 Task: Amplification.
Action: Mouse moved to (96, 35)
Screenshot: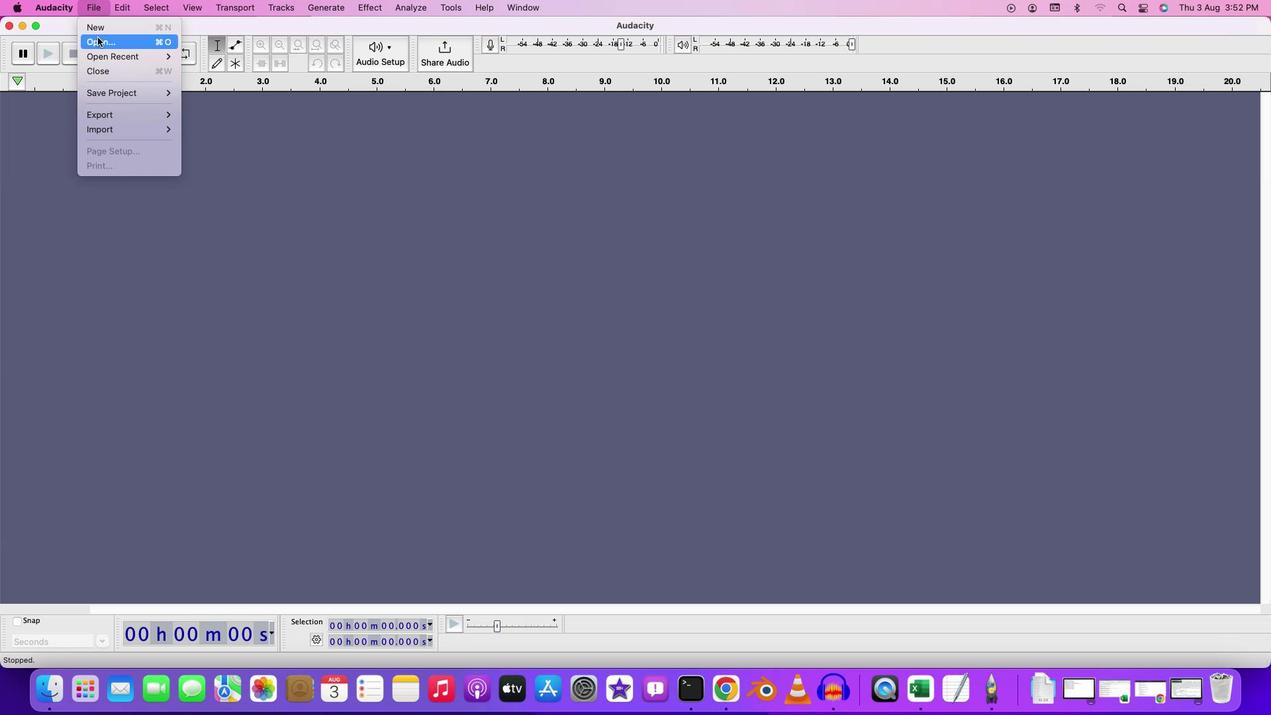 
Action: Mouse pressed left at (96, 35)
Screenshot: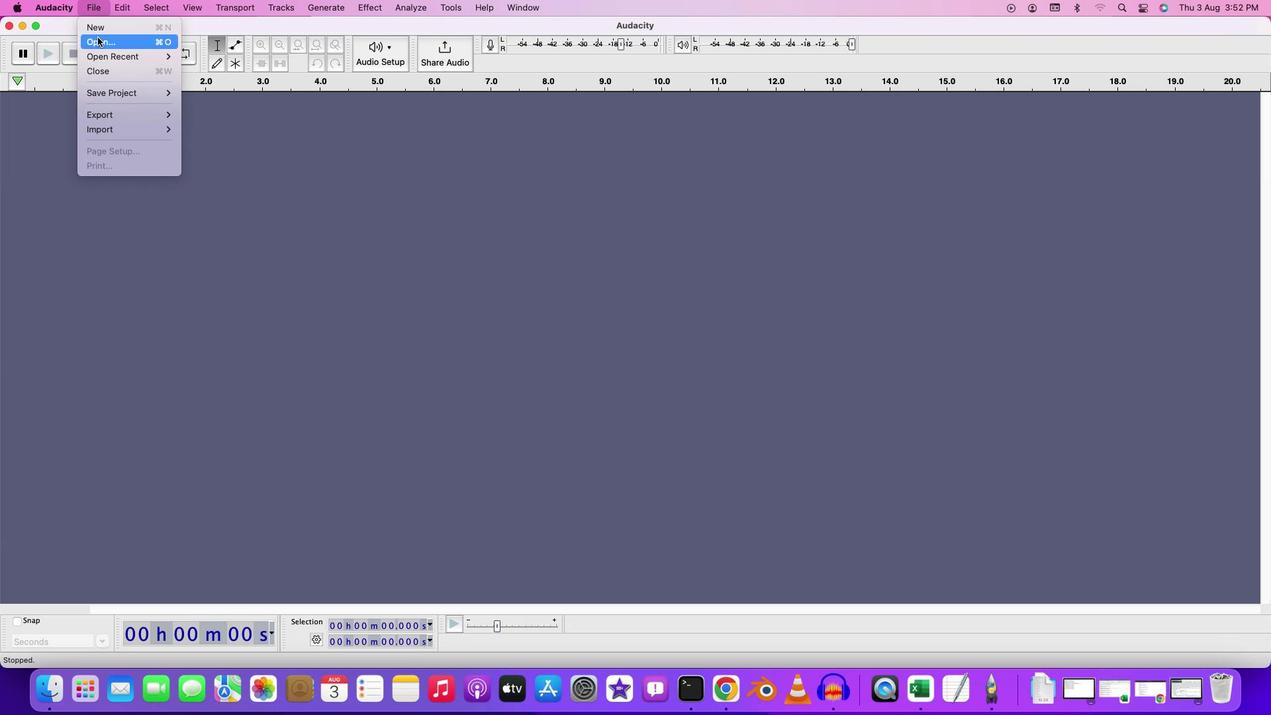 
Action: Mouse moved to (551, 205)
Screenshot: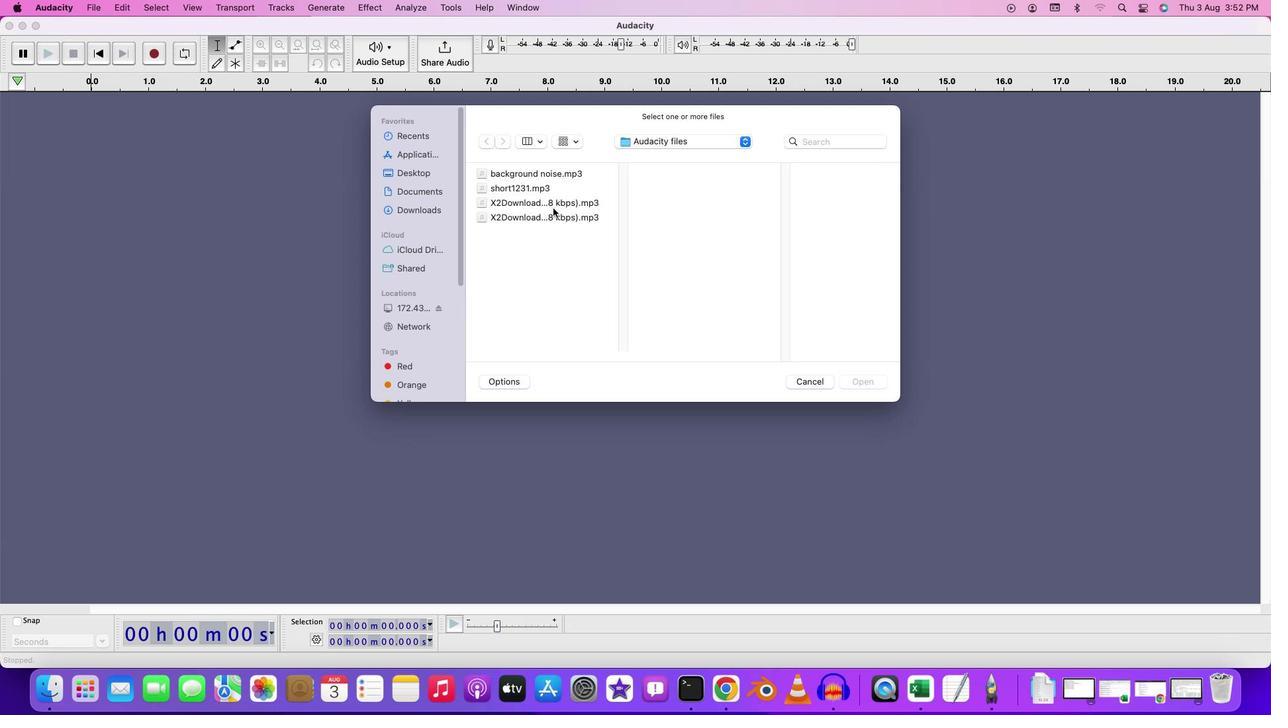 
Action: Mouse pressed left at (551, 205)
Screenshot: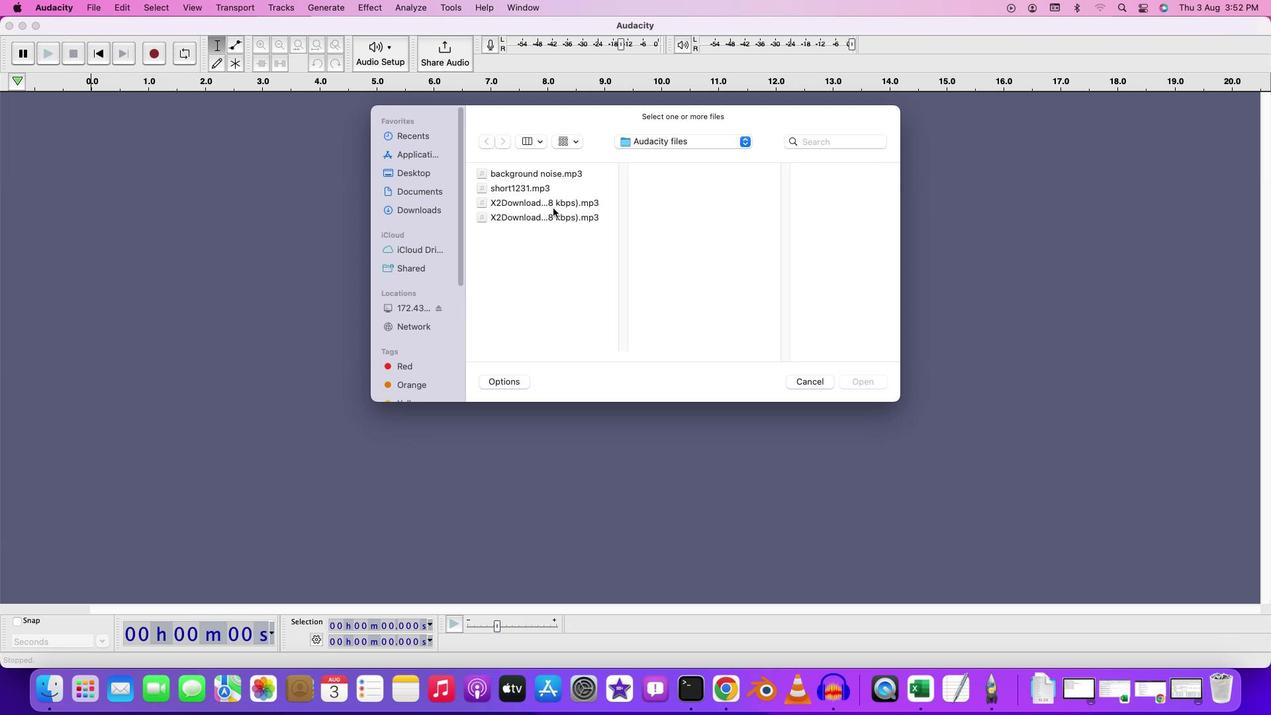 
Action: Mouse pressed left at (551, 205)
Screenshot: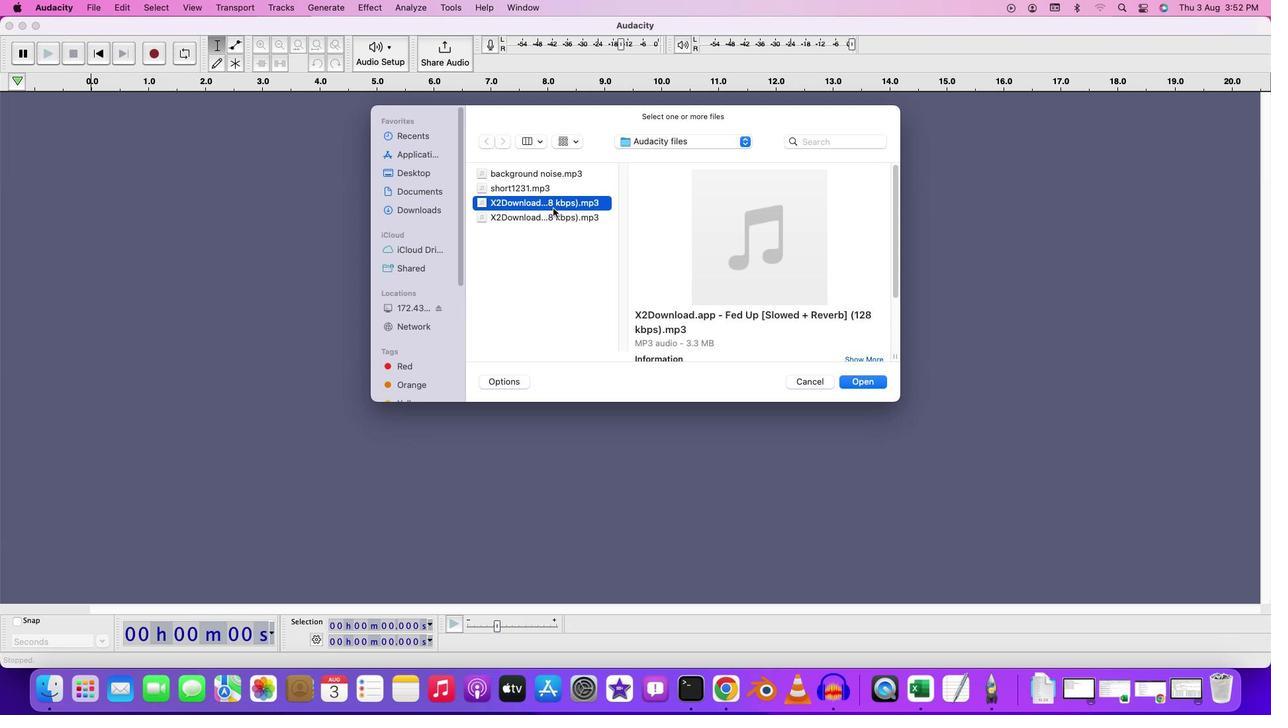
Action: Mouse pressed left at (551, 205)
Screenshot: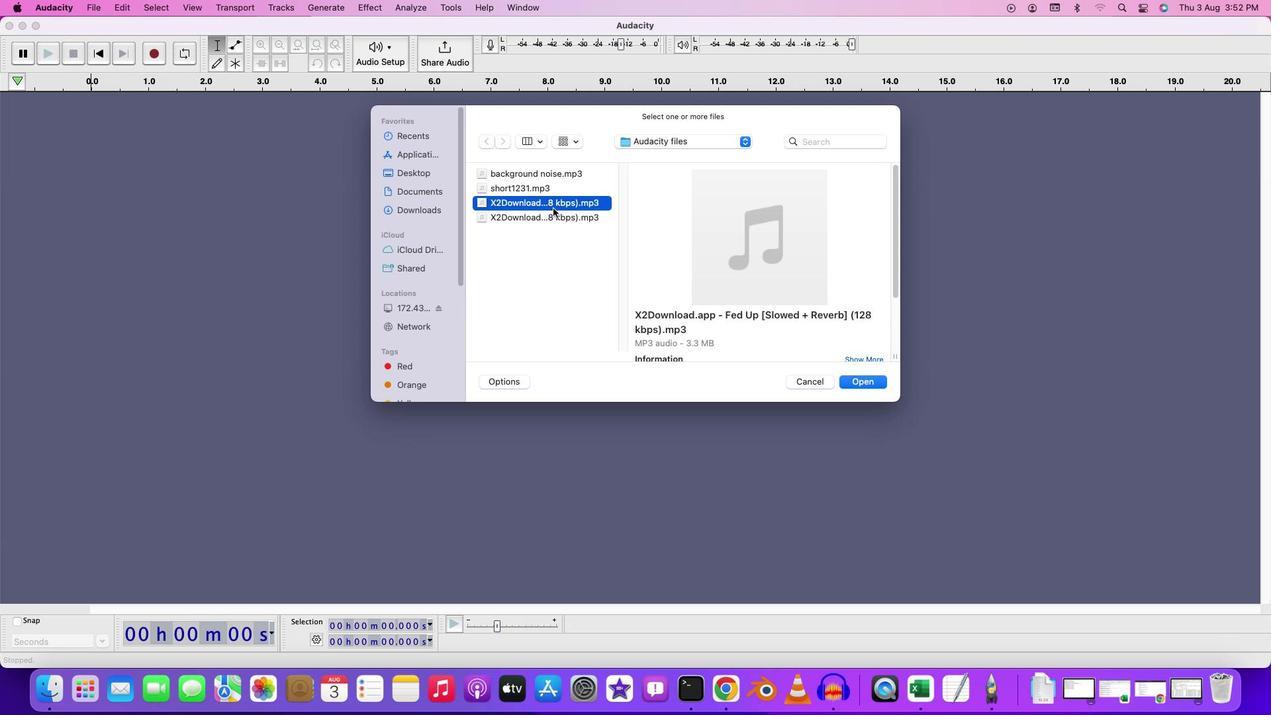 
Action: Mouse moved to (91, 114)
Screenshot: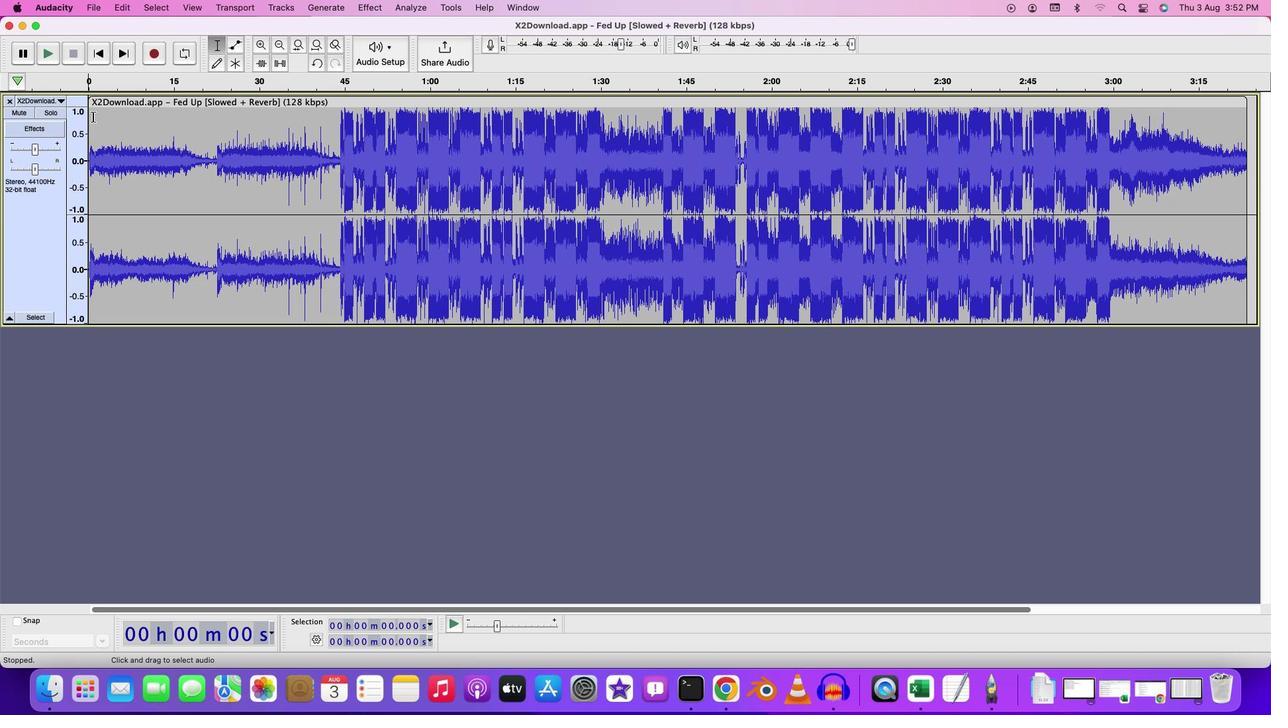 
Action: Mouse pressed left at (91, 114)
Screenshot: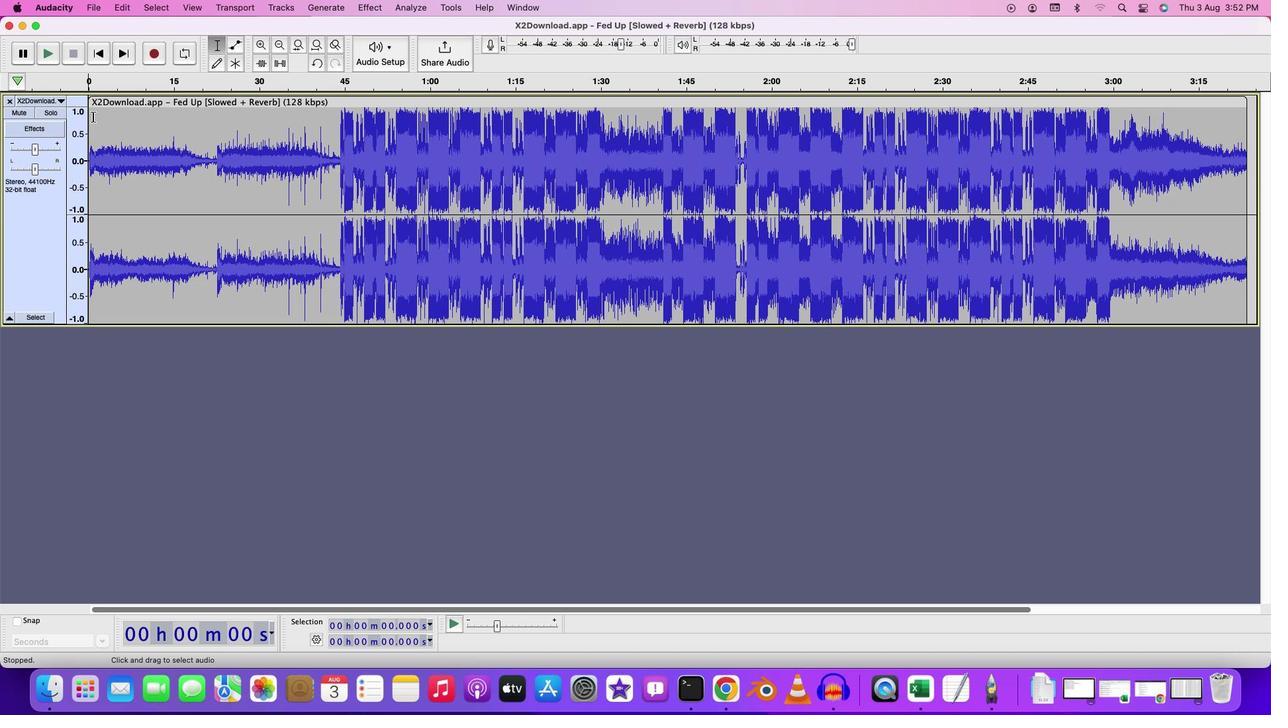 
Action: Key pressed Key.spaceKey.spaceKey.space
Screenshot: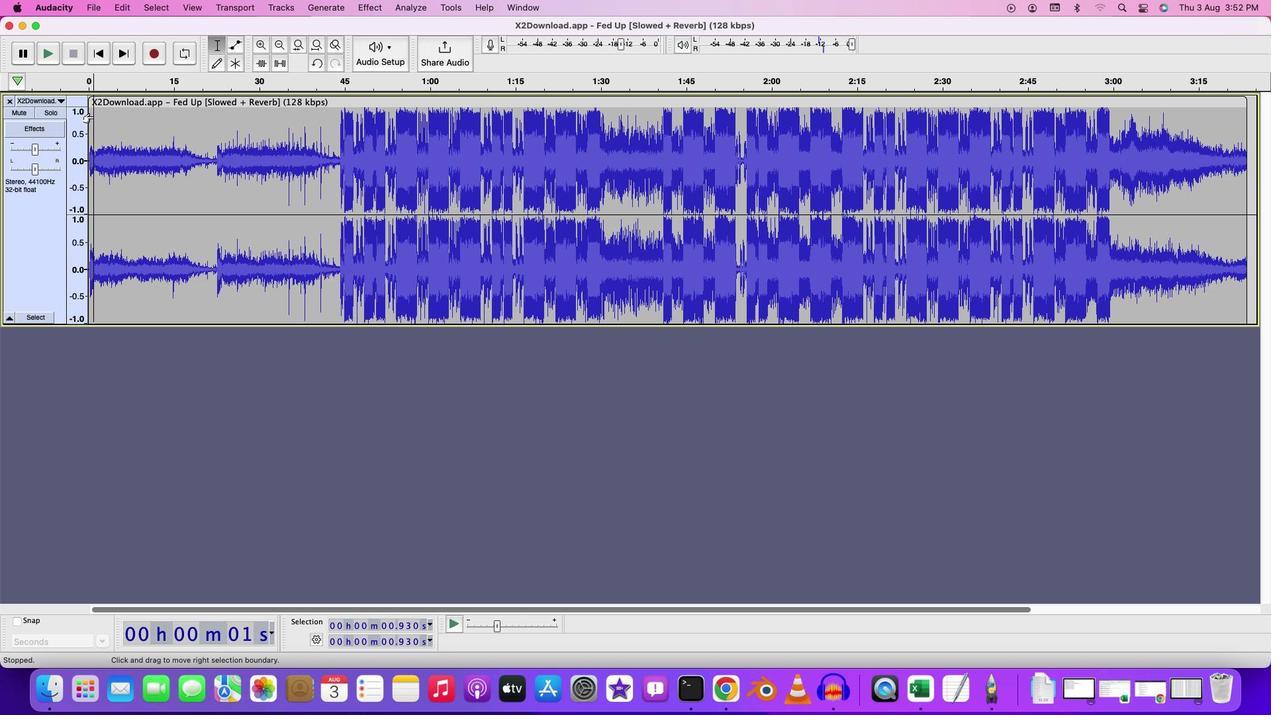 
Action: Mouse moved to (428, 321)
Screenshot: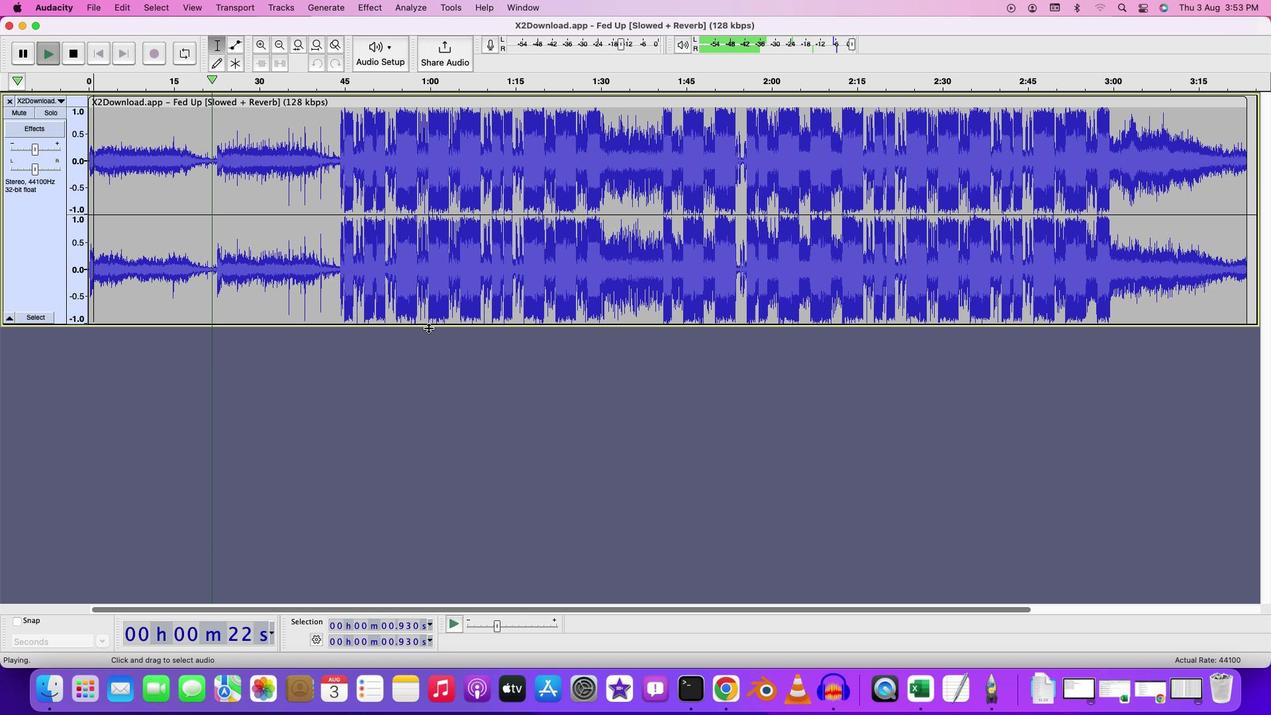 
Action: Key pressed Key.cmd
Screenshot: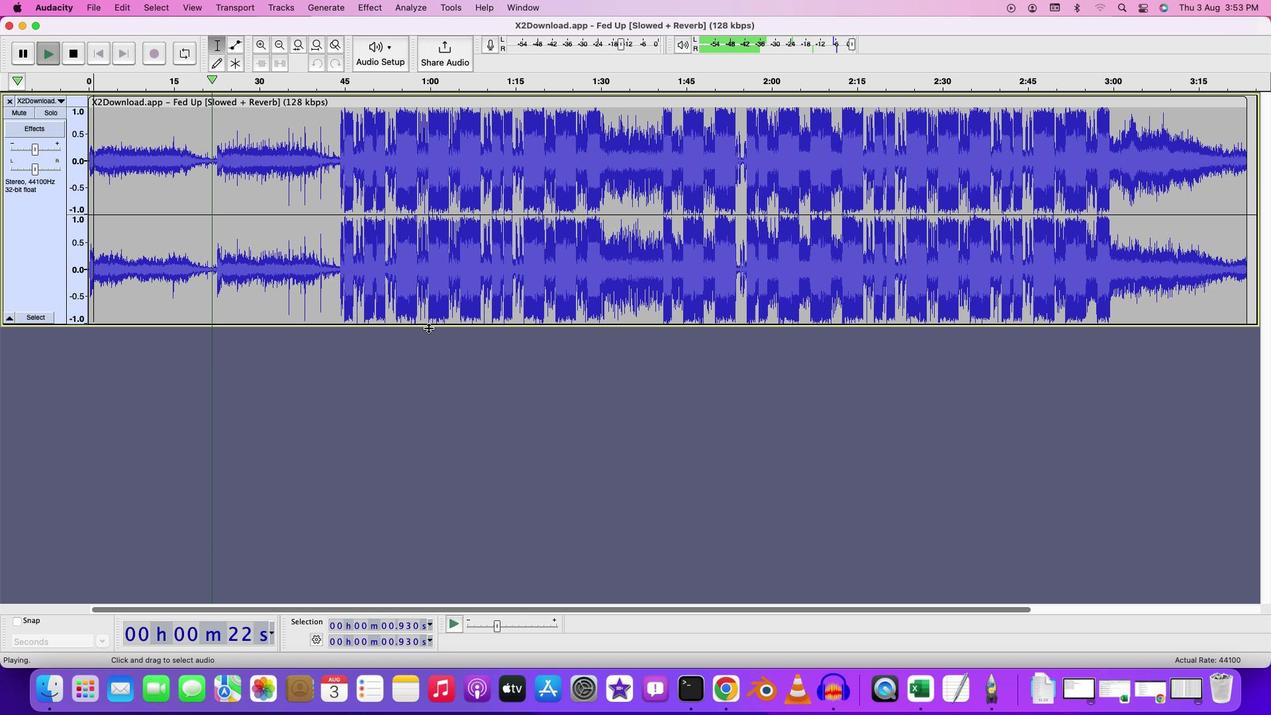 
Action: Mouse moved to (424, 342)
Screenshot: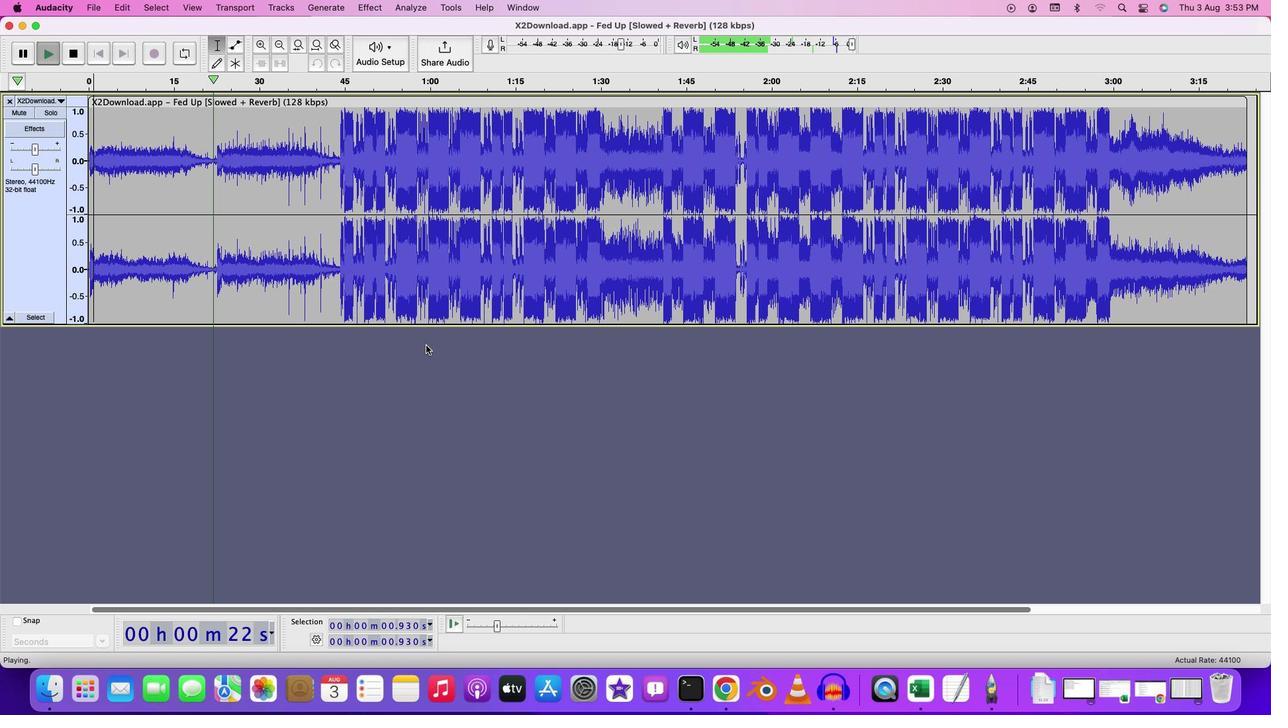 
Action: Mouse scrolled (424, 342) with delta (-1, -1)
Screenshot: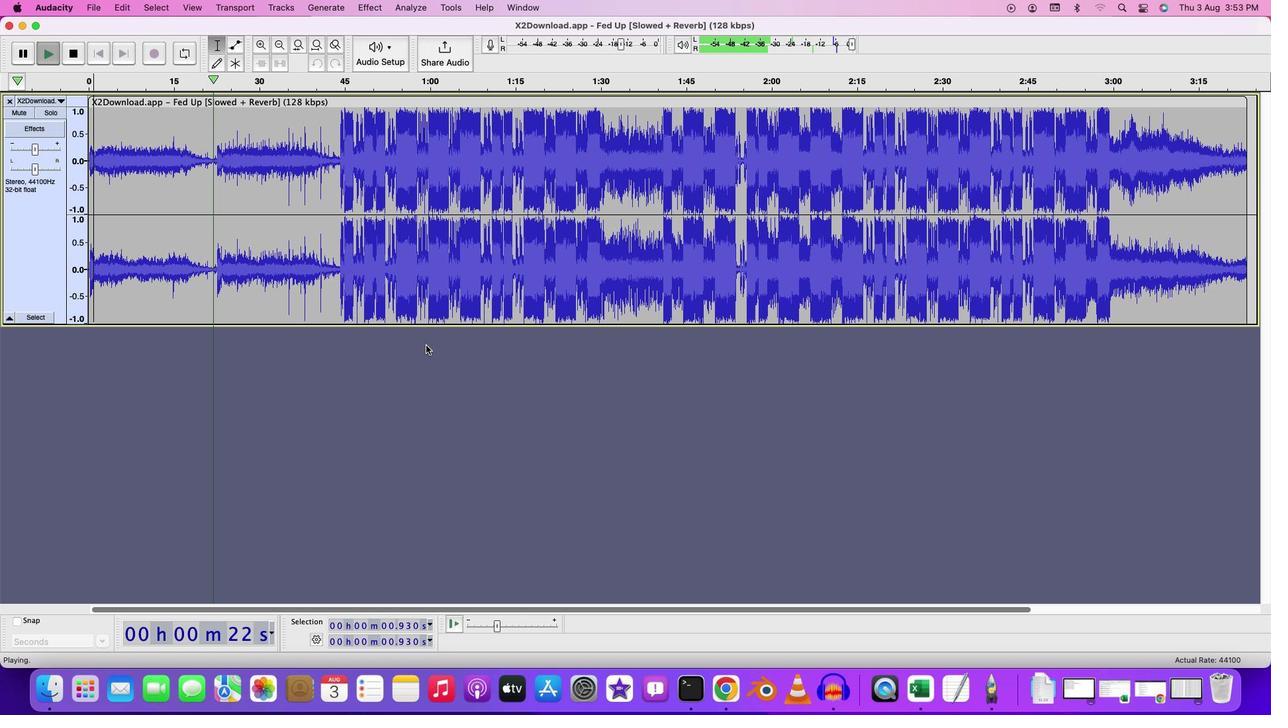 
Action: Mouse moved to (423, 343)
Screenshot: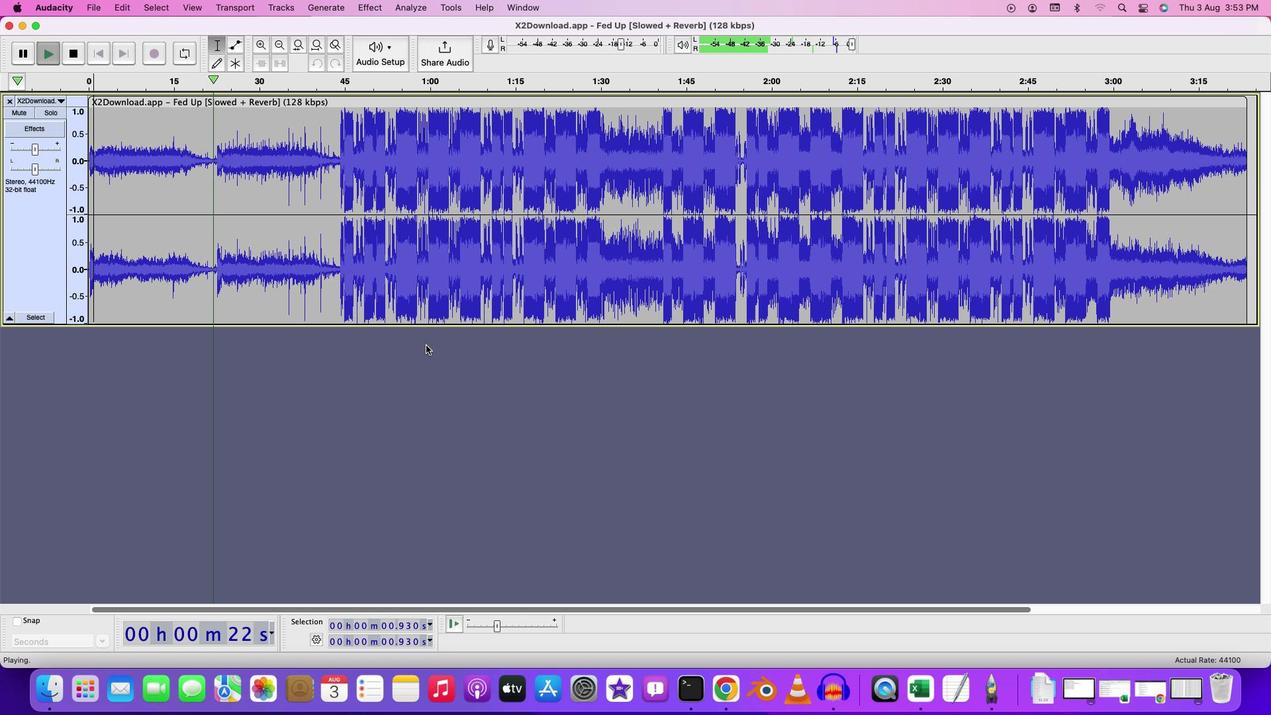 
Action: Mouse scrolled (423, 343) with delta (-1, -1)
Screenshot: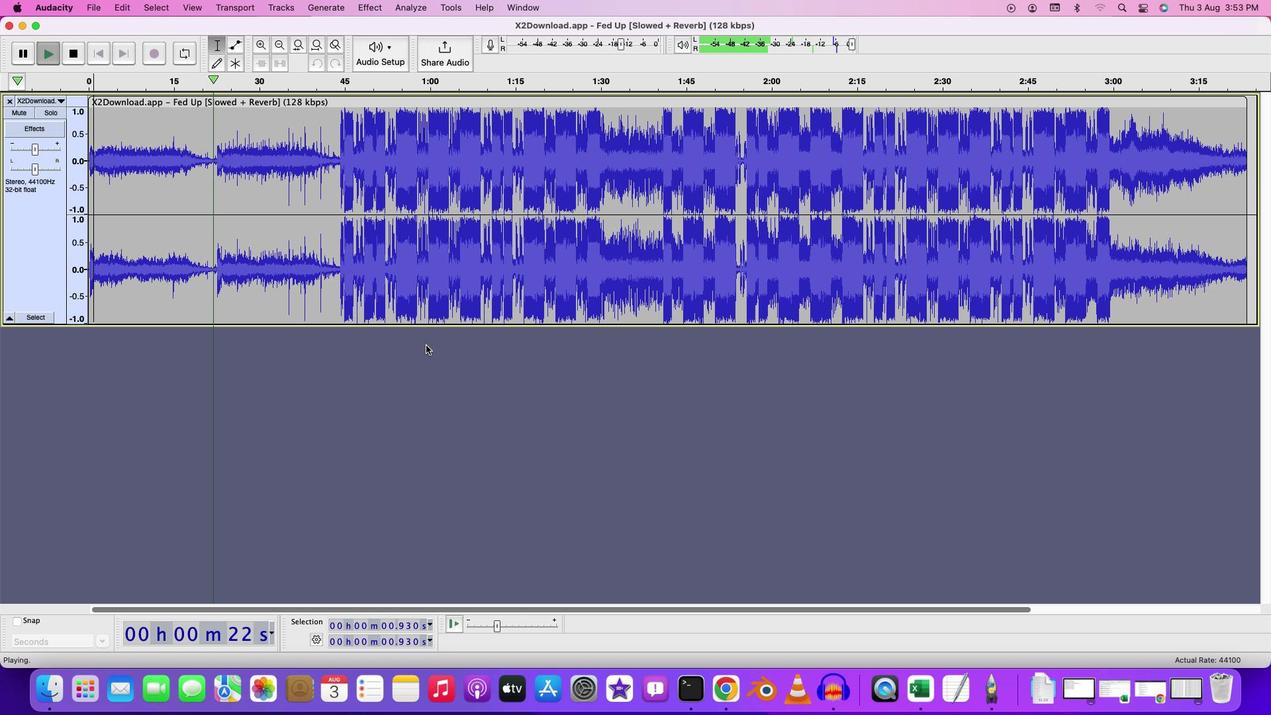 
Action: Mouse scrolled (423, 343) with delta (-1, -2)
Screenshot: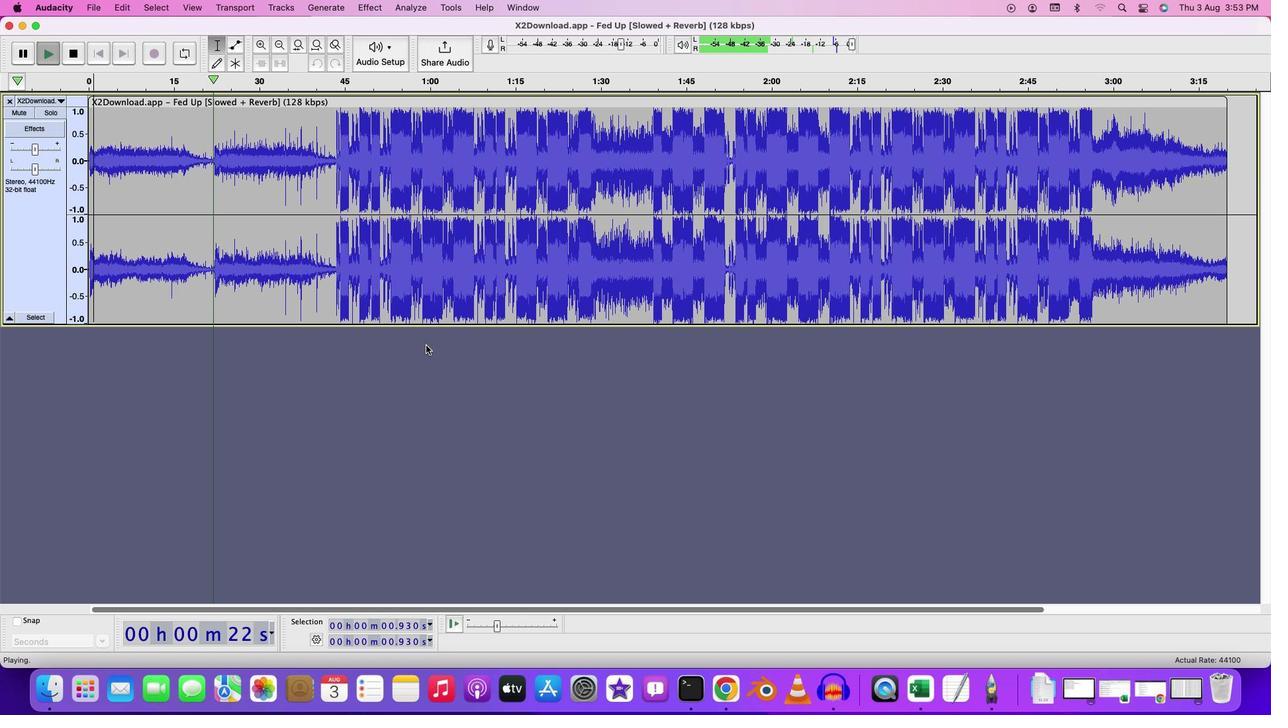 
Action: Mouse moved to (139, 128)
Screenshot: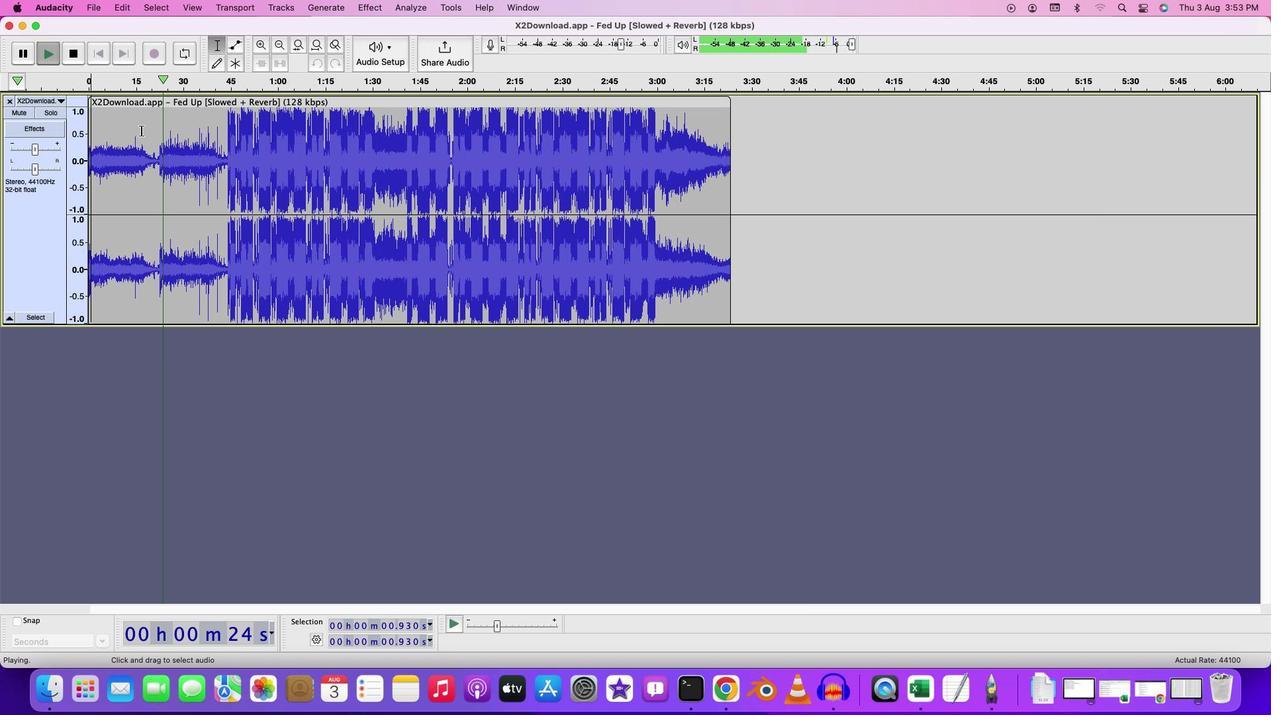 
Action: Mouse pressed left at (139, 128)
Screenshot: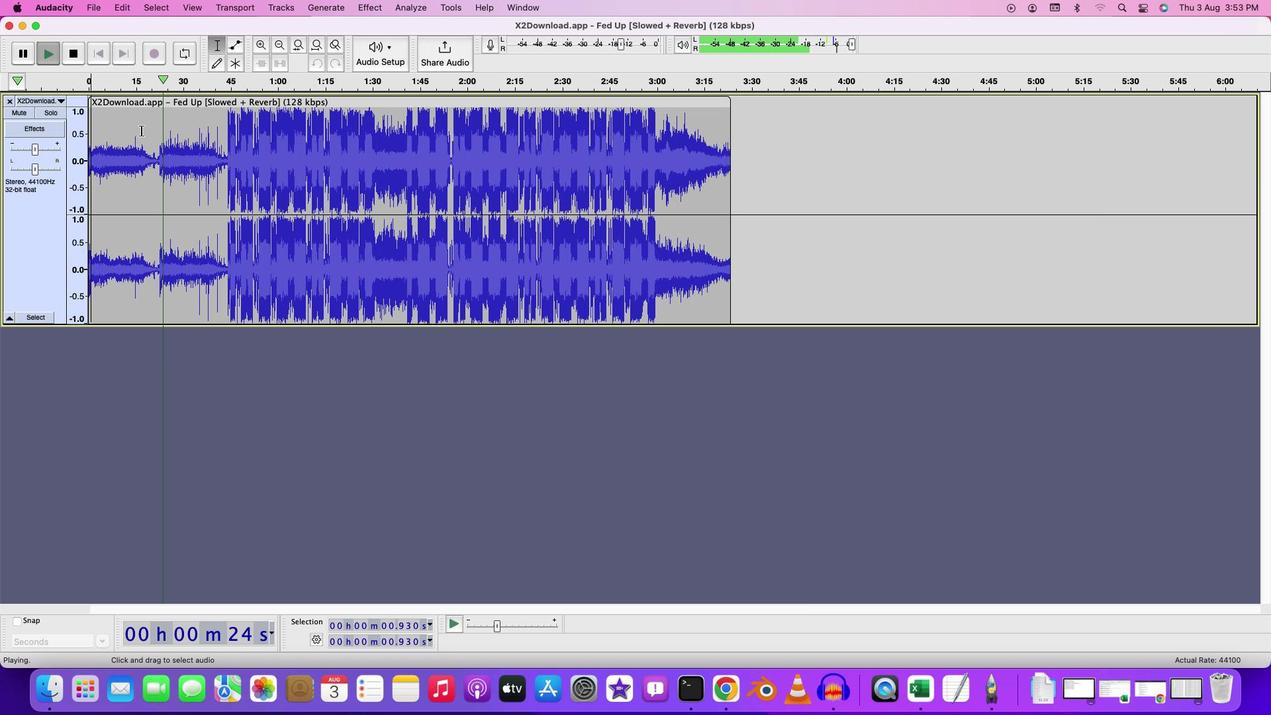 
Action: Mouse moved to (149, 123)
Screenshot: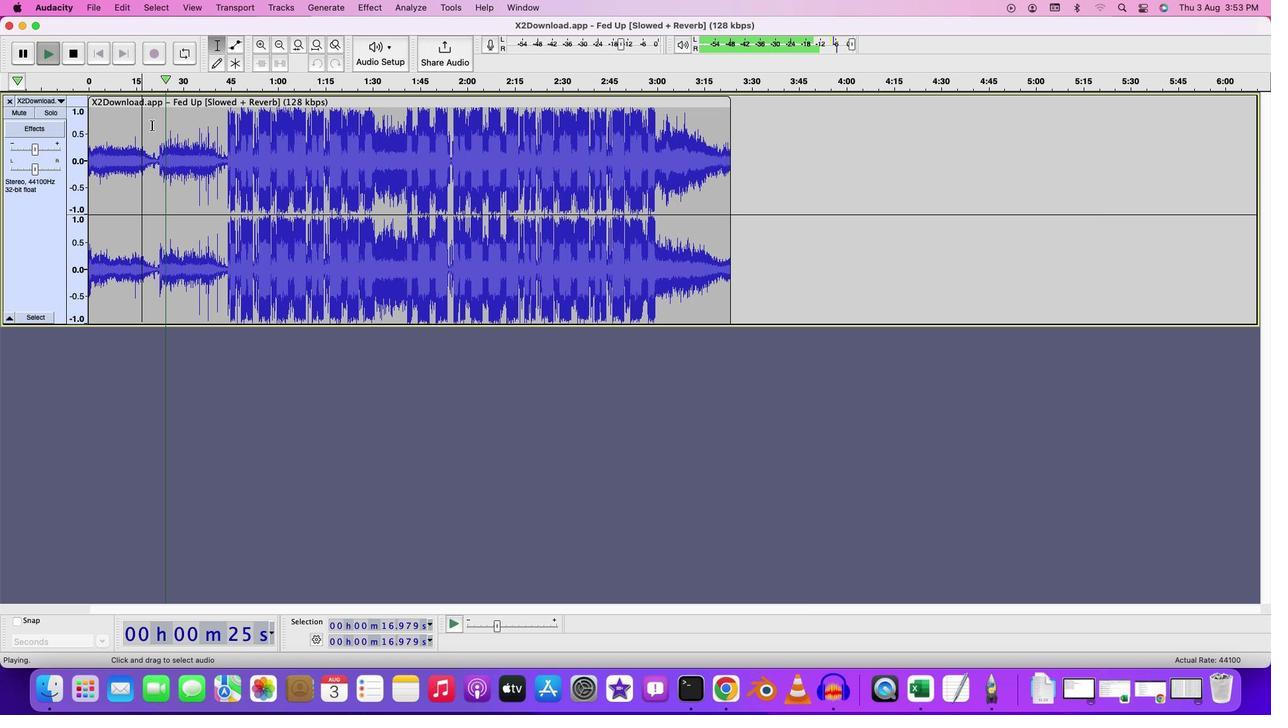 
Action: Key pressed Key.space
Screenshot: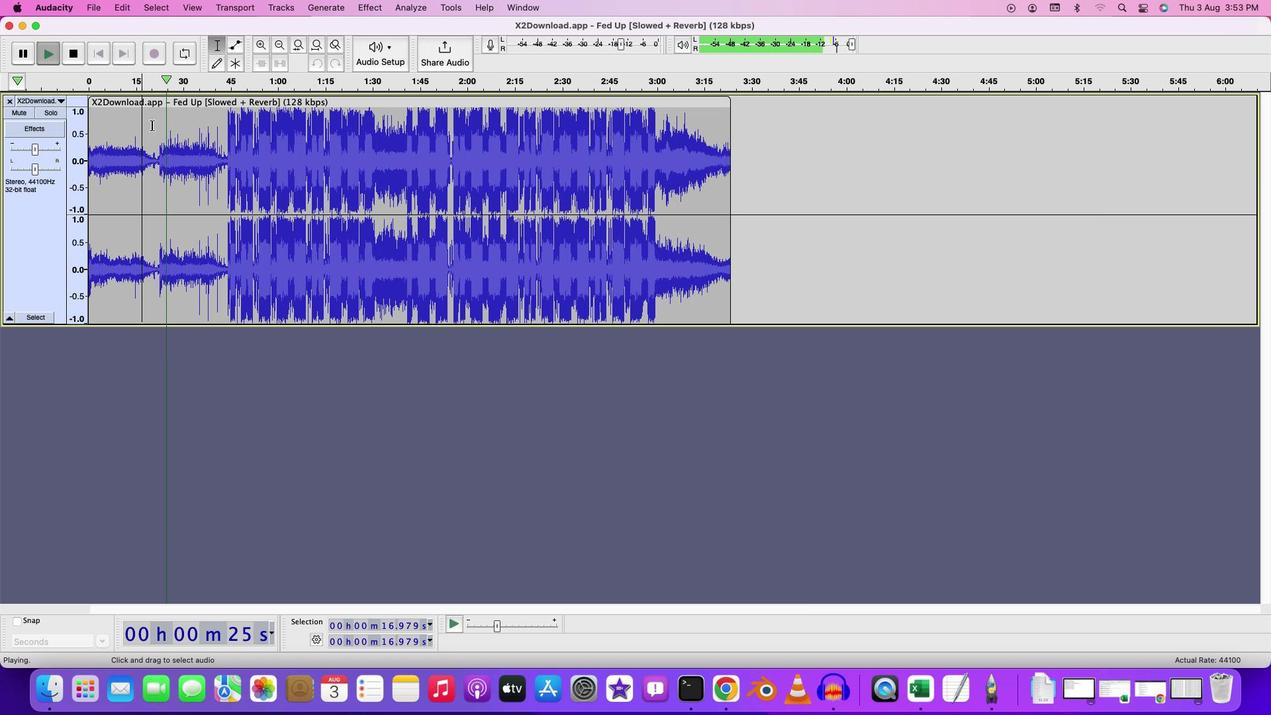 
Action: Mouse moved to (153, 121)
Screenshot: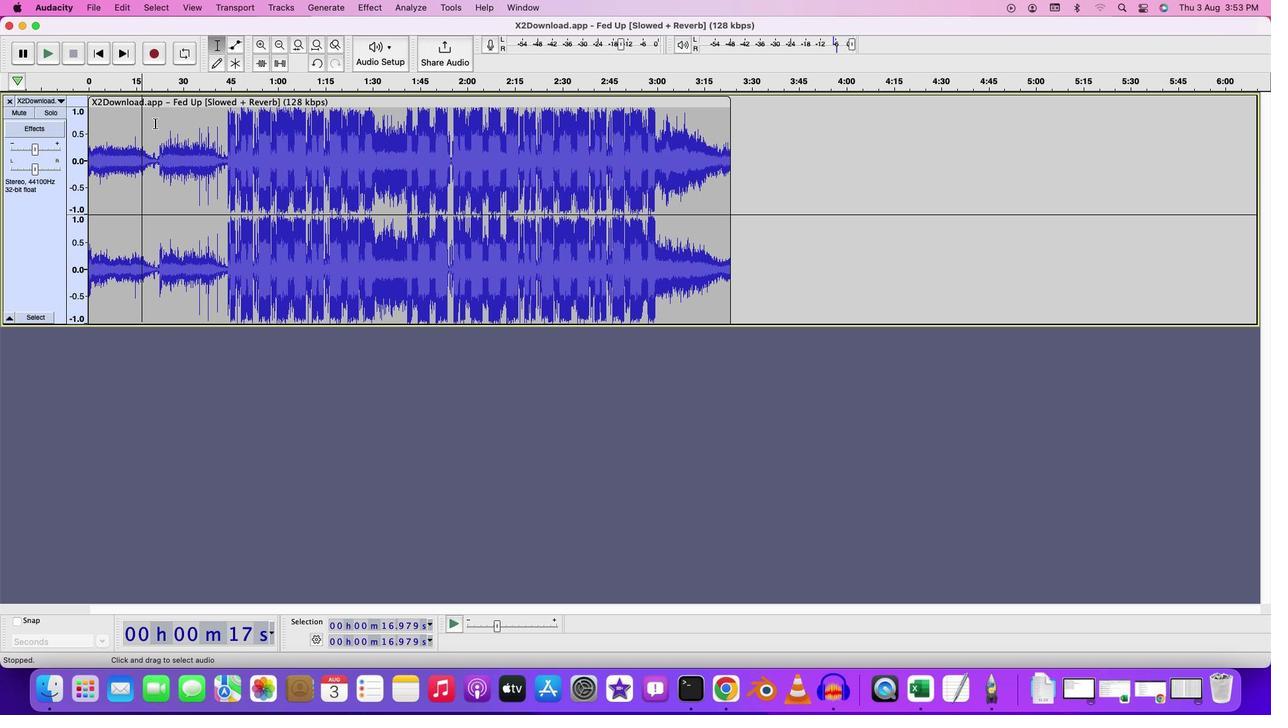 
Action: Mouse pressed left at (153, 121)
Screenshot: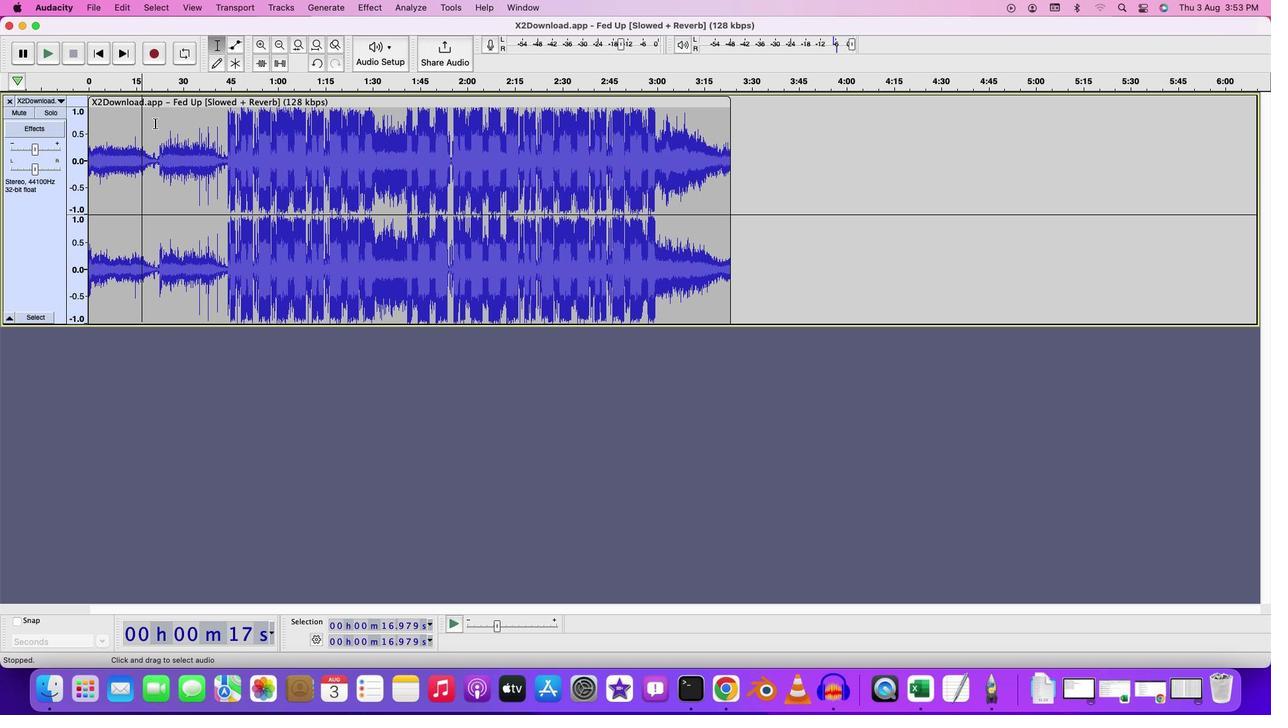 
Action: Mouse moved to (377, 8)
Screenshot: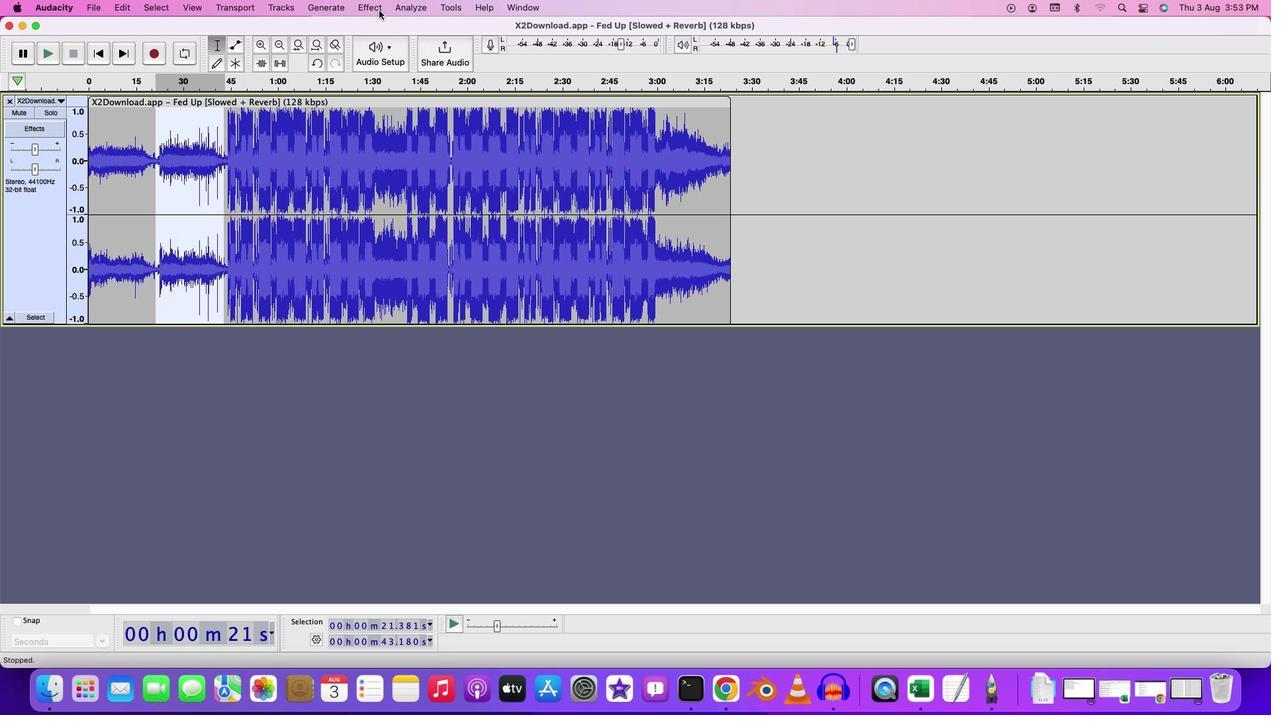 
Action: Mouse pressed left at (377, 8)
Screenshot: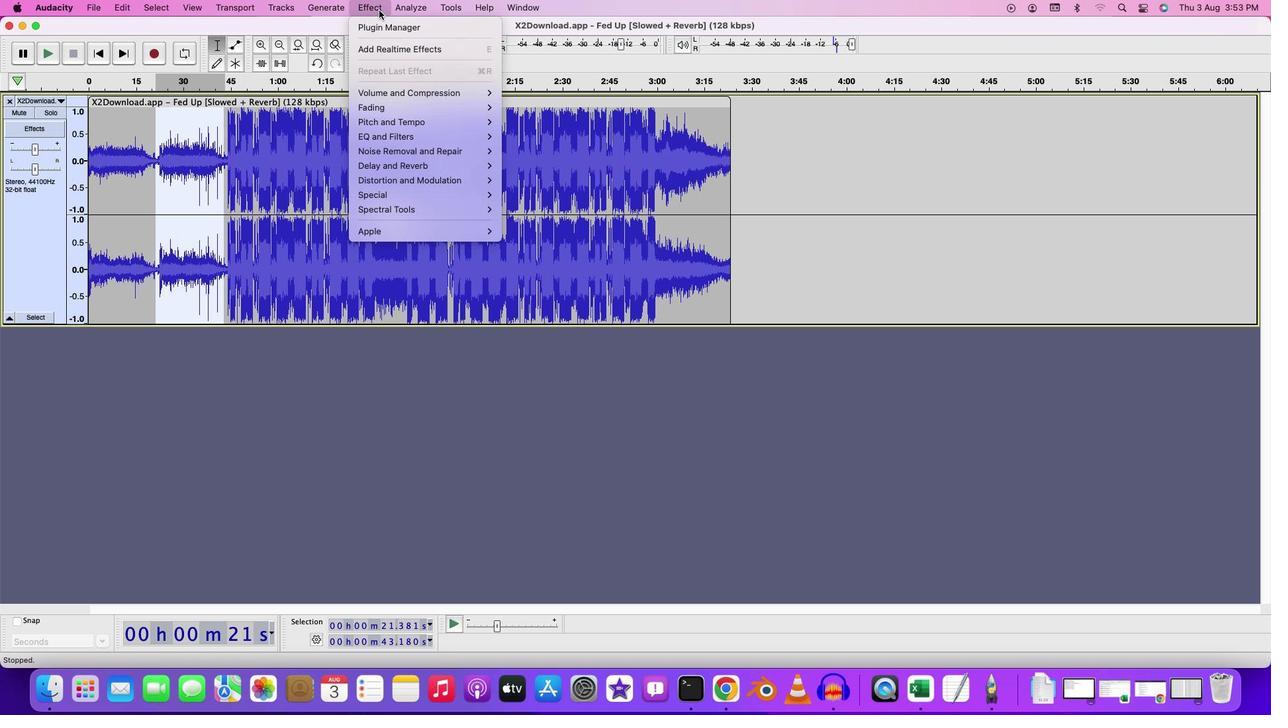 
Action: Mouse moved to (532, 95)
Screenshot: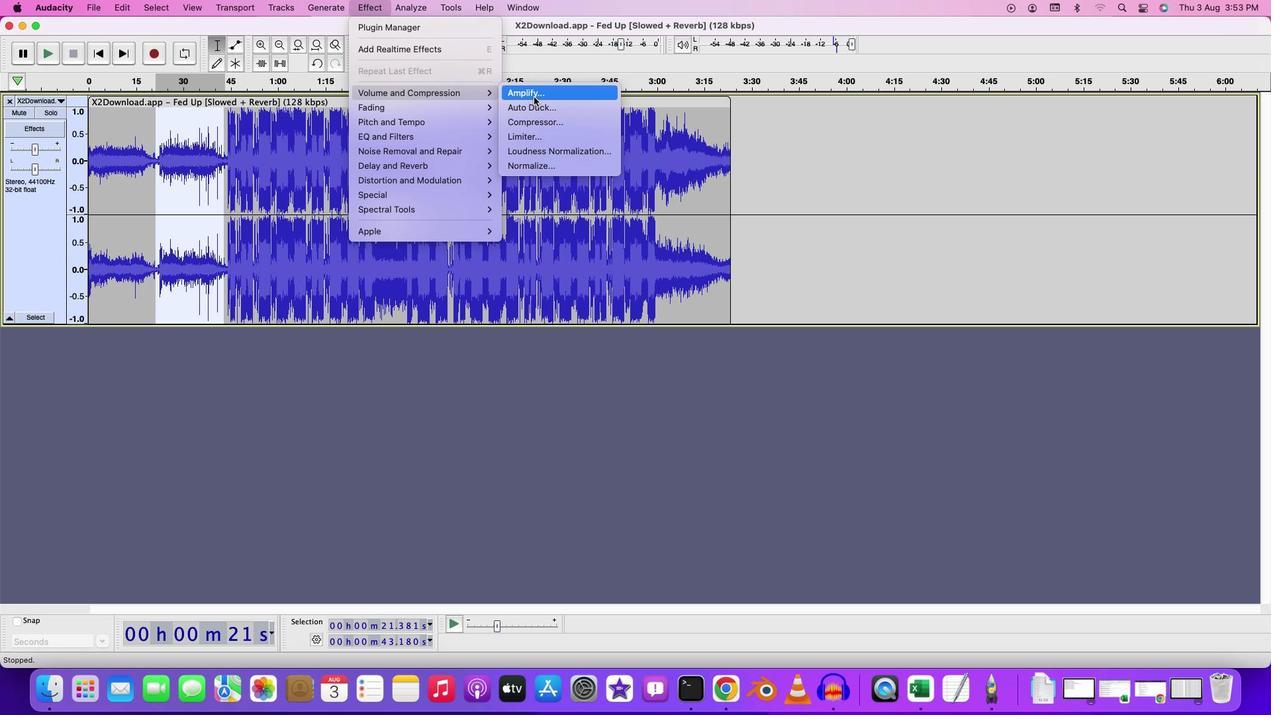 
Action: Mouse pressed left at (532, 95)
Screenshot: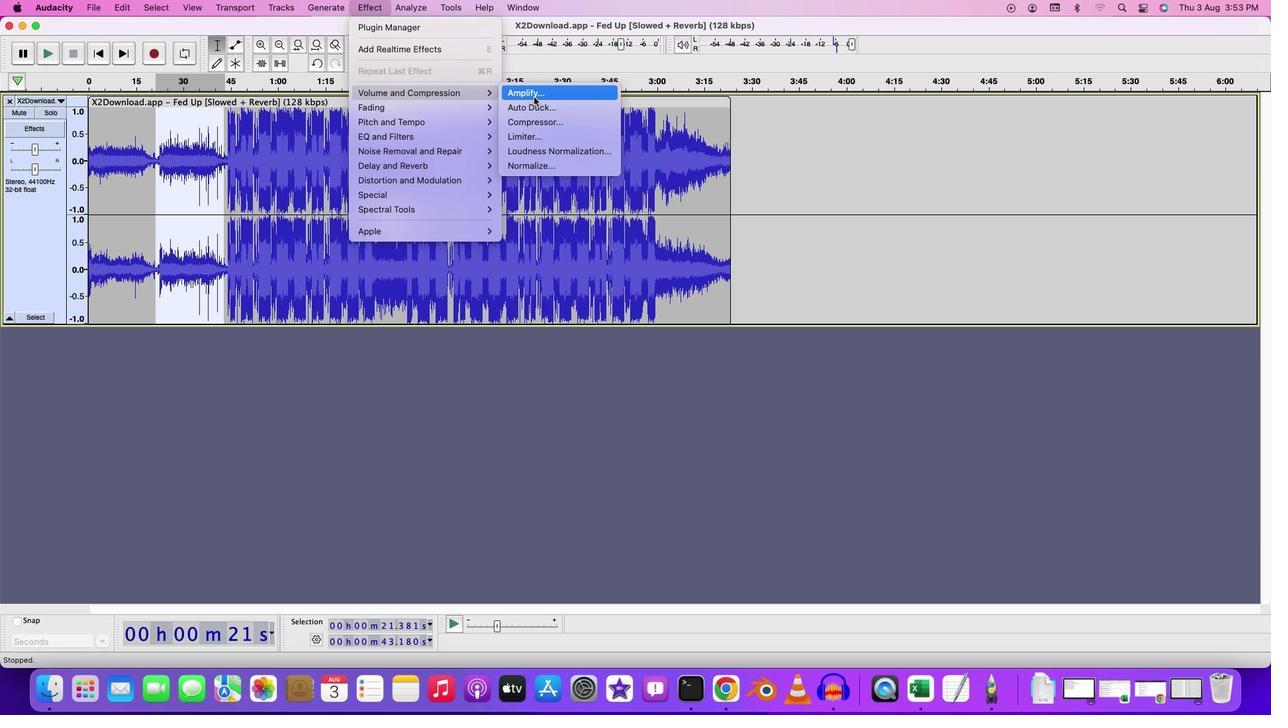 
Action: Mouse moved to (637, 351)
Screenshot: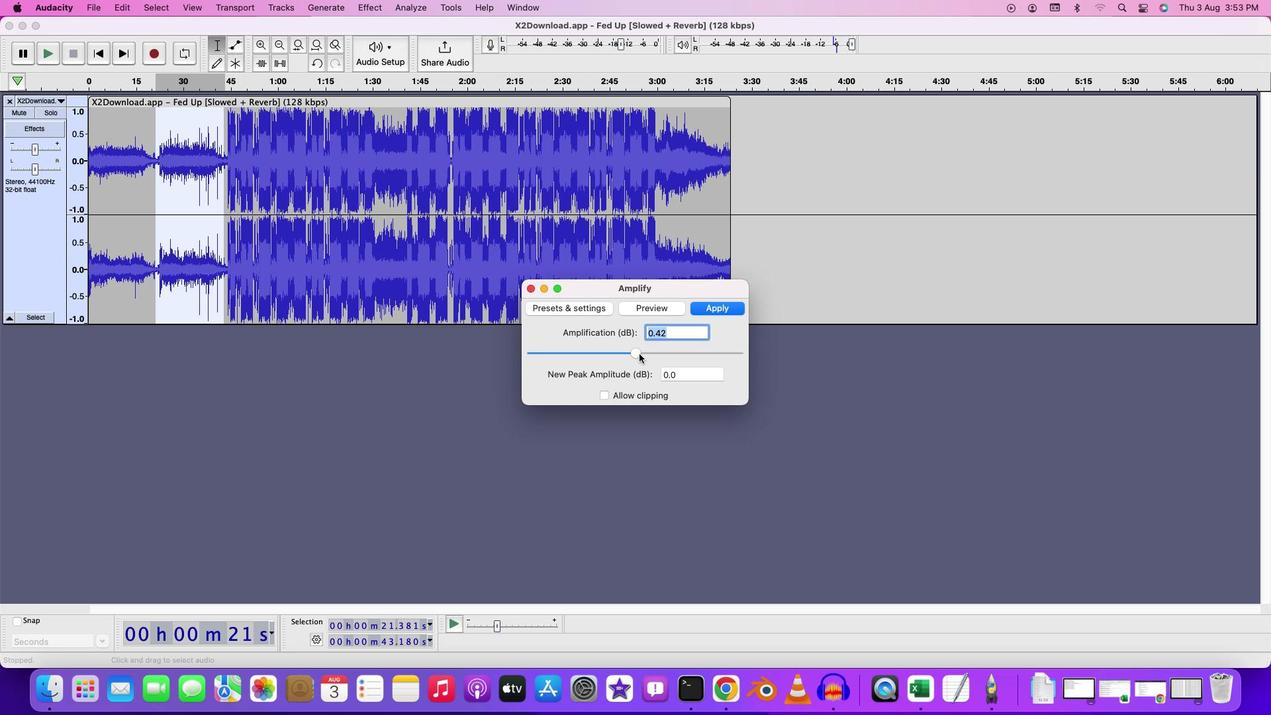 
Action: Mouse pressed left at (637, 351)
Screenshot: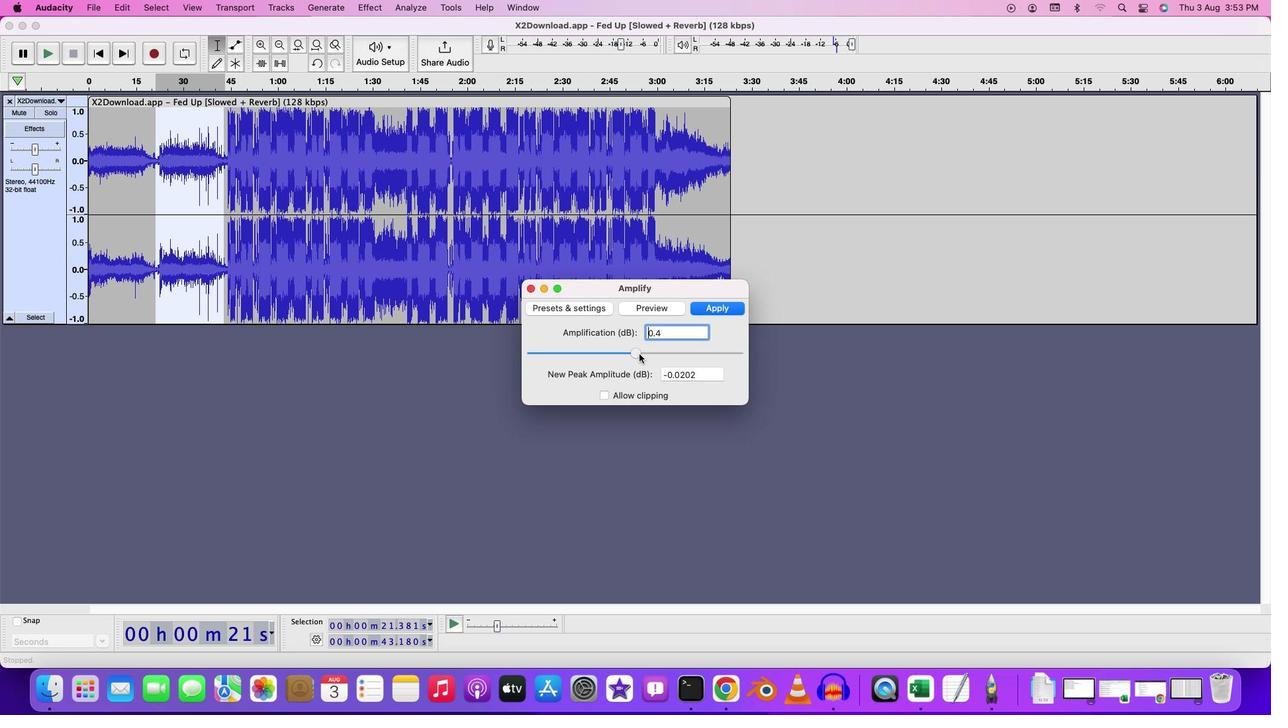 
Action: Mouse moved to (603, 397)
Screenshot: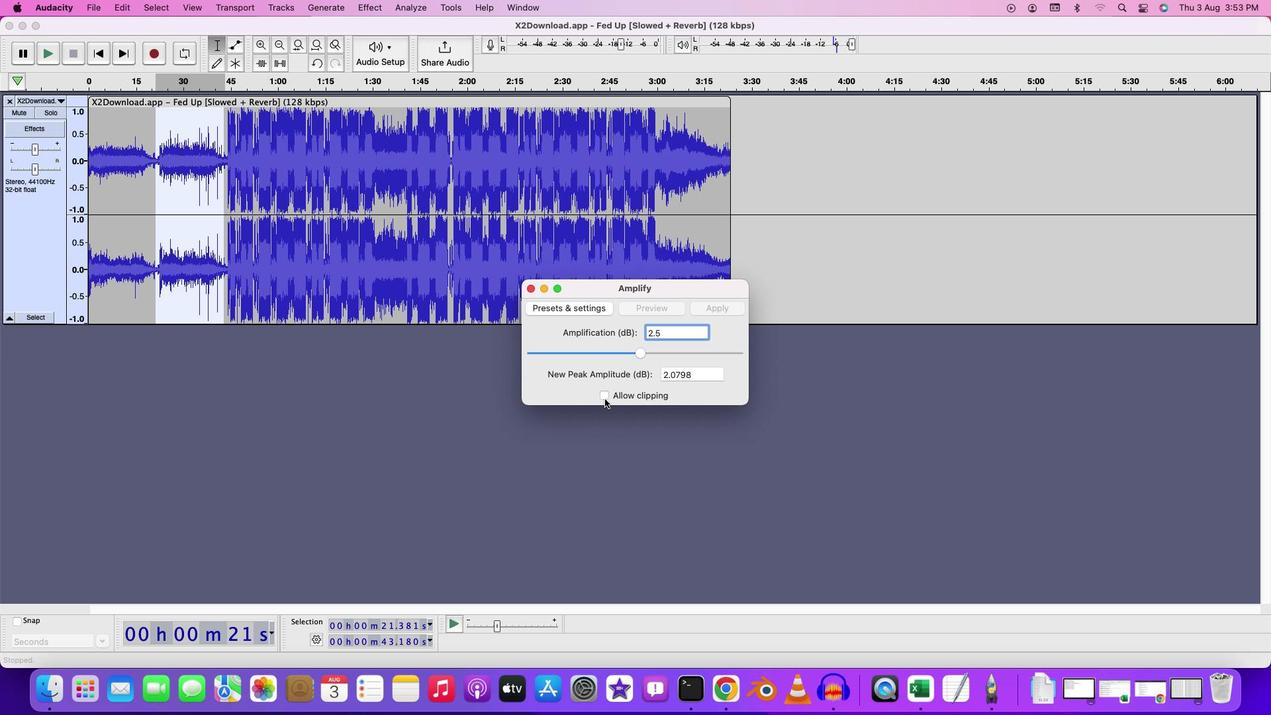 
Action: Mouse pressed left at (603, 397)
Screenshot: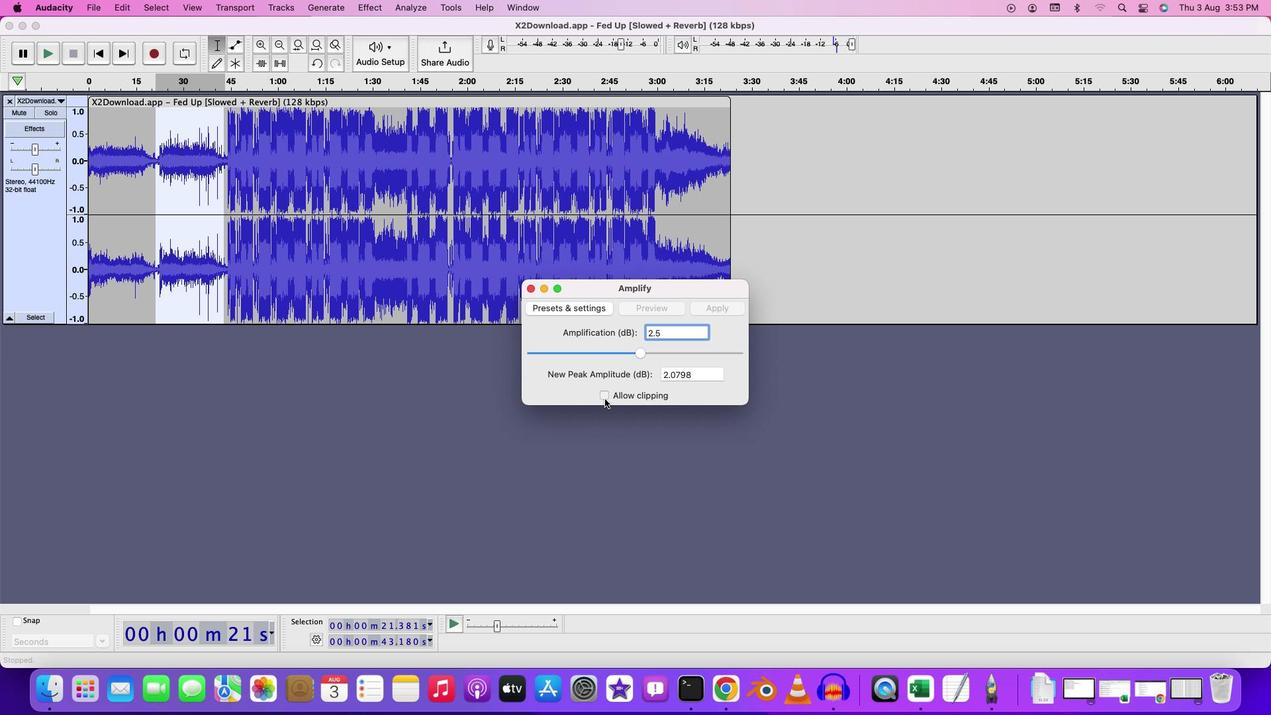 
Action: Mouse moved to (714, 309)
Screenshot: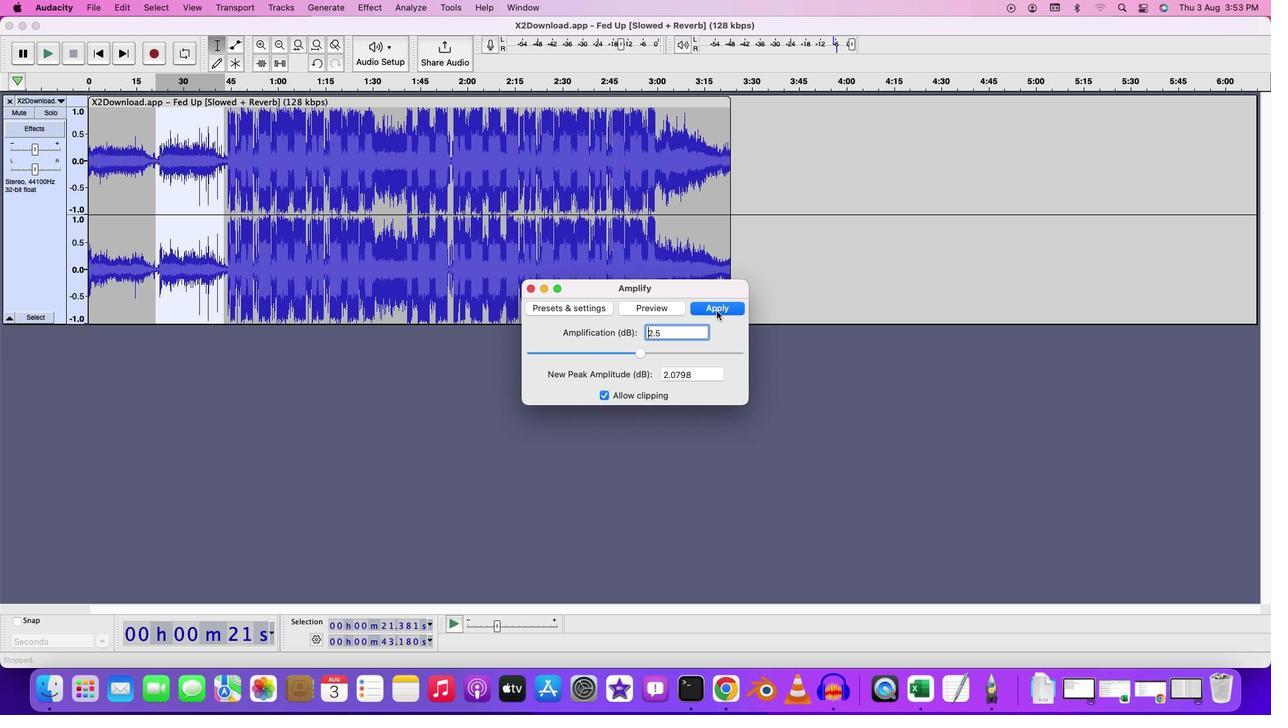 
Action: Mouse pressed left at (714, 309)
Screenshot: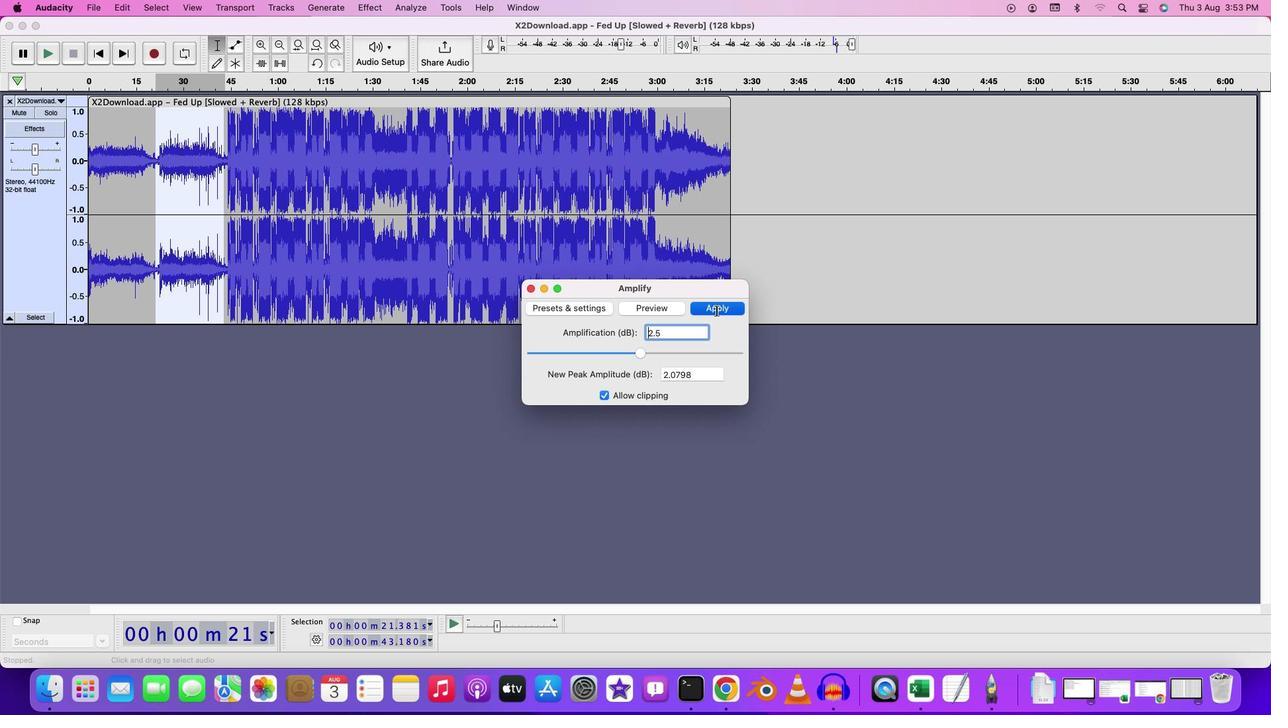 
Action: Mouse moved to (152, 143)
Screenshot: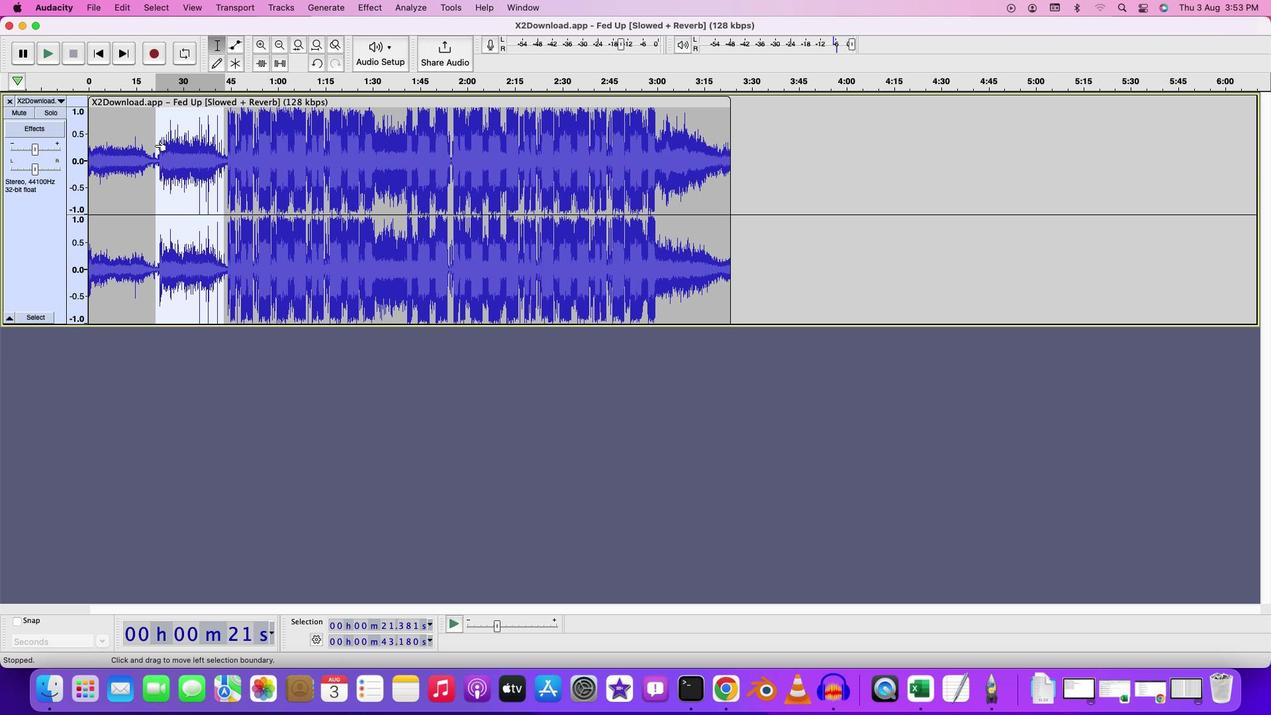 
Action: Mouse pressed left at (152, 143)
Screenshot: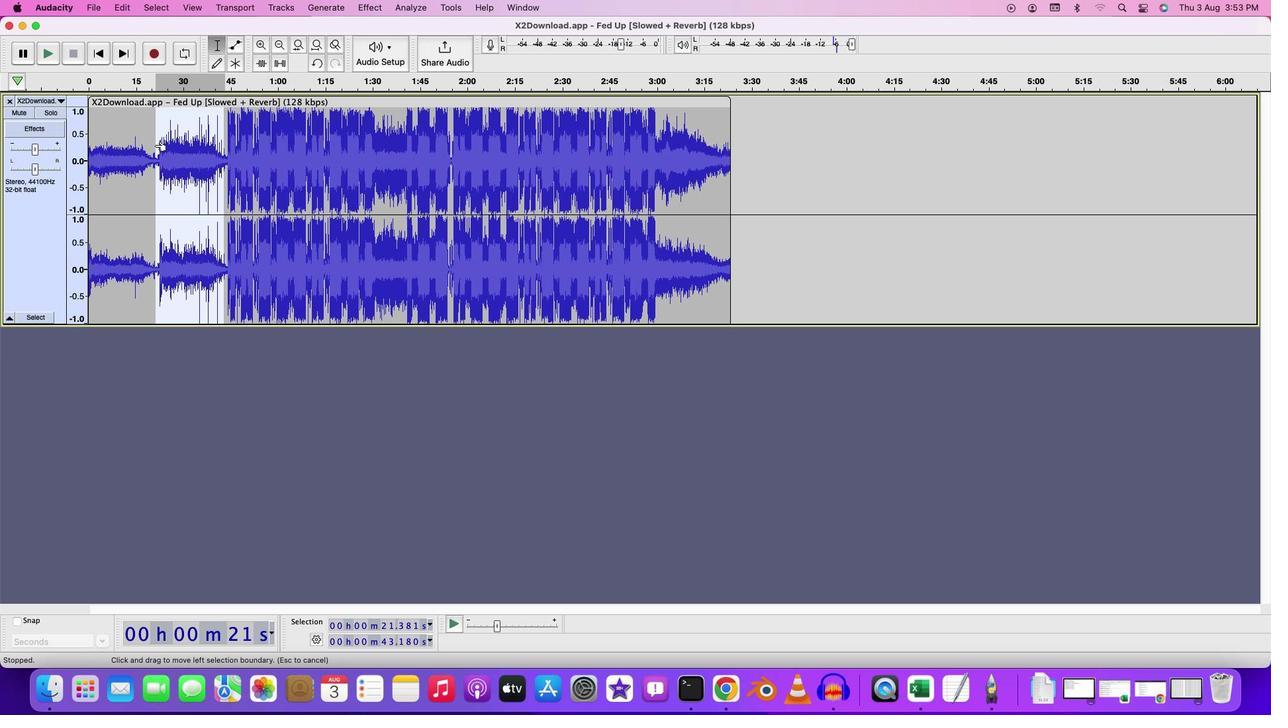 
Action: Mouse moved to (146, 135)
Screenshot: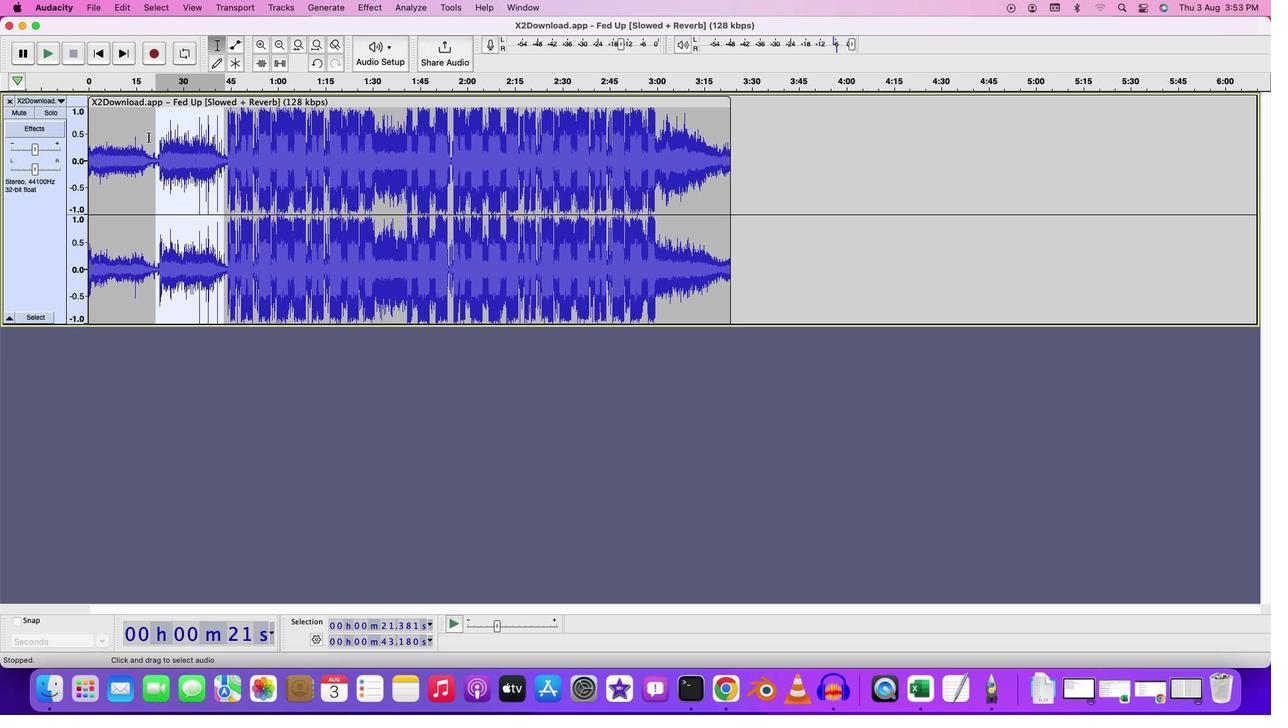 
Action: Mouse pressed left at (146, 135)
Screenshot: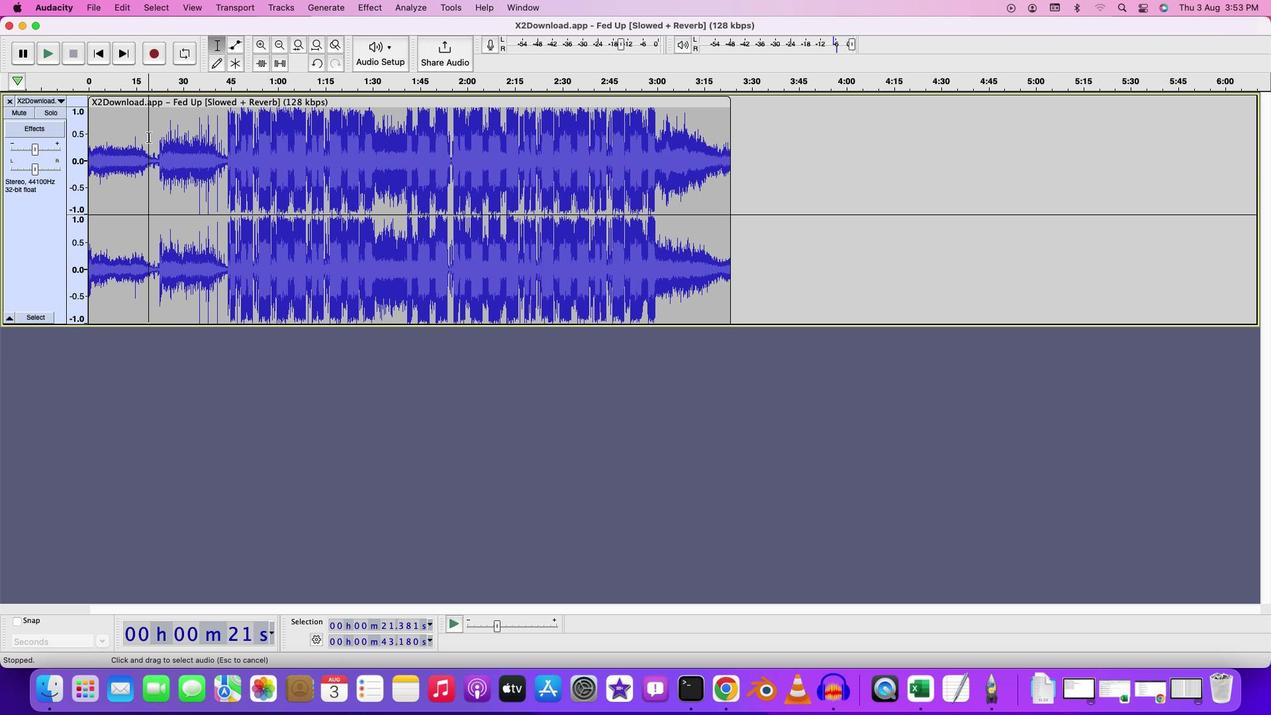 
Action: Mouse moved to (152, 132)
Screenshot: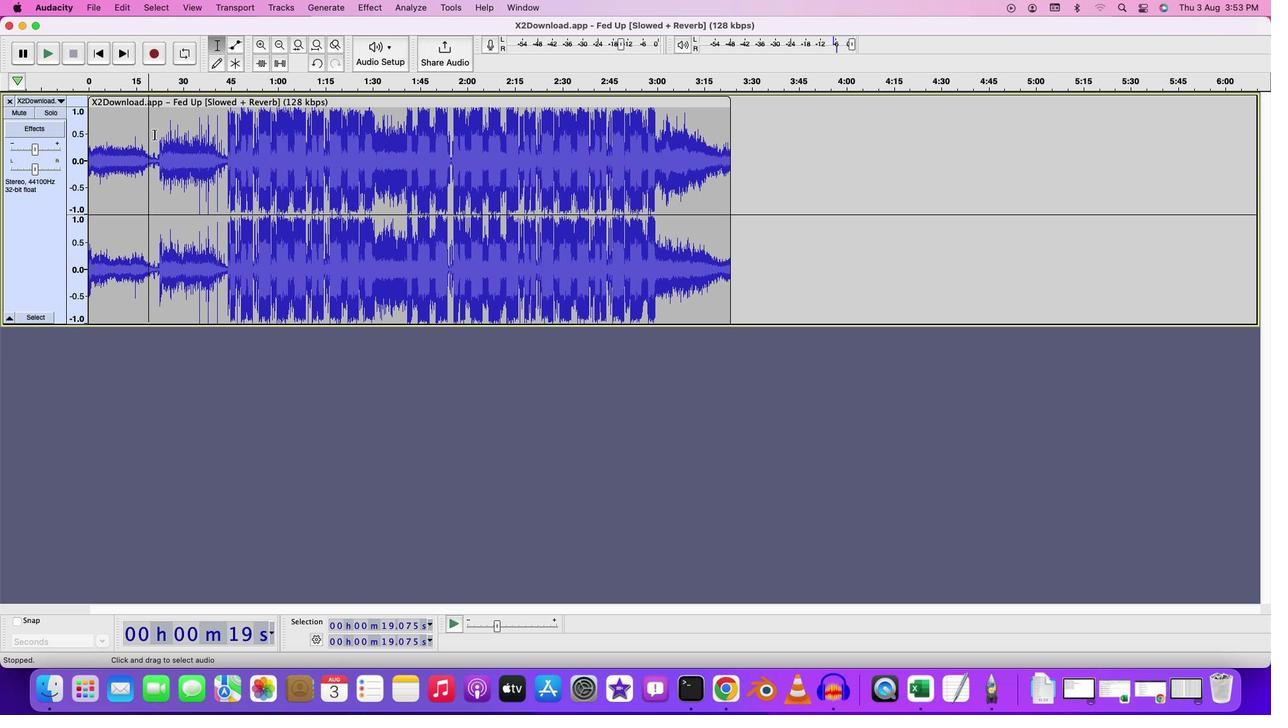 
Action: Mouse pressed left at (152, 132)
Screenshot: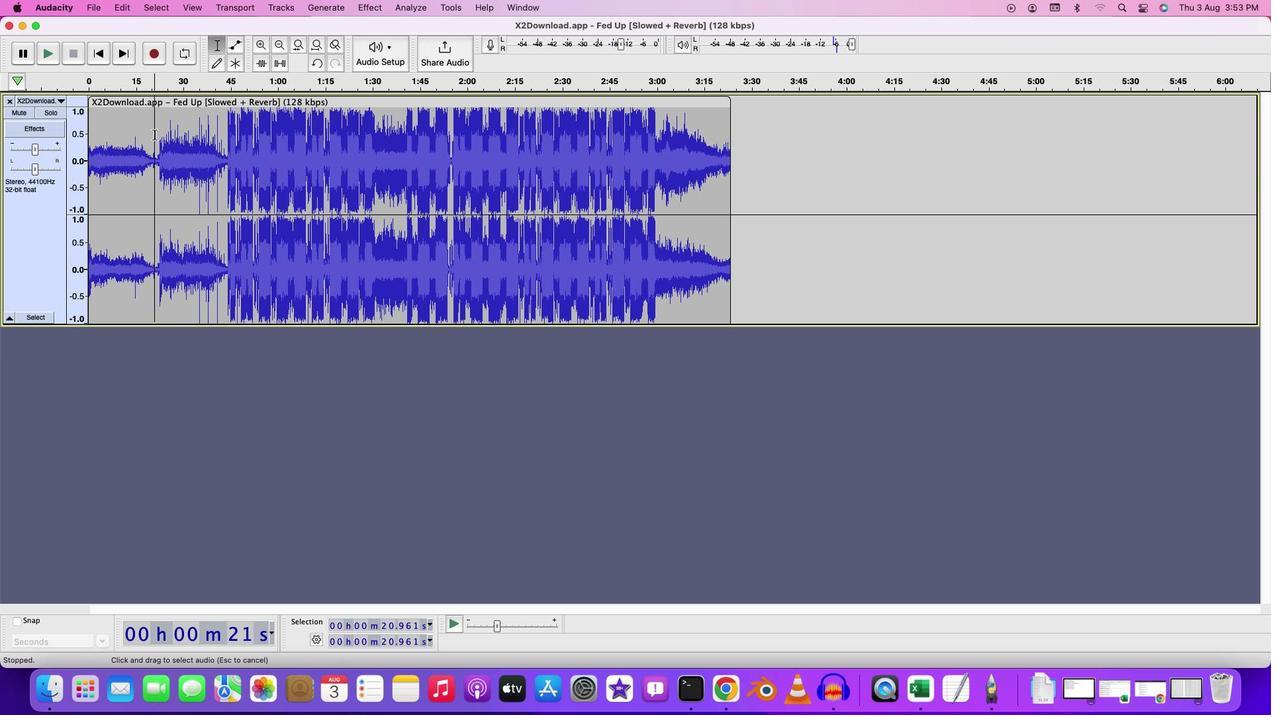 
Action: Key pressed Key.space
Screenshot: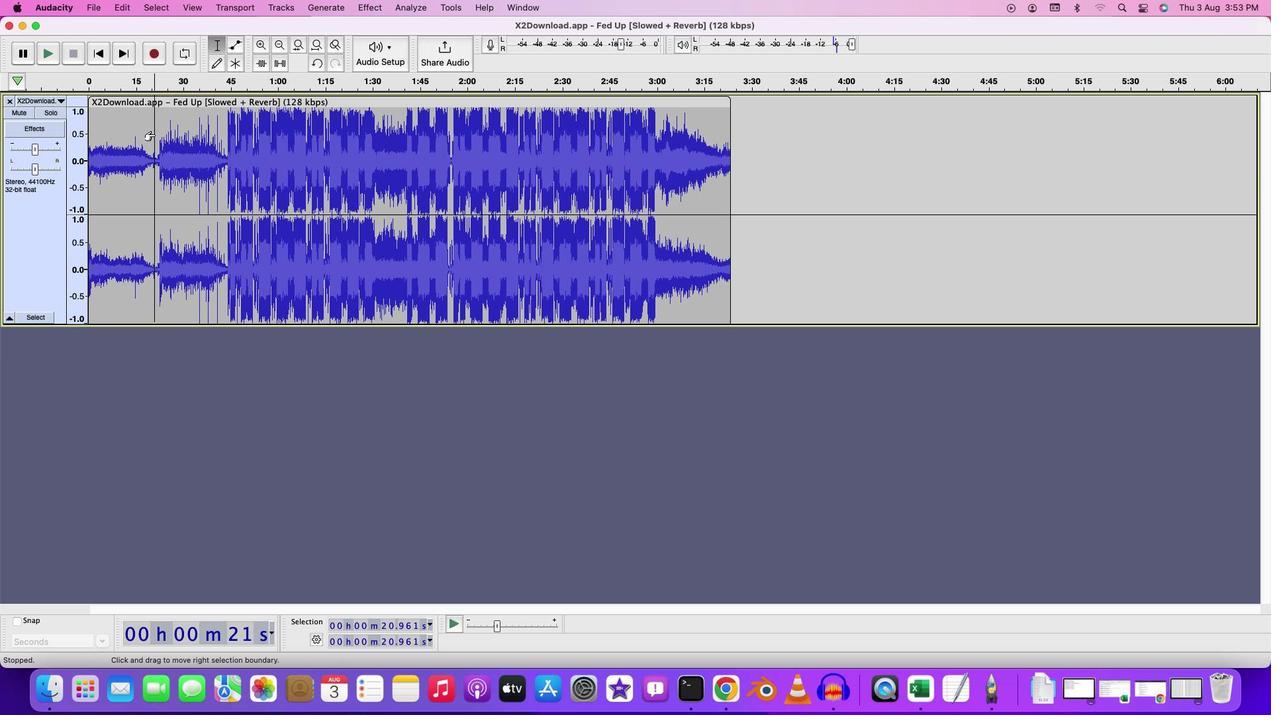 
Action: Mouse moved to (284, 190)
Screenshot: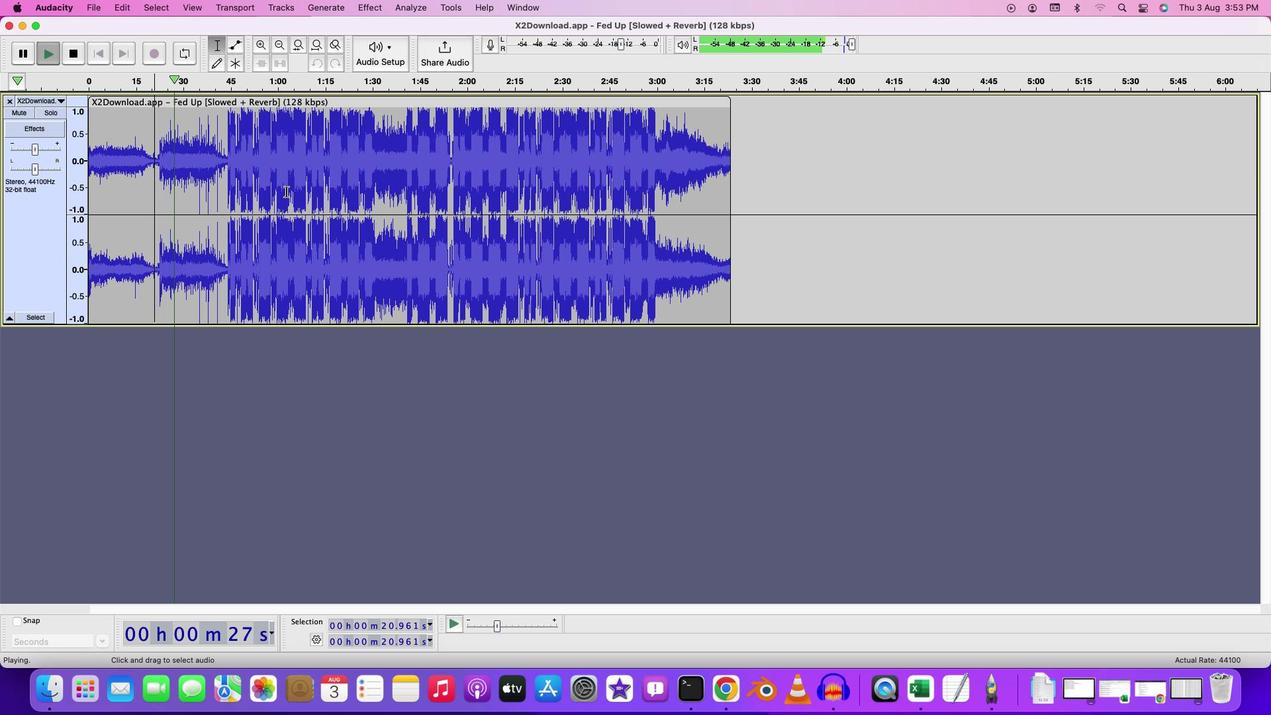 
Action: Key pressed Key.space
Screenshot: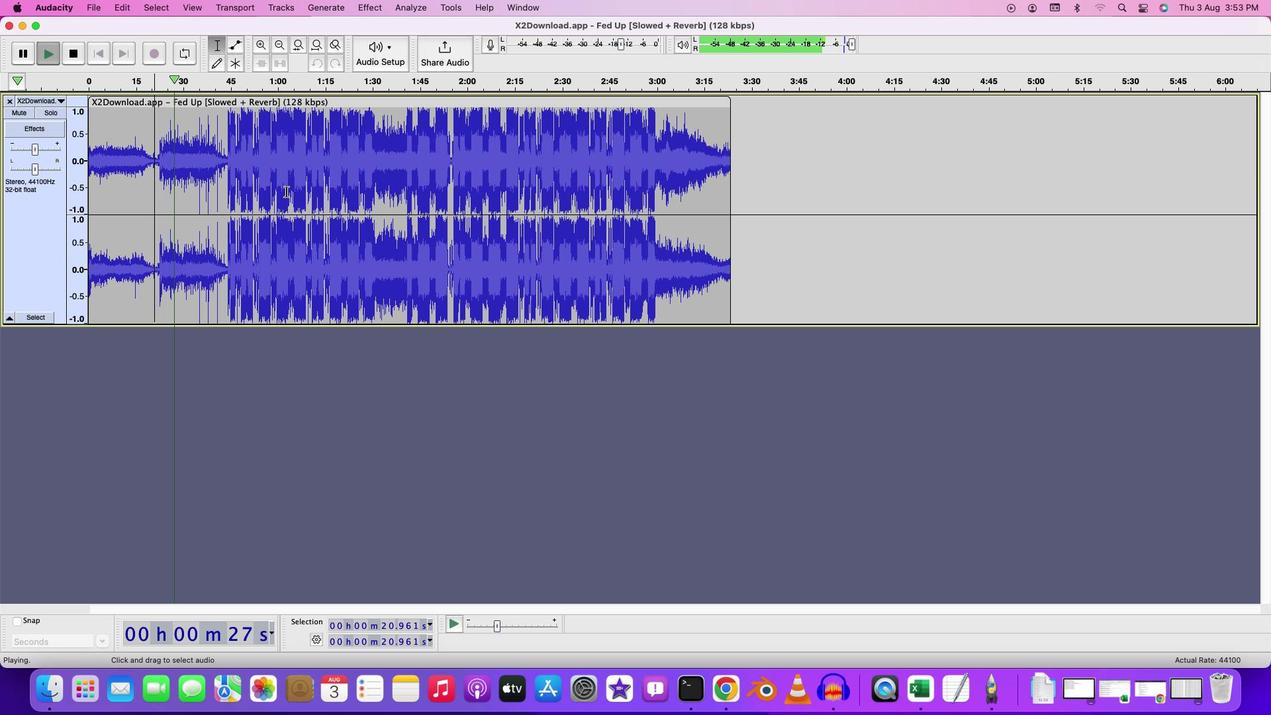 
Action: Mouse moved to (225, 125)
Screenshot: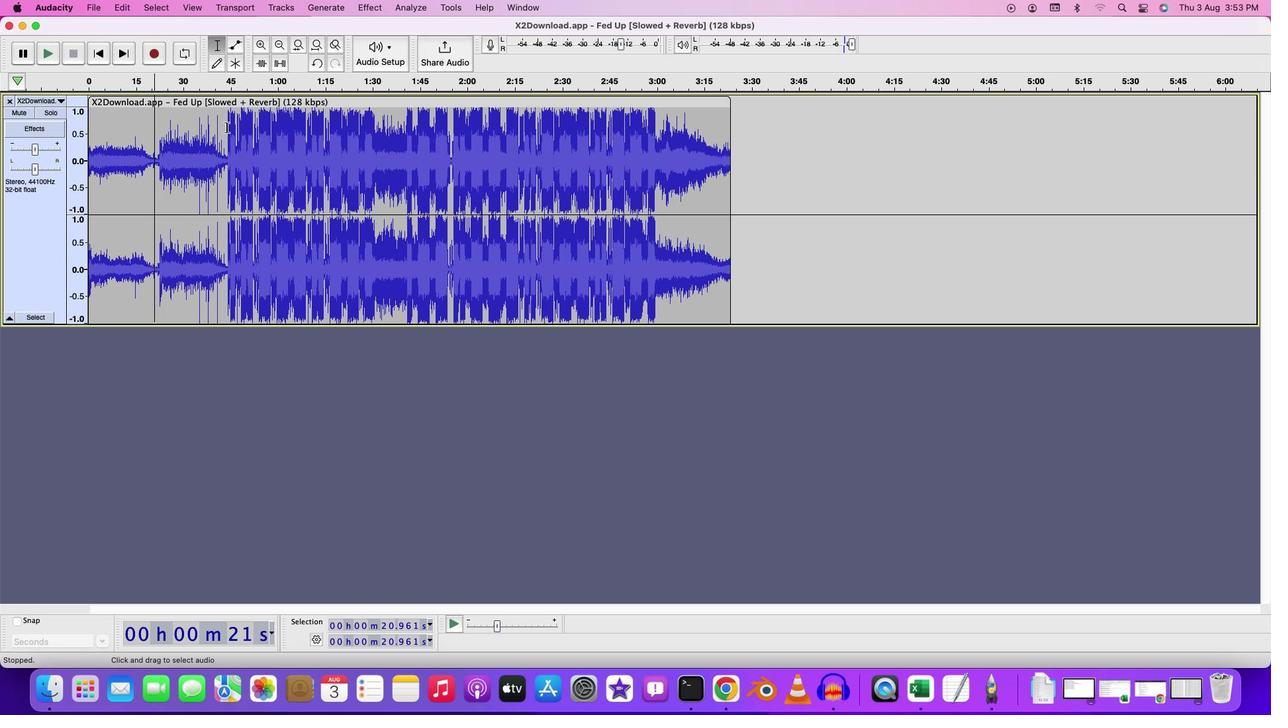 
Action: Mouse pressed left at (225, 125)
Screenshot: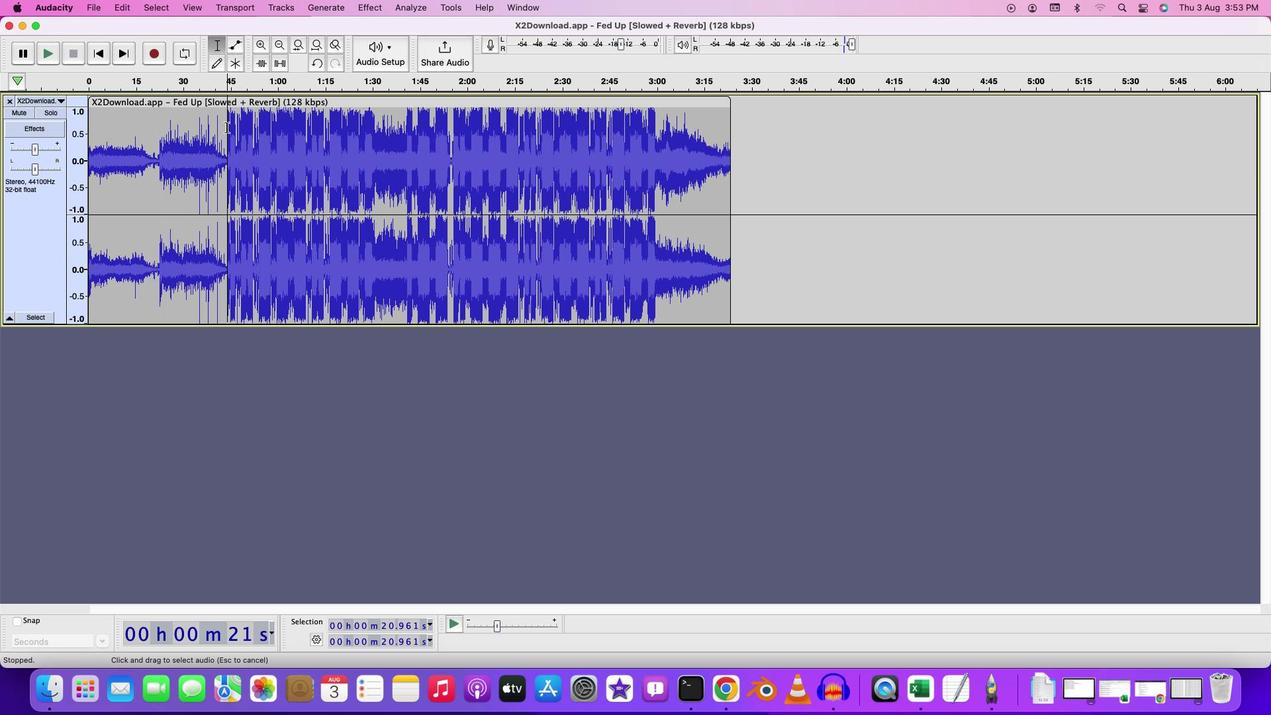 
Action: Key pressed Key.spaceKey.space
Screenshot: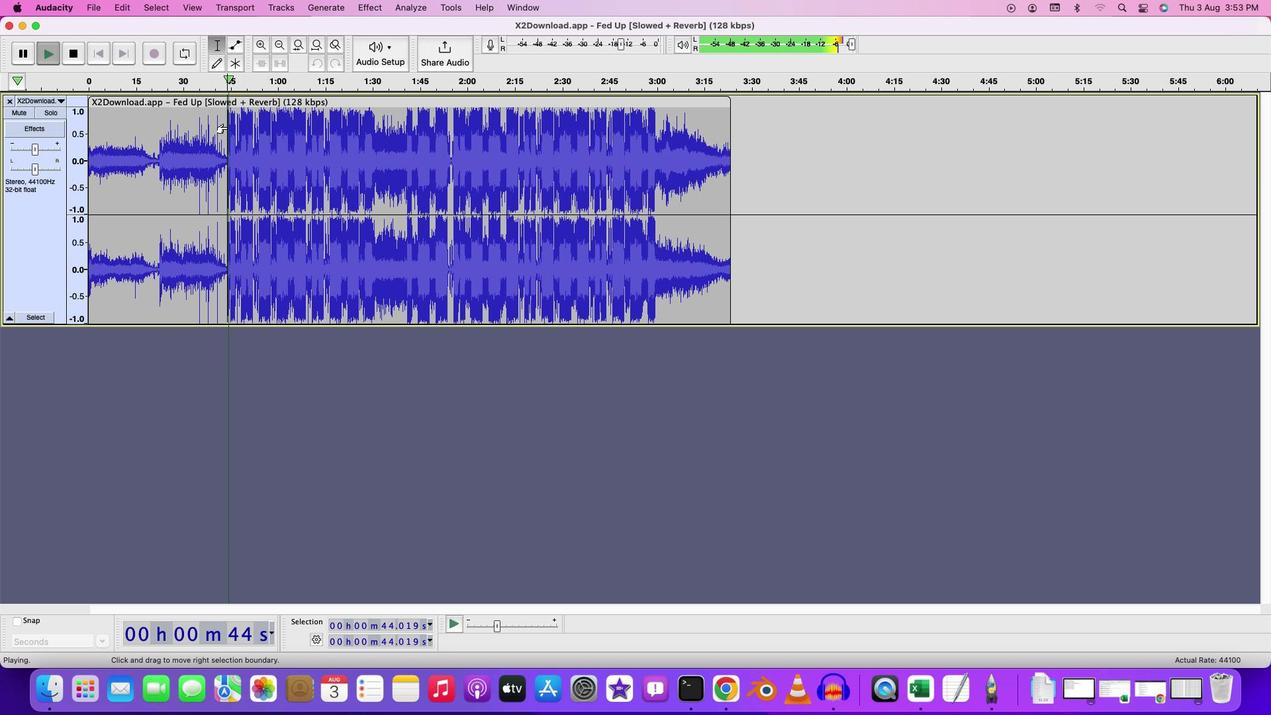 
Action: Mouse moved to (707, 127)
Screenshot: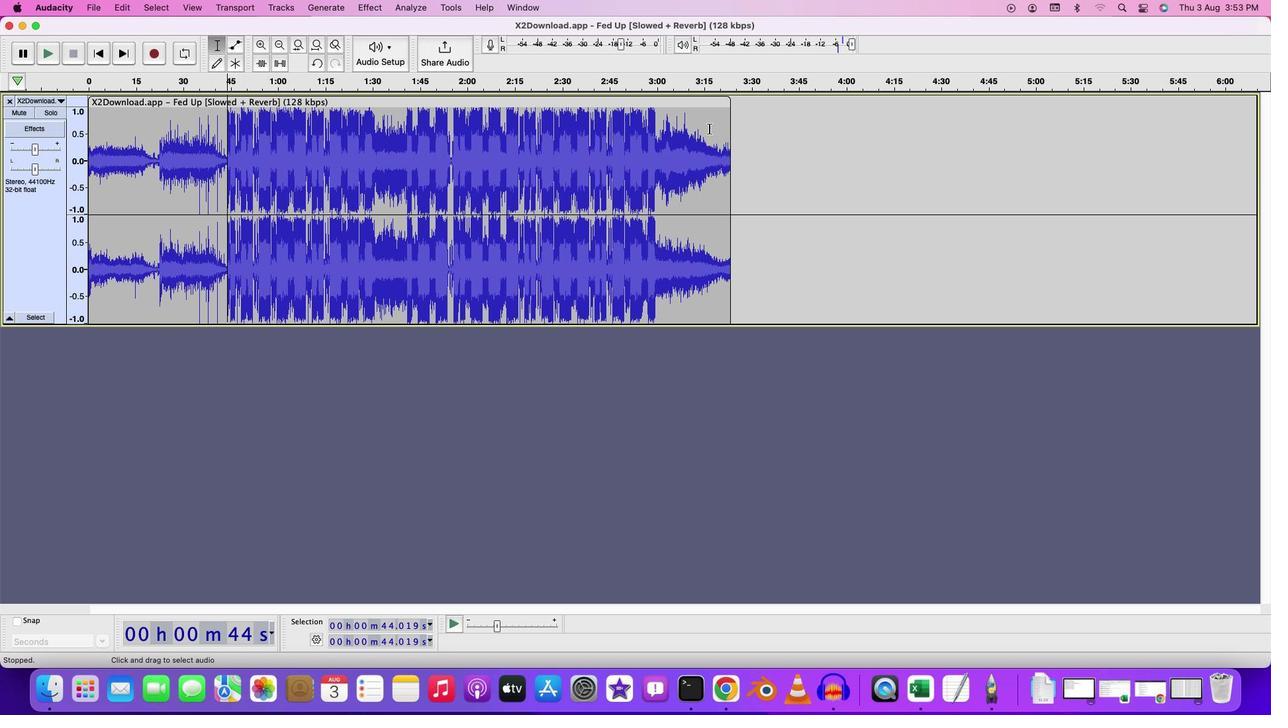 
Action: Mouse pressed left at (707, 127)
Screenshot: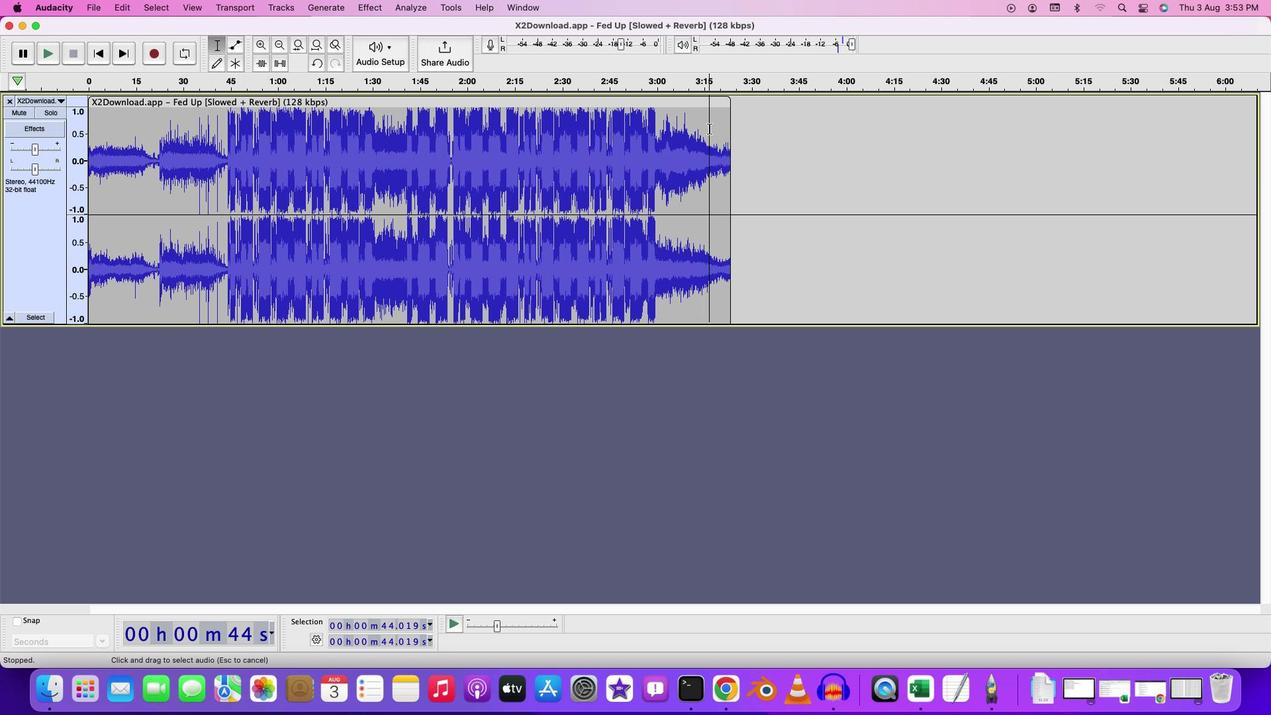 
Action: Mouse moved to (376, 7)
Screenshot: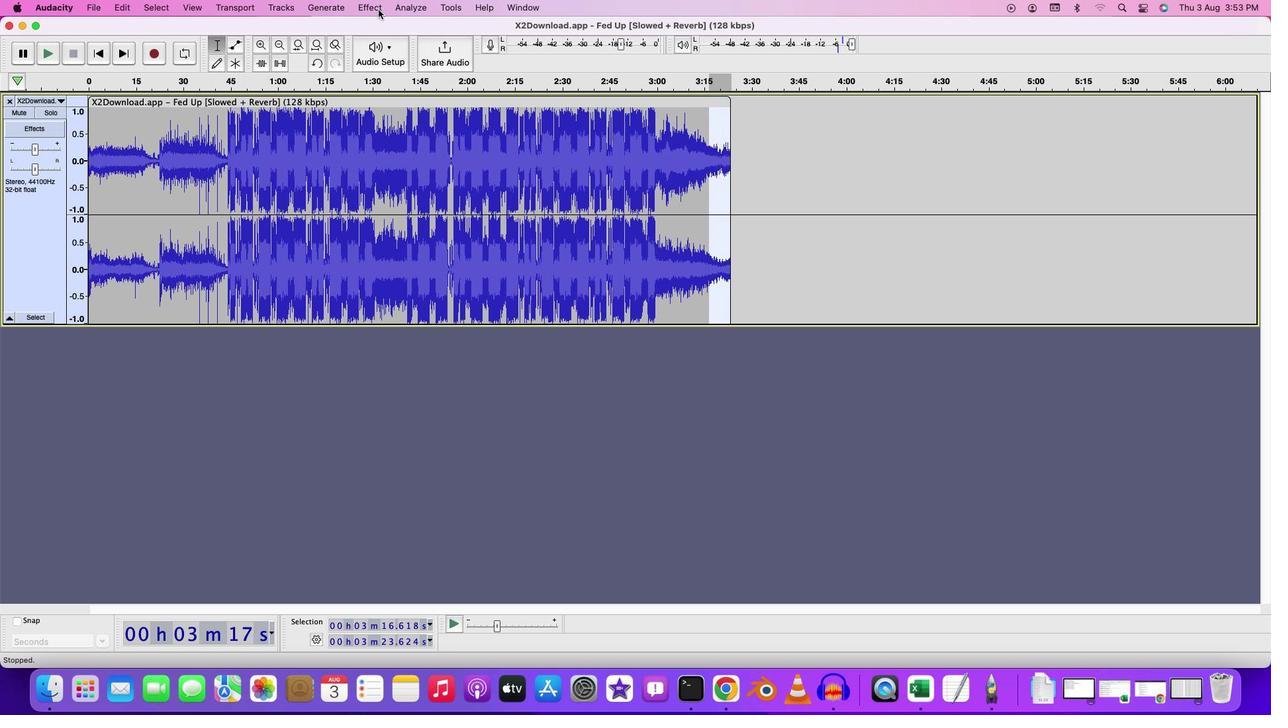 
Action: Mouse pressed left at (376, 7)
Screenshot: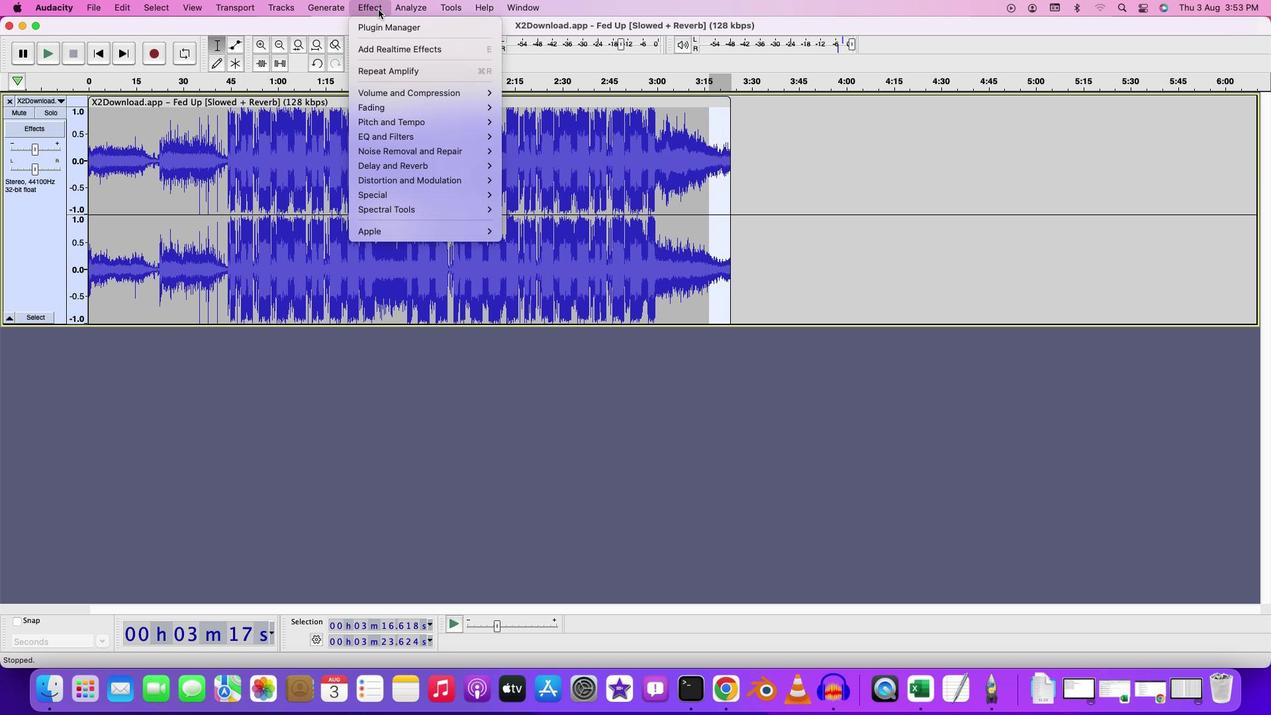 
Action: Mouse moved to (502, 91)
Screenshot: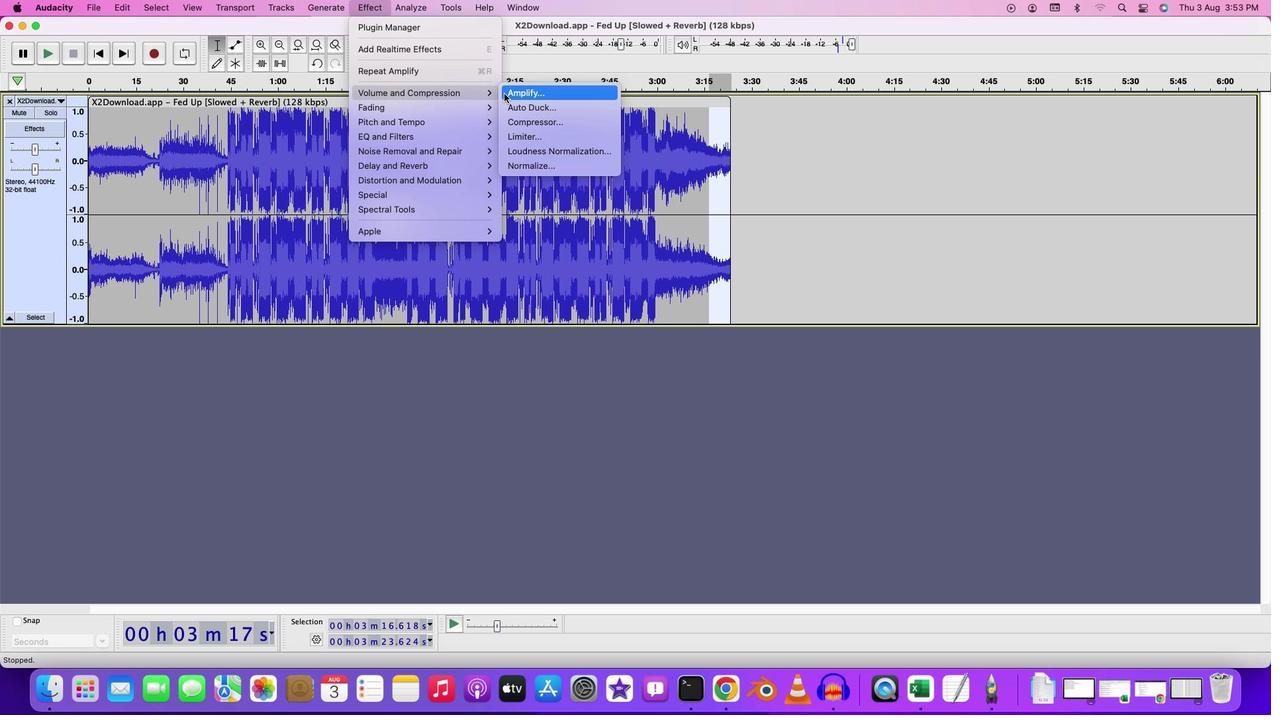 
Action: Mouse pressed left at (502, 91)
Screenshot: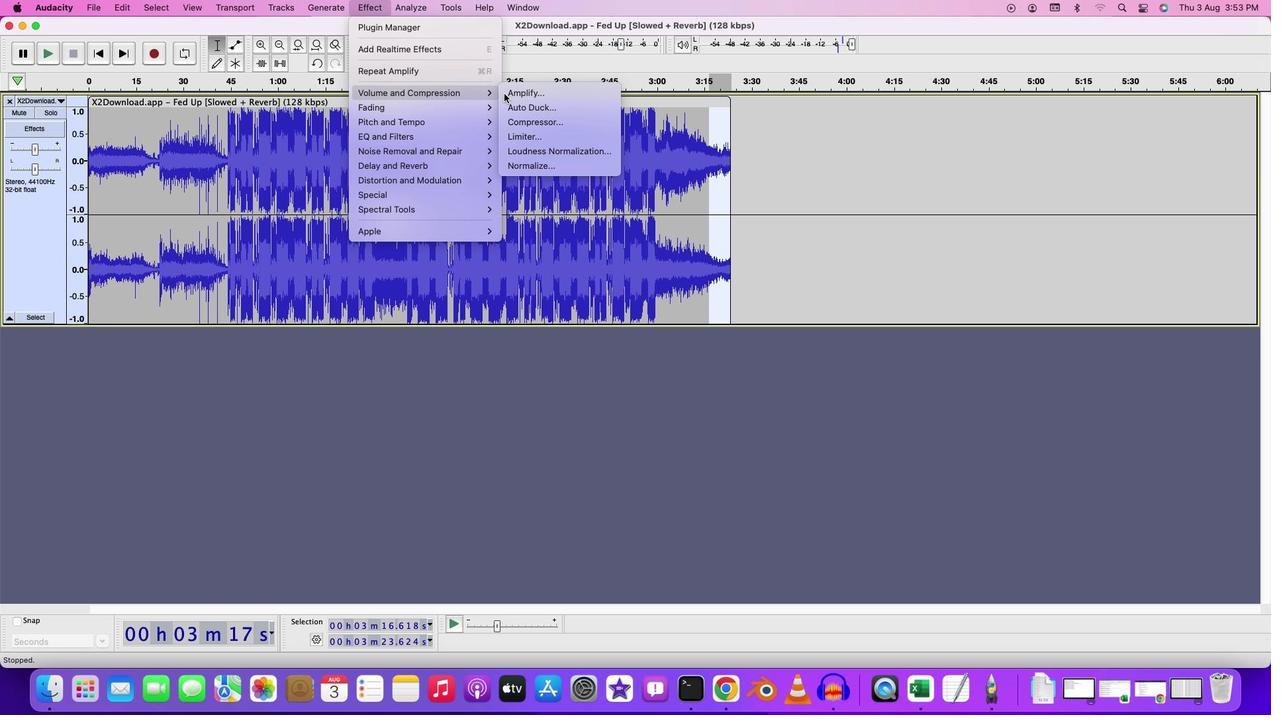 
Action: Mouse moved to (655, 350)
Screenshot: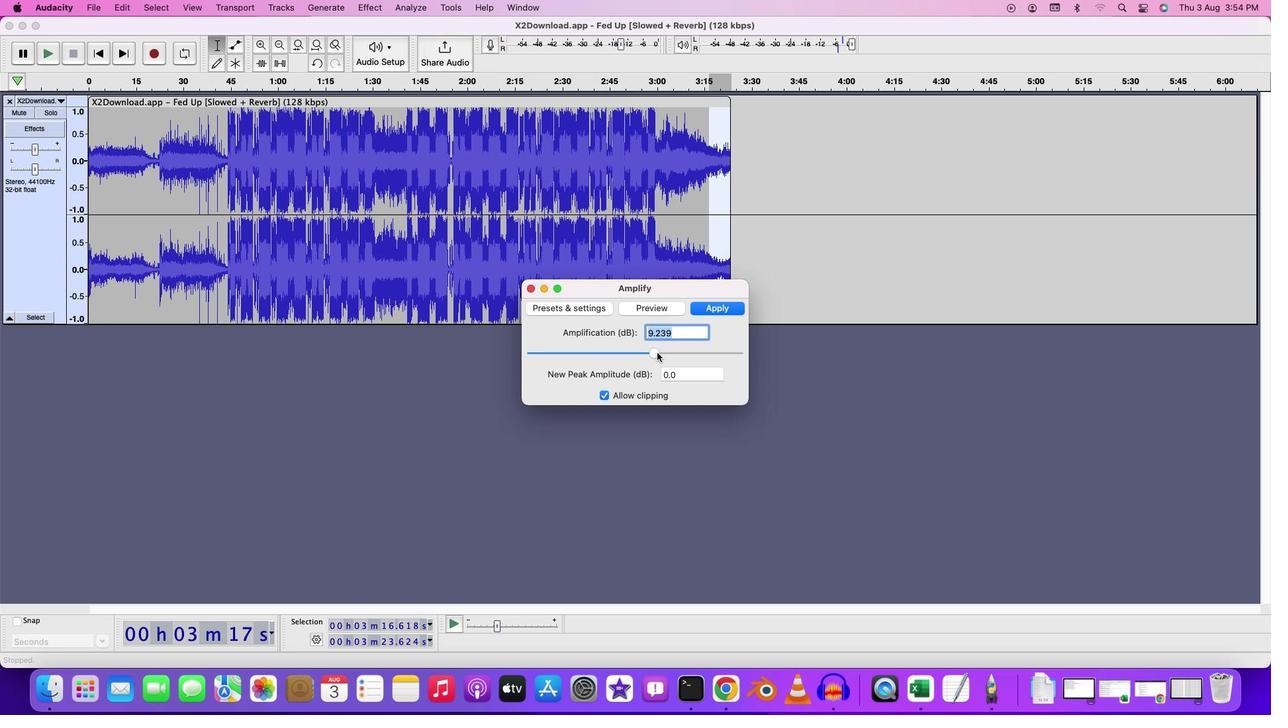 
Action: Mouse pressed left at (655, 350)
Screenshot: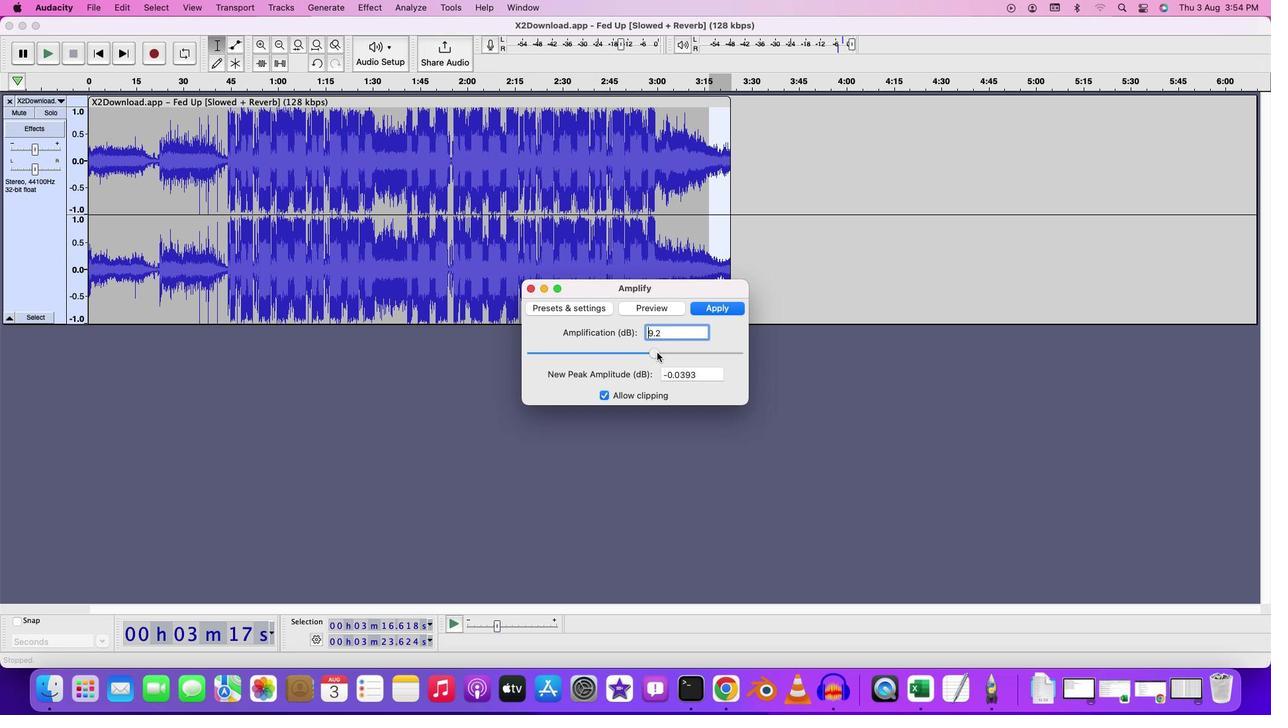 
Action: Mouse moved to (711, 301)
Screenshot: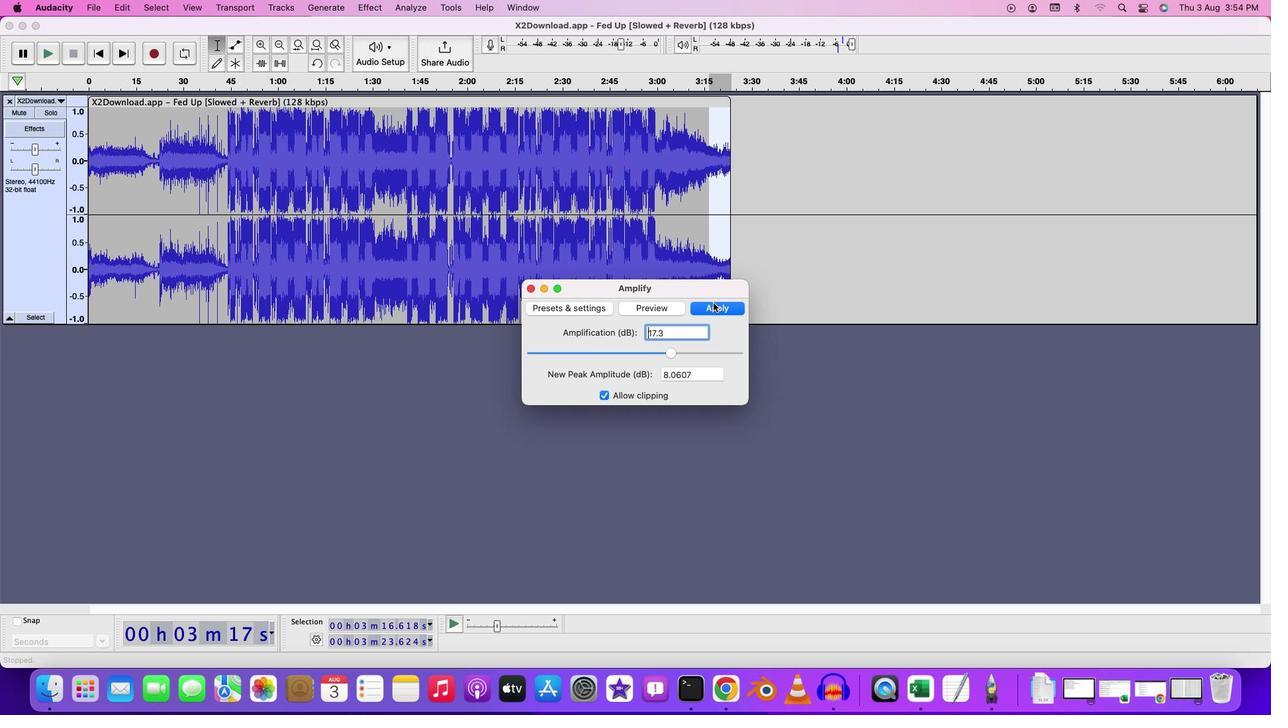 
Action: Mouse pressed left at (711, 301)
Screenshot: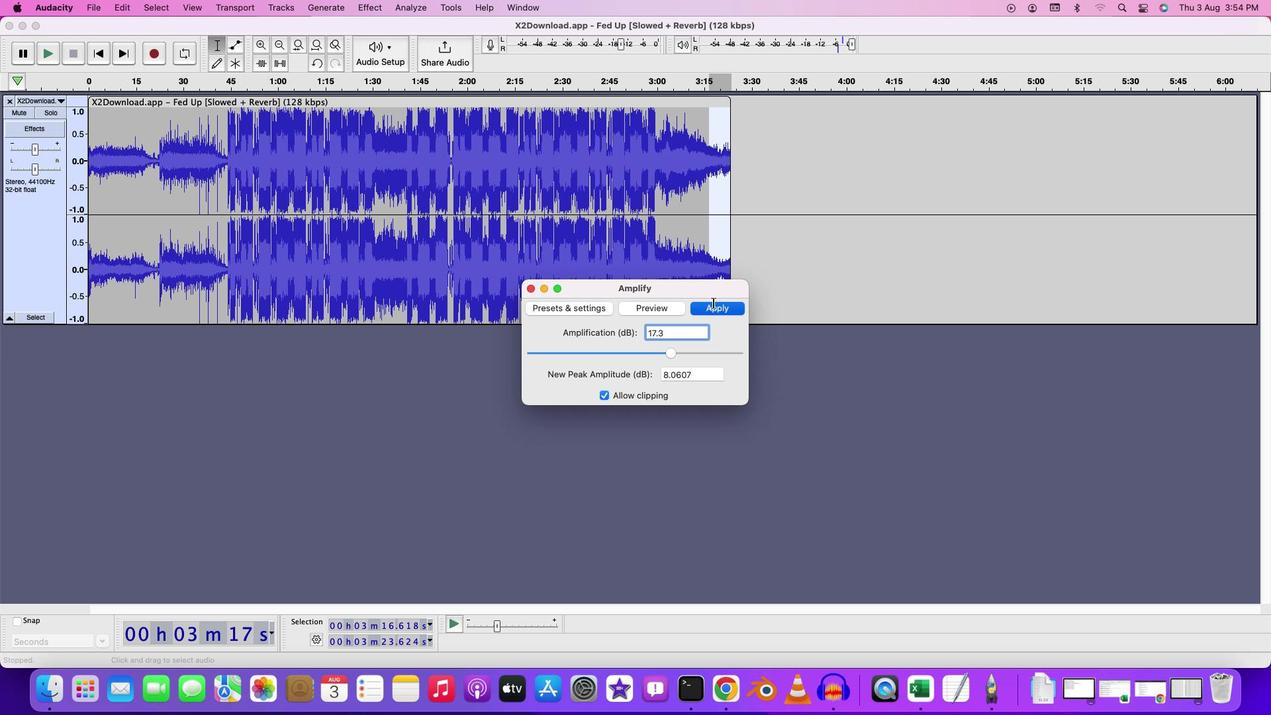 
Action: Mouse moved to (376, 7)
Screenshot: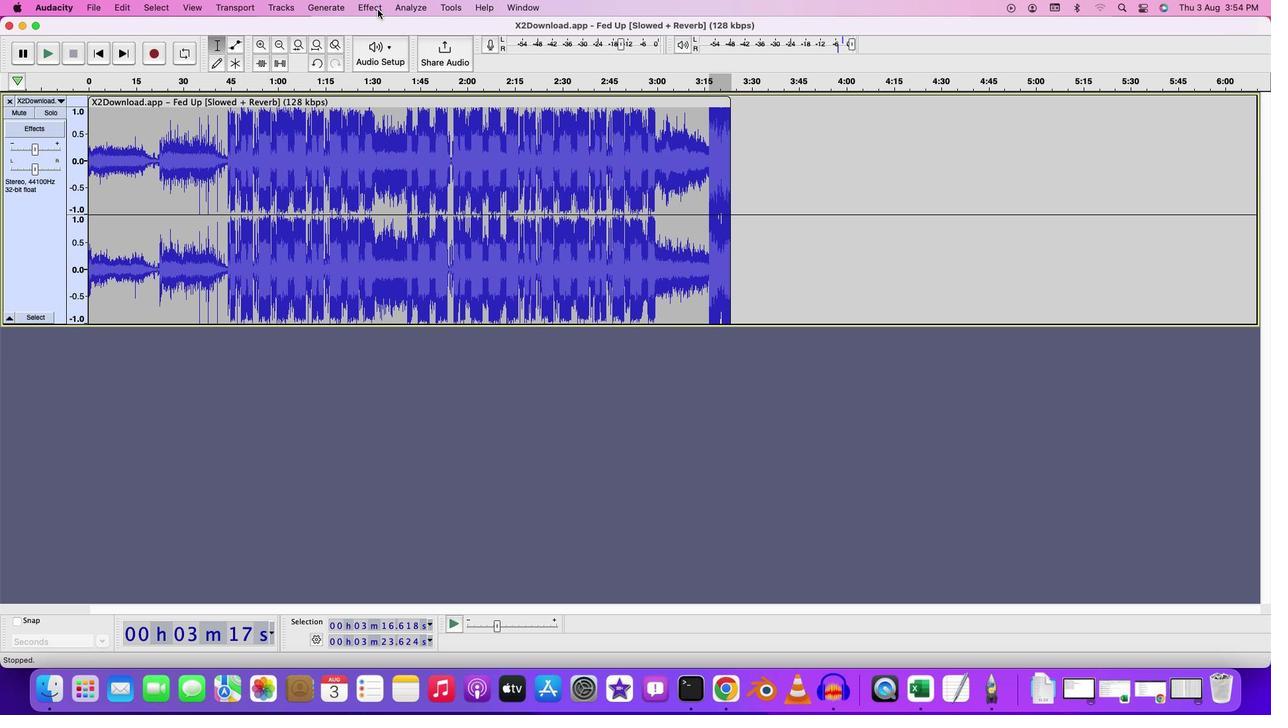 
Action: Mouse pressed left at (376, 7)
Screenshot: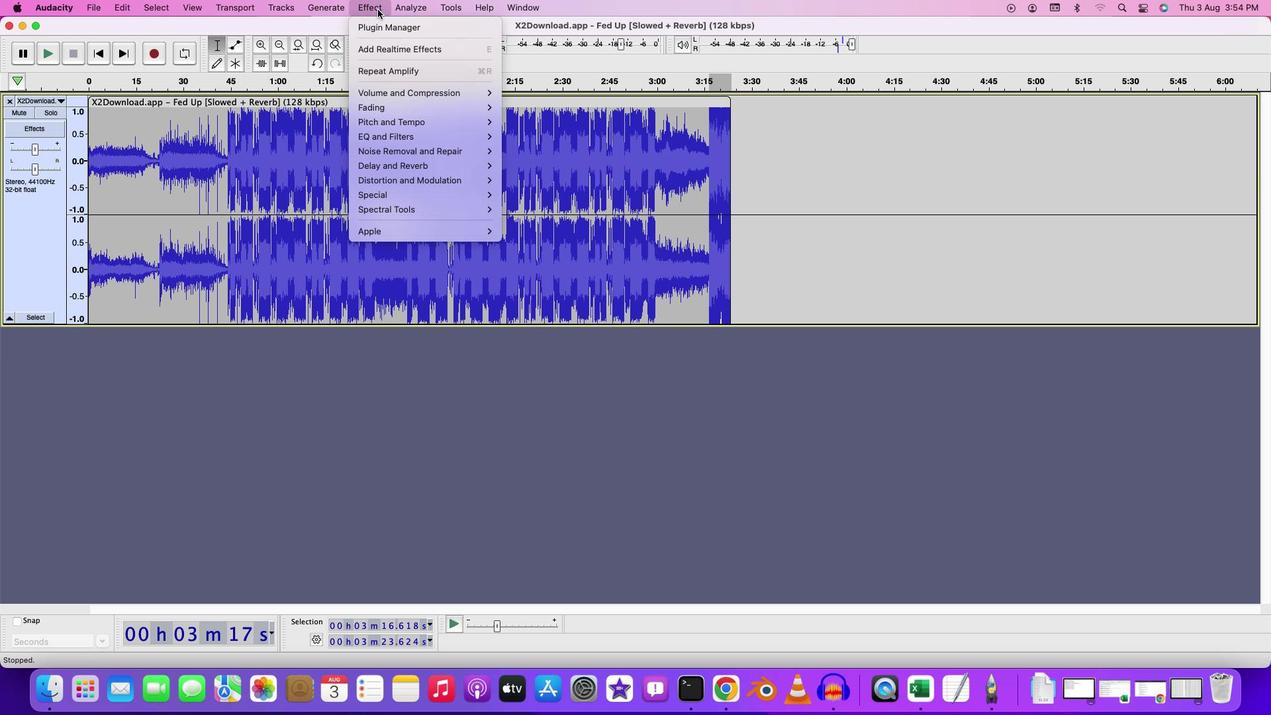 
Action: Mouse moved to (535, 95)
Screenshot: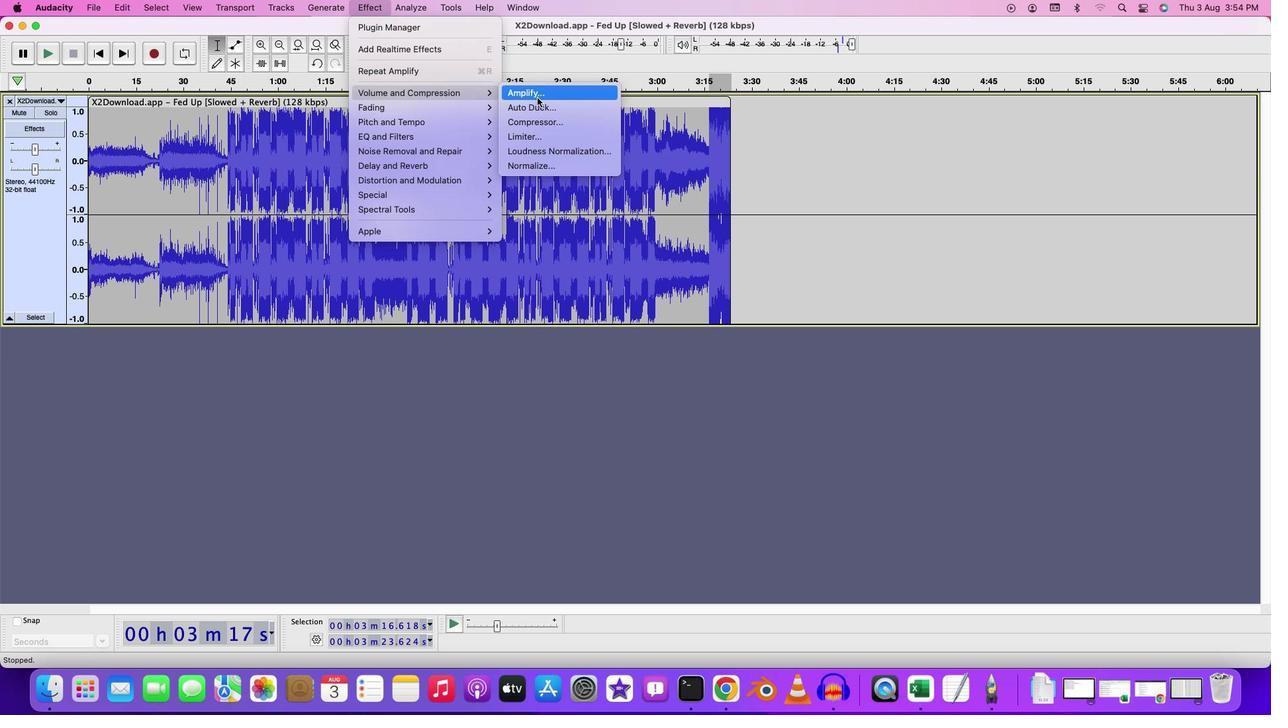 
Action: Mouse pressed left at (535, 95)
Screenshot: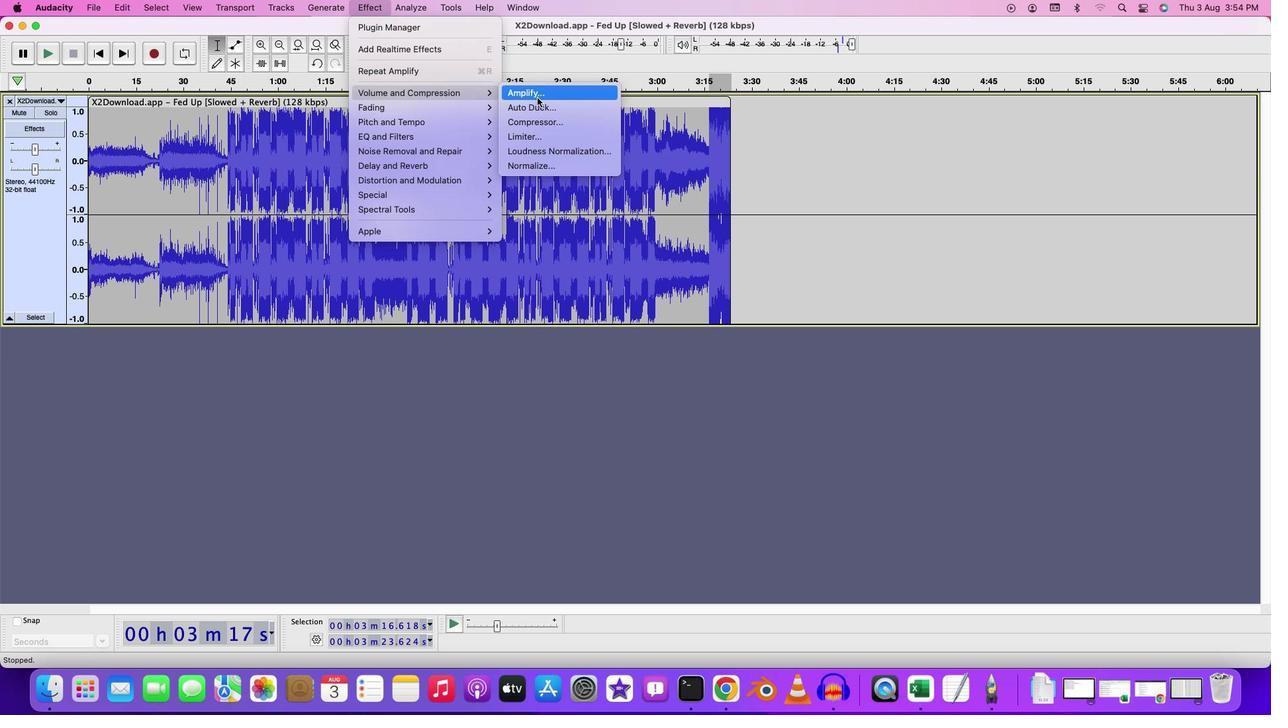 
Action: Mouse moved to (617, 350)
Screenshot: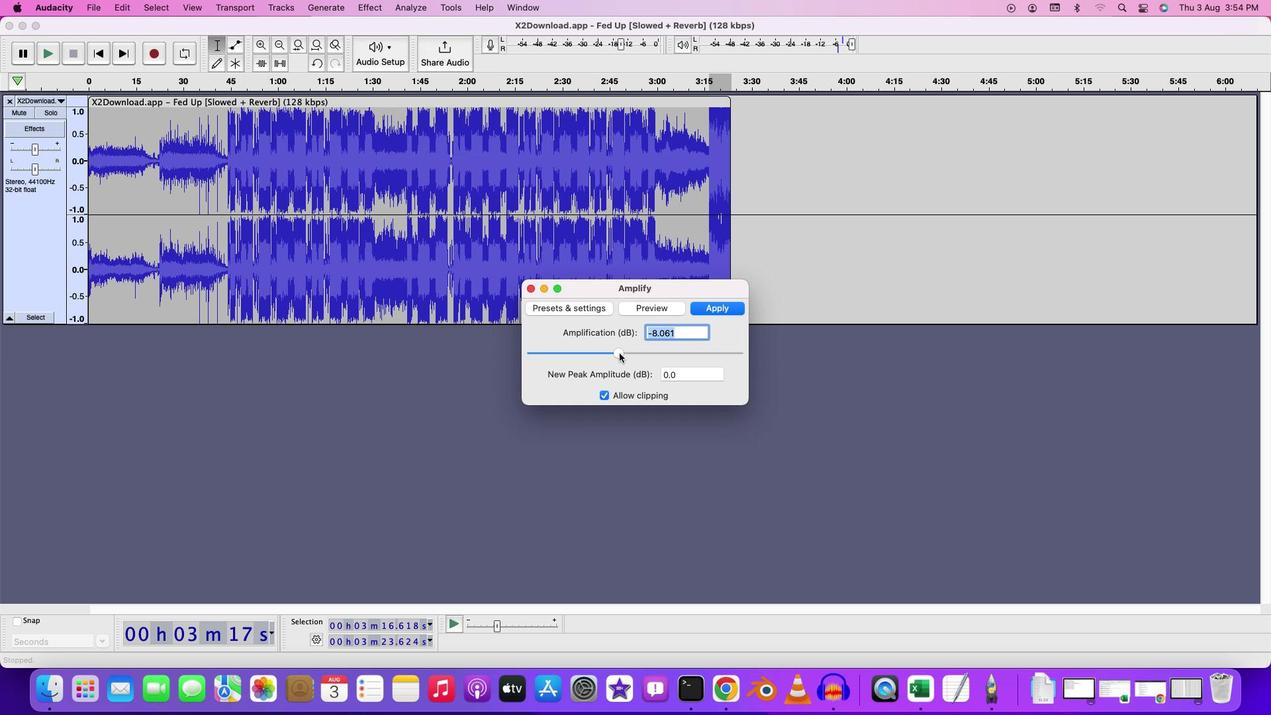 
Action: Mouse pressed left at (617, 350)
Screenshot: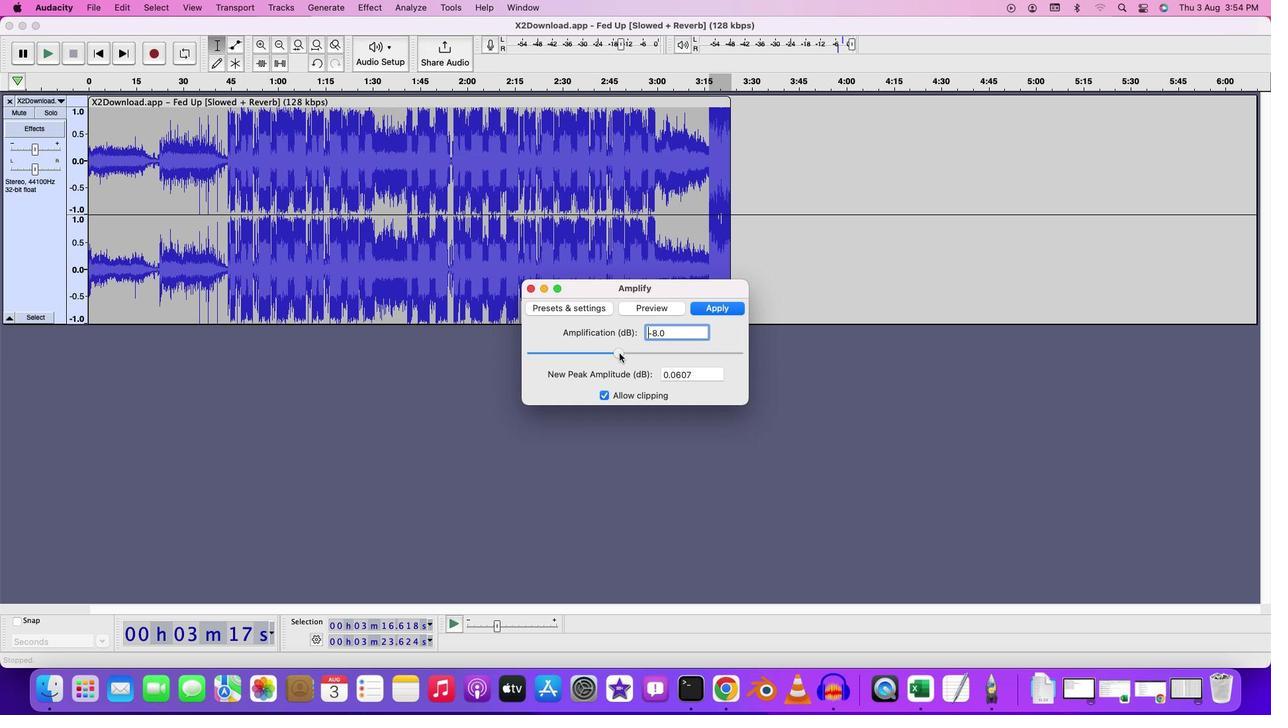 
Action: Mouse moved to (530, 287)
Screenshot: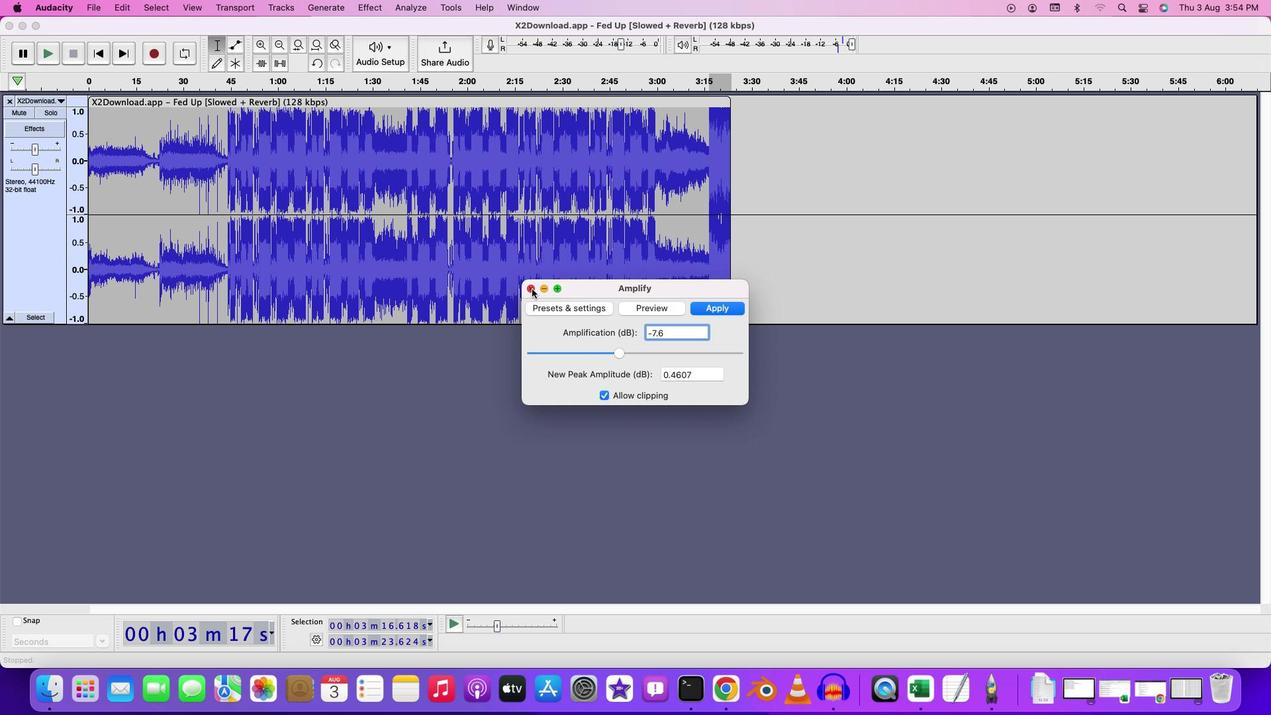 
Action: Mouse pressed left at (530, 287)
Screenshot: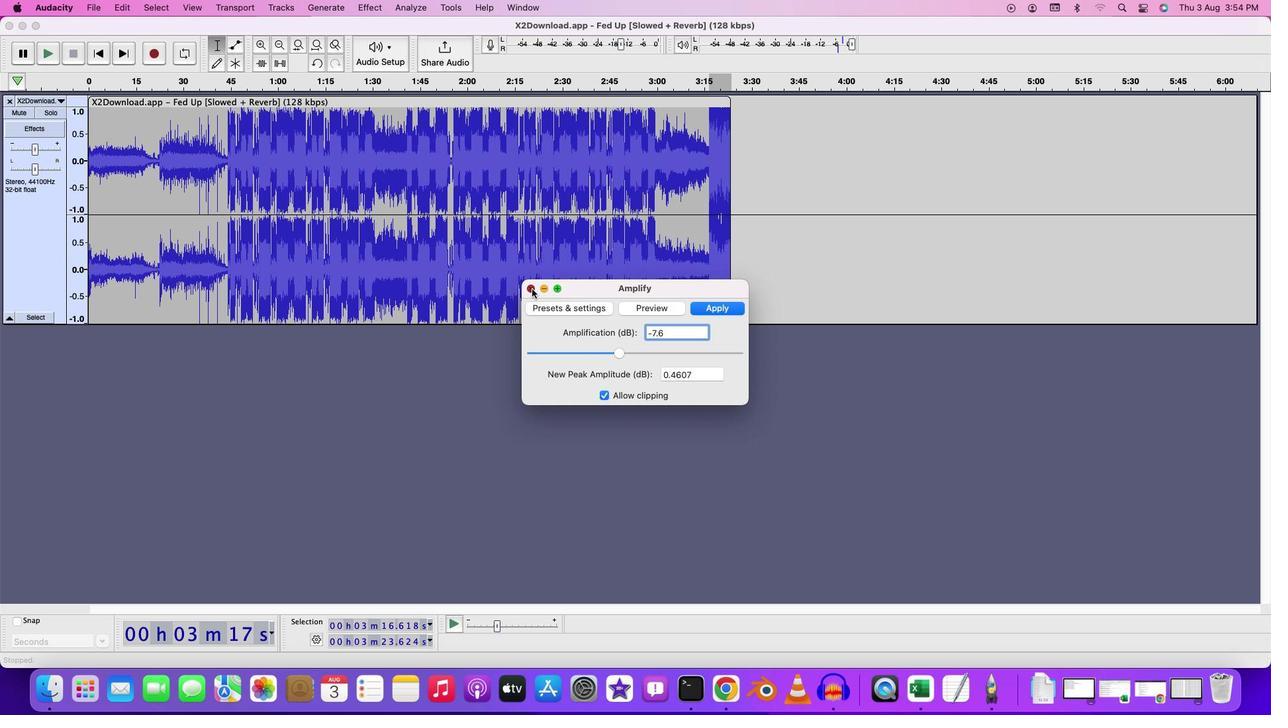 
Action: Mouse moved to (709, 119)
Screenshot: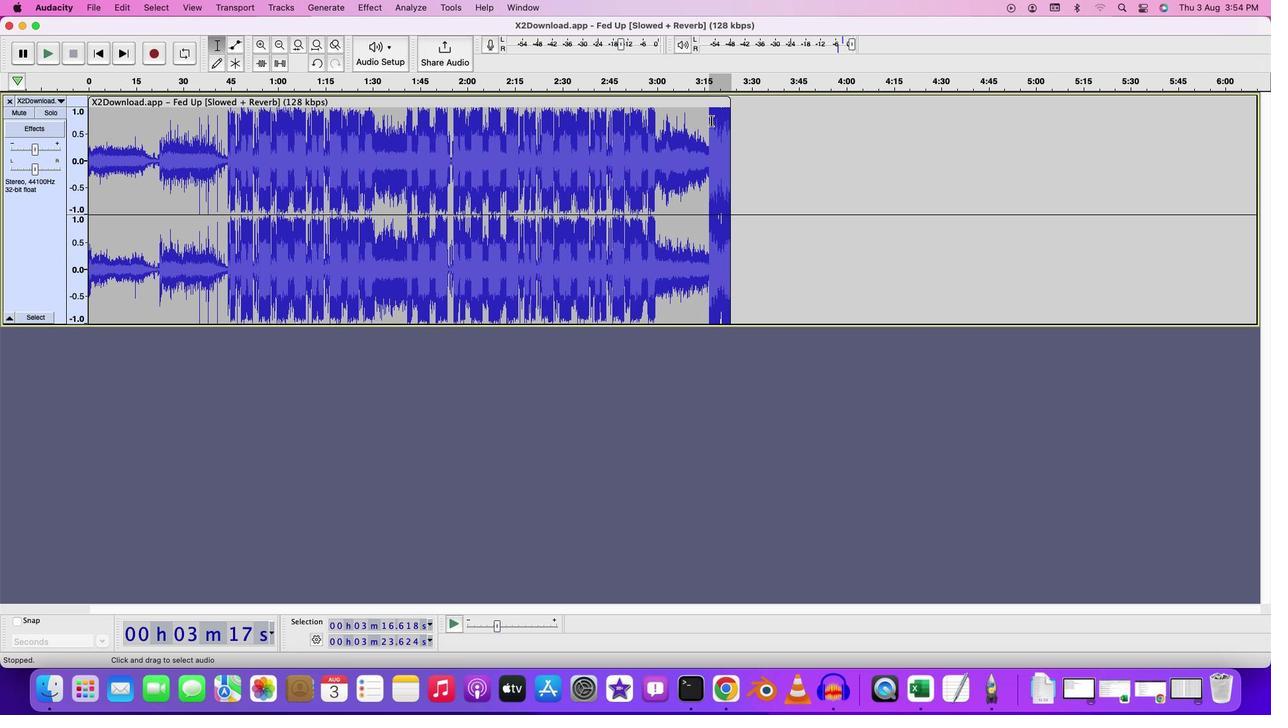 
Action: Mouse pressed left at (709, 119)
Screenshot: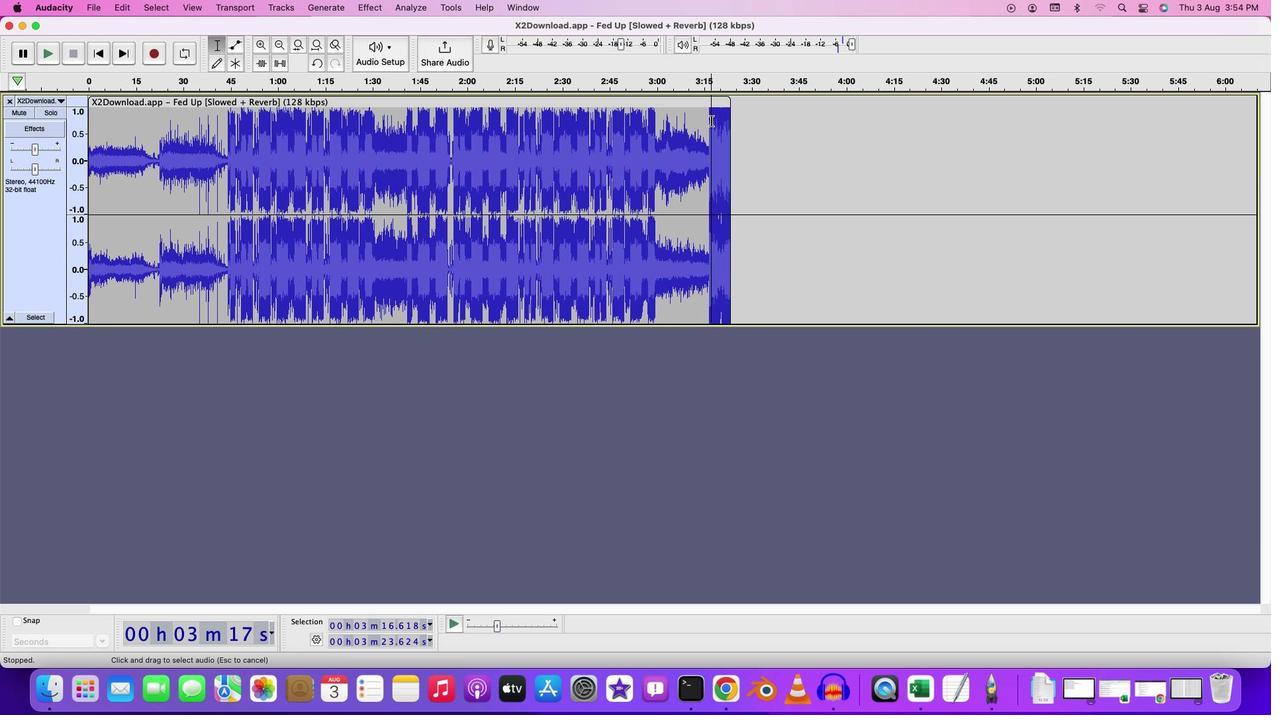 
Action: Mouse moved to (703, 122)
Screenshot: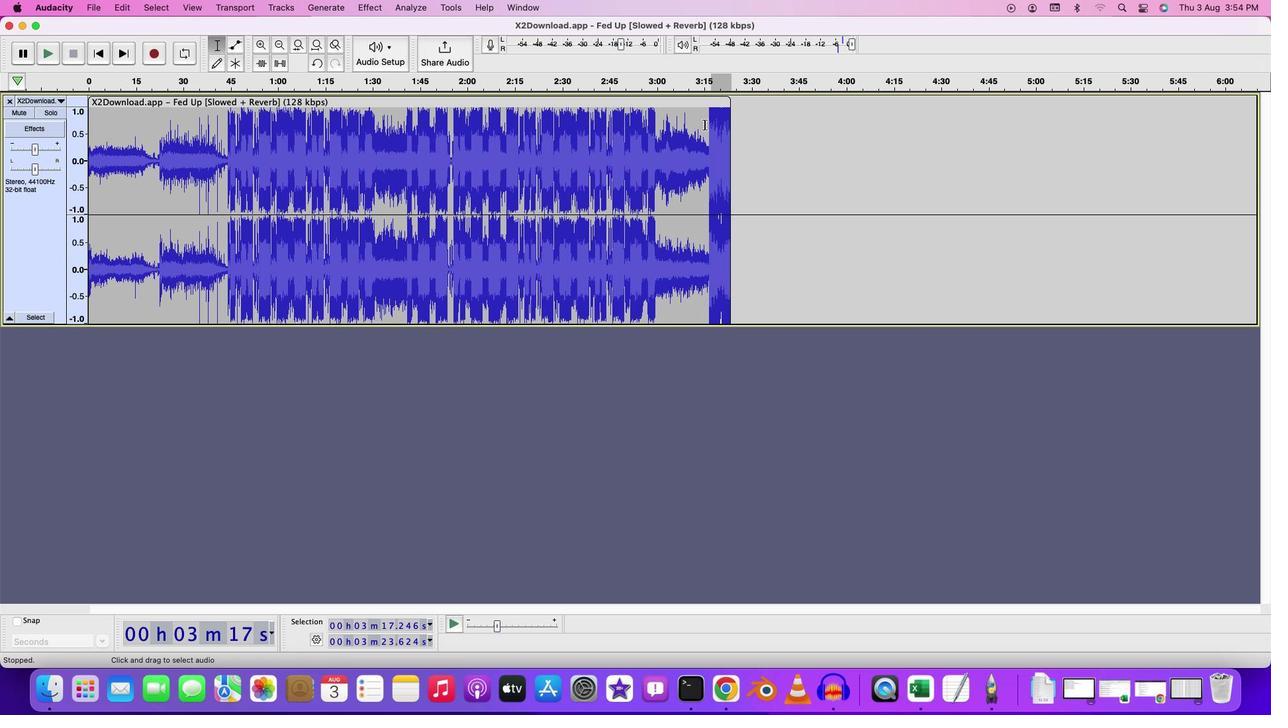 
Action: Mouse pressed left at (703, 122)
Screenshot: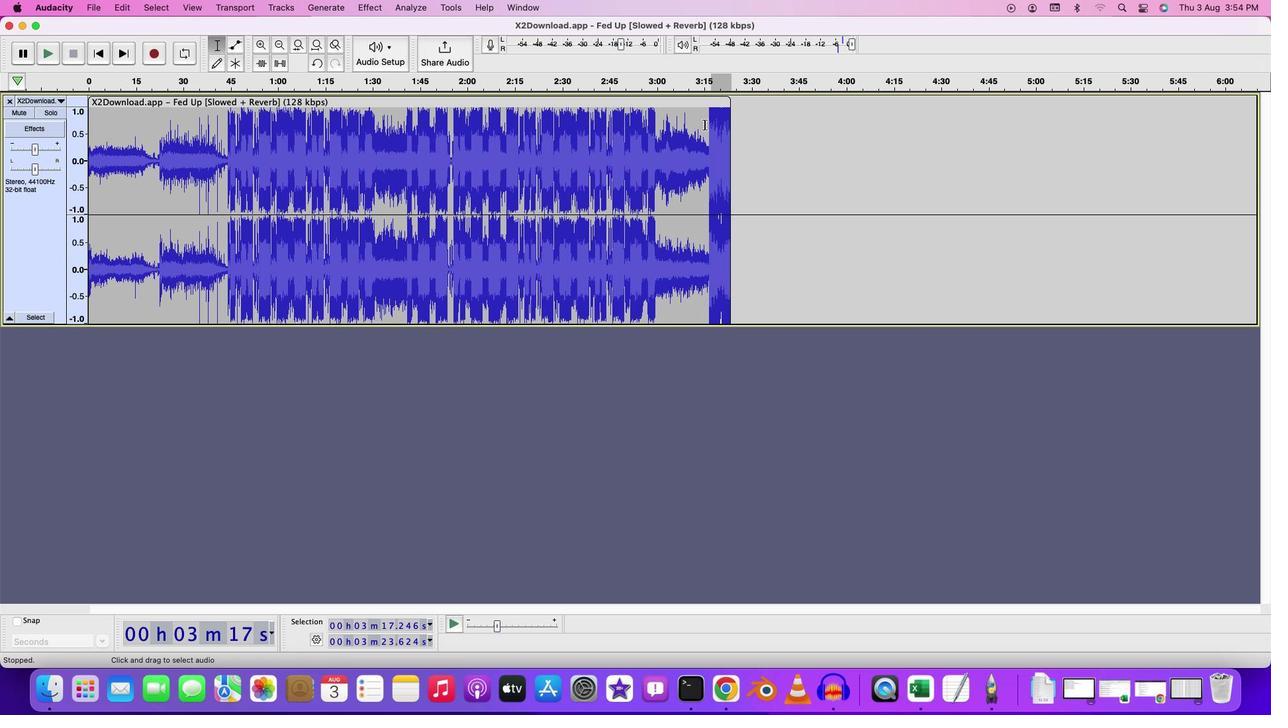 
Action: Mouse moved to (354, 7)
Screenshot: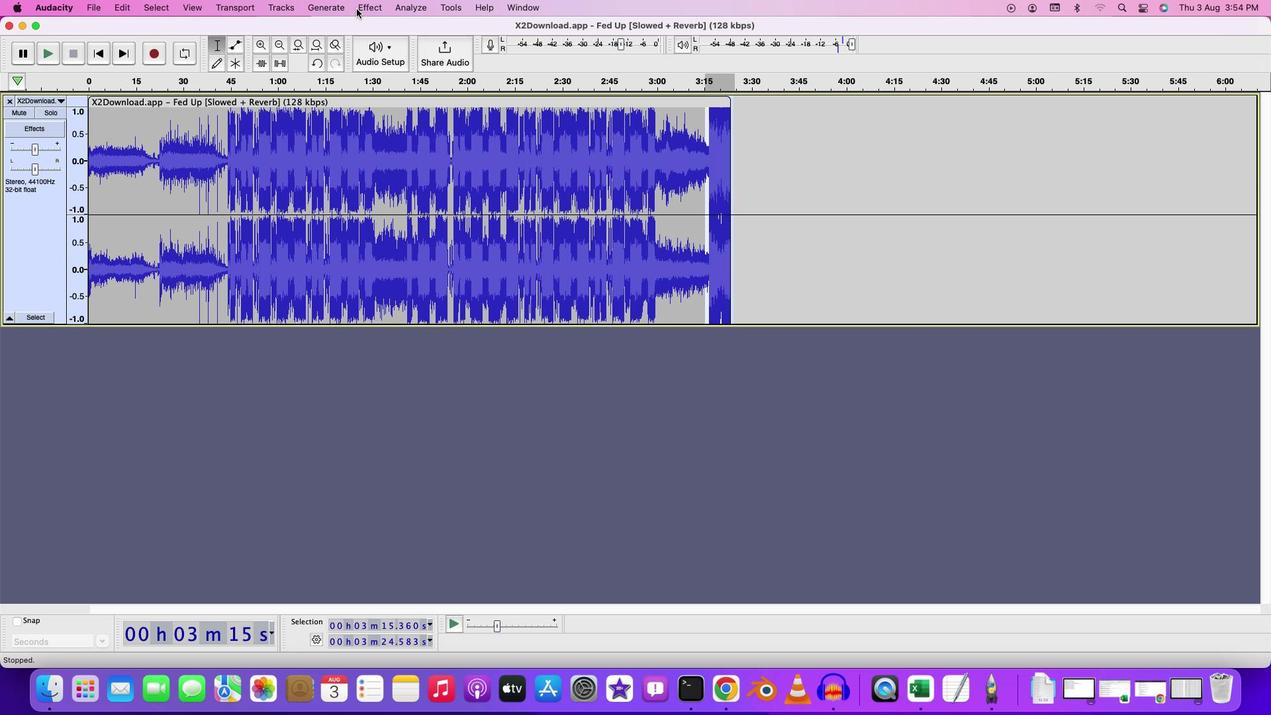 
Action: Mouse pressed left at (354, 7)
Screenshot: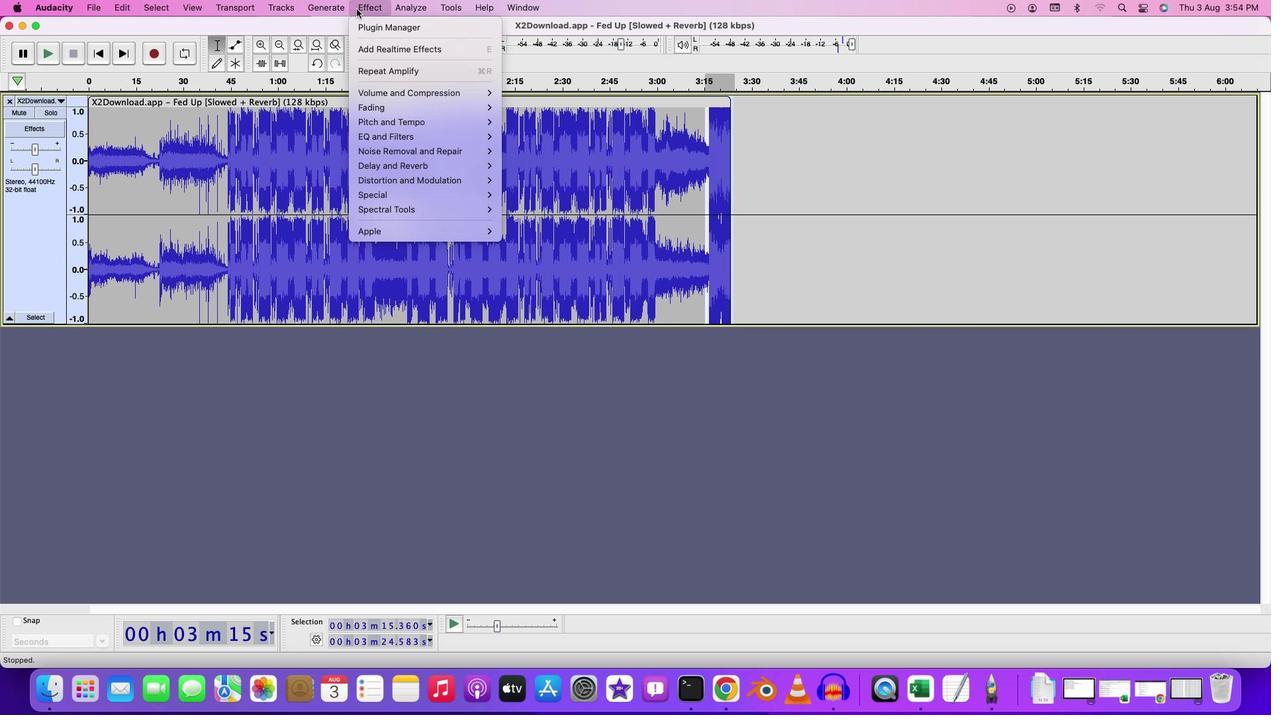 
Action: Mouse moved to (524, 89)
Screenshot: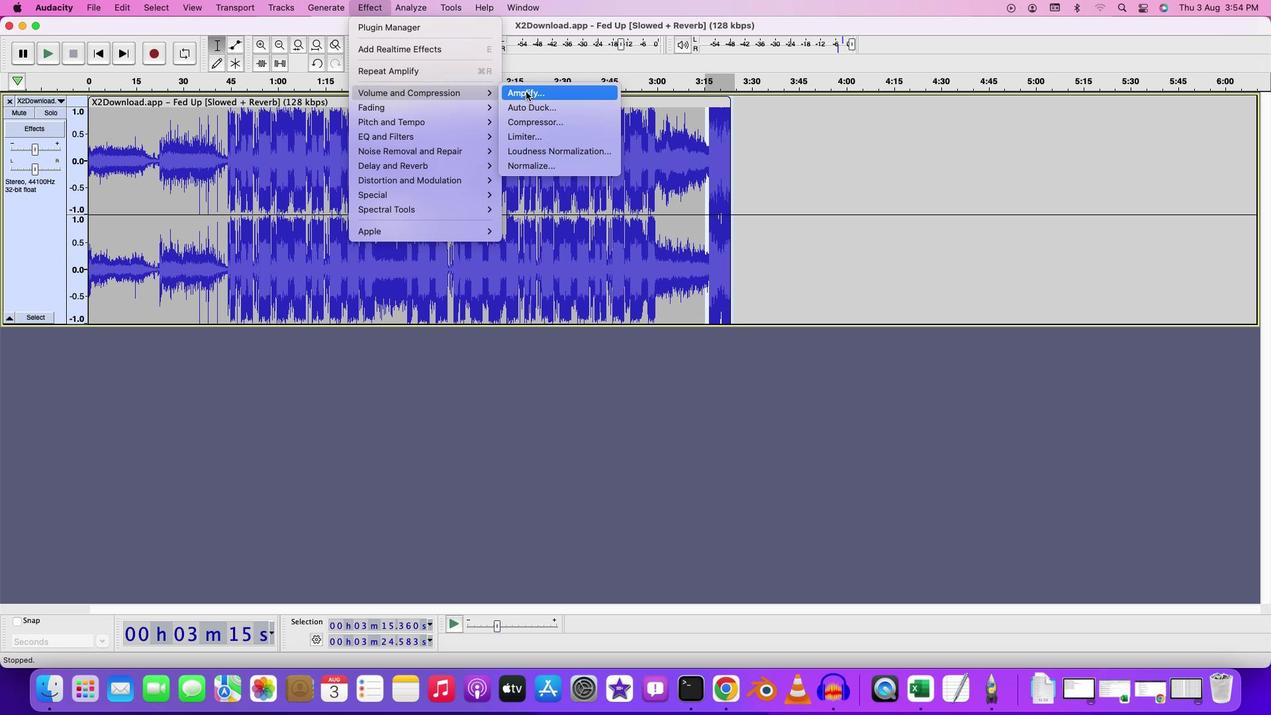 
Action: Mouse pressed left at (524, 89)
Screenshot: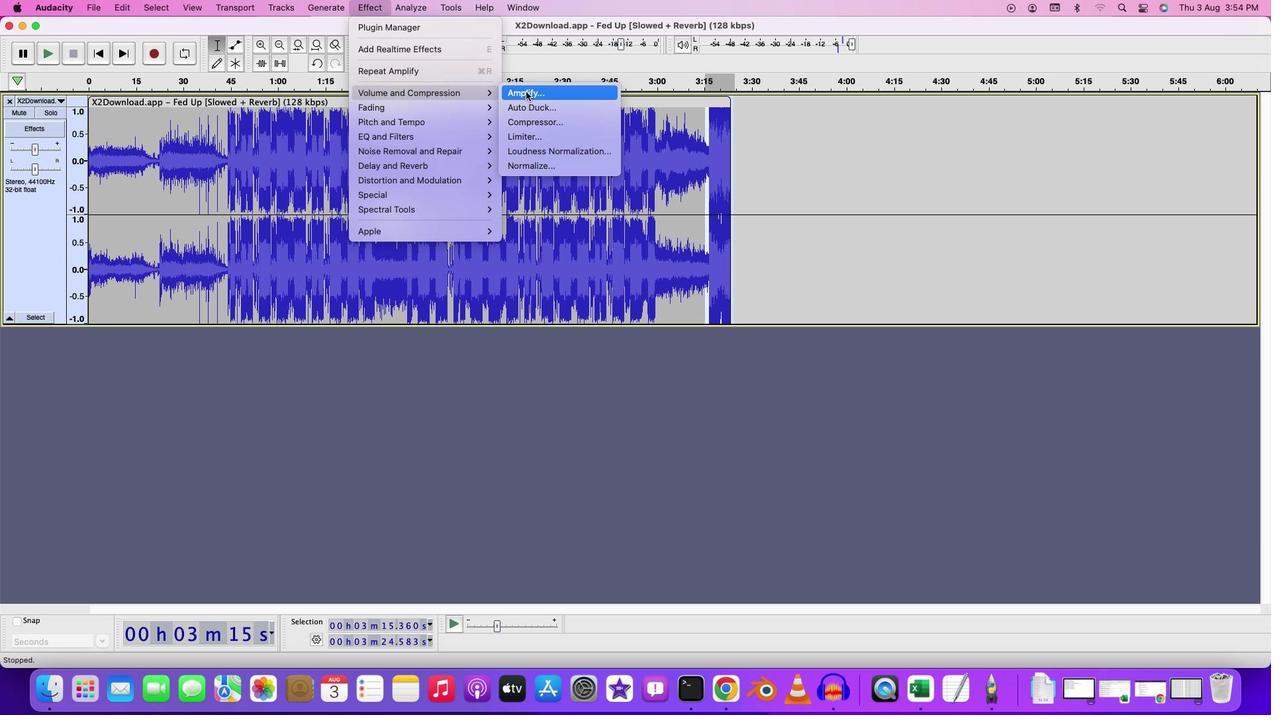 
Action: Mouse moved to (617, 350)
Screenshot: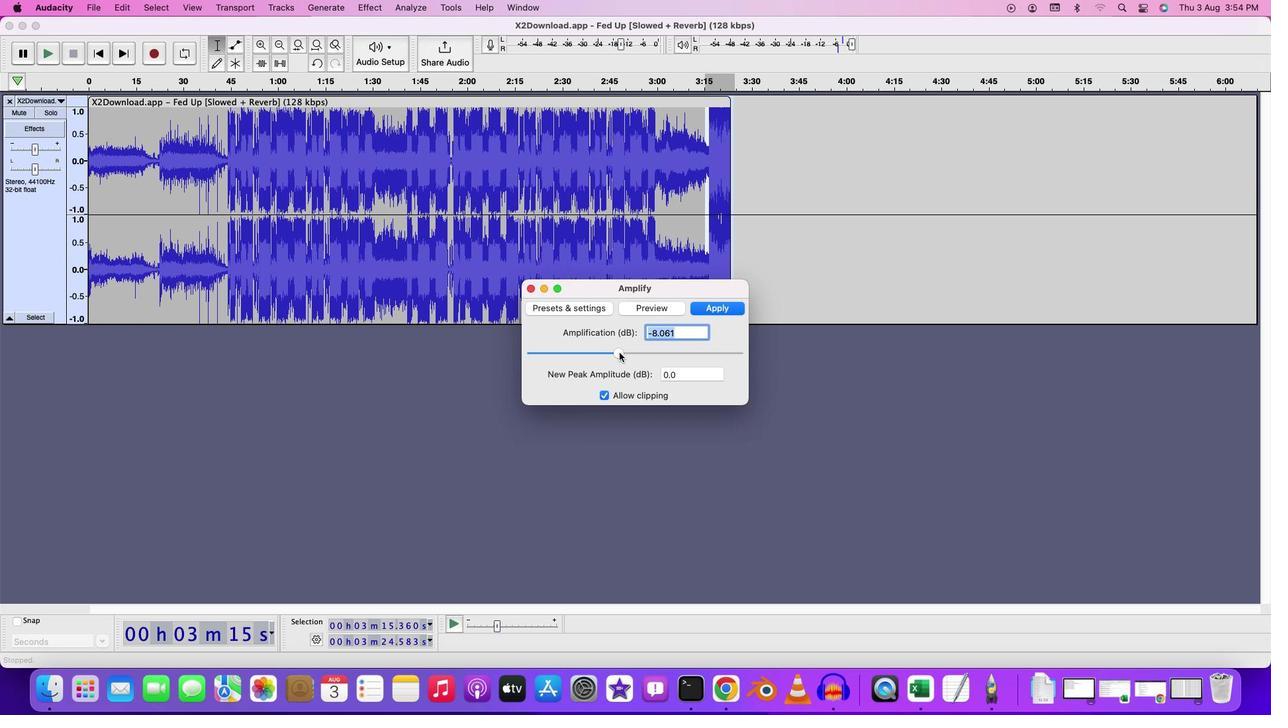 
Action: Mouse pressed left at (617, 350)
Screenshot: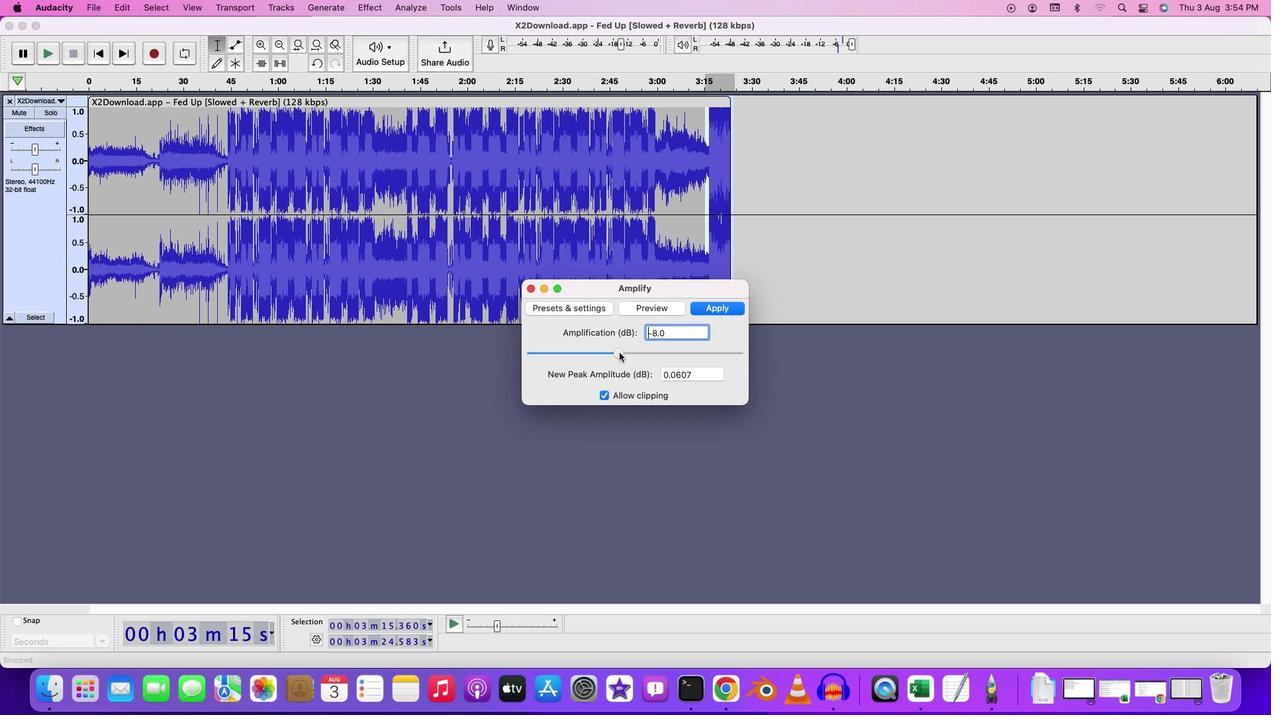 
Action: Mouse moved to (704, 299)
Screenshot: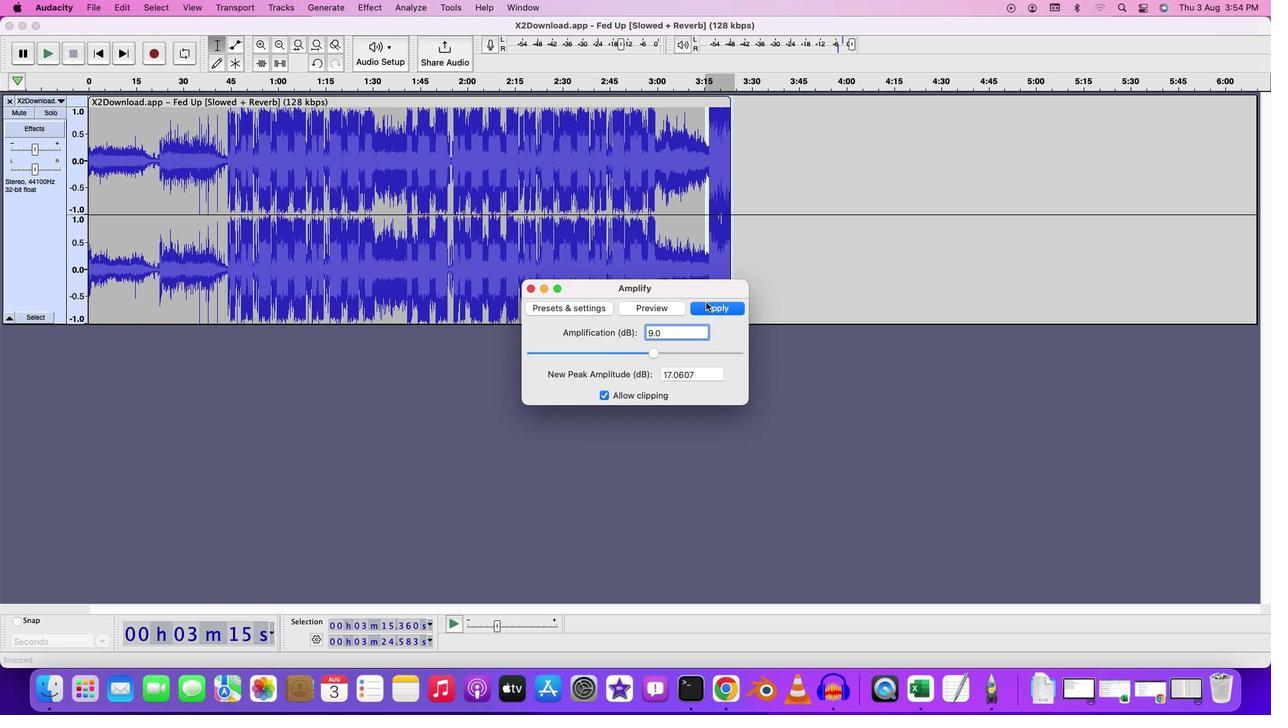 
Action: Mouse pressed left at (704, 299)
Screenshot: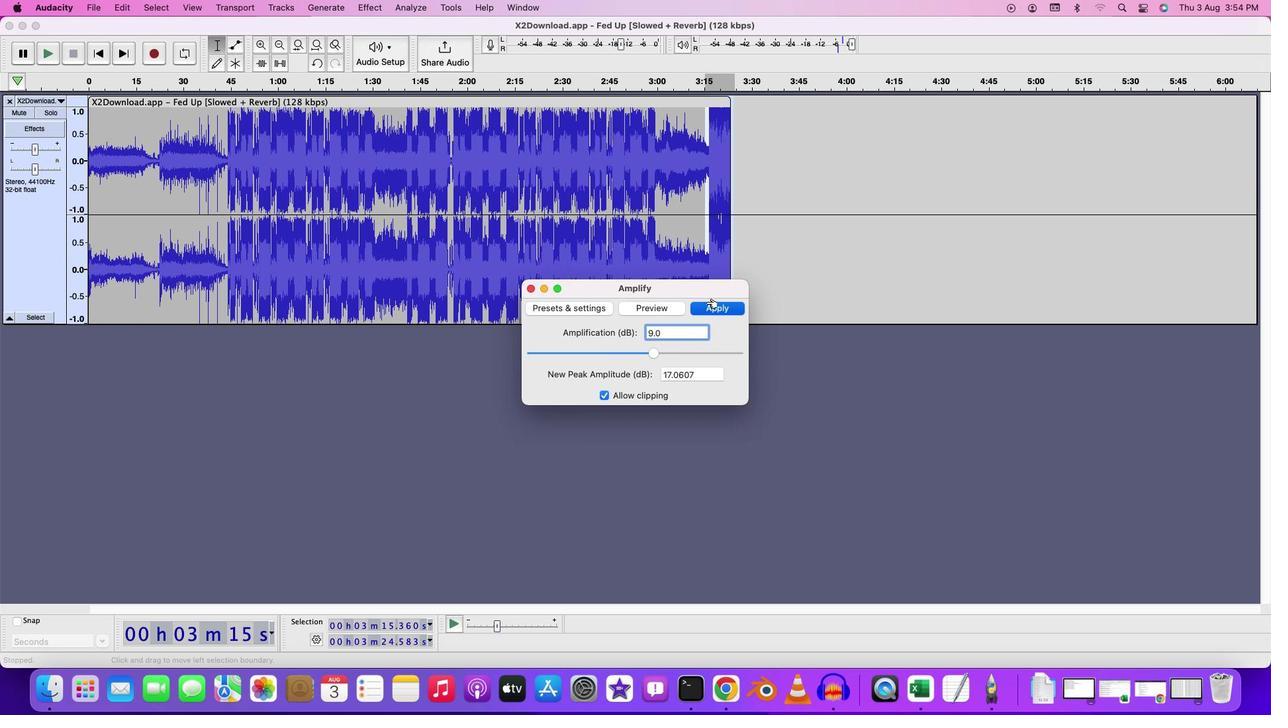 
Action: Mouse moved to (776, 214)
Screenshot: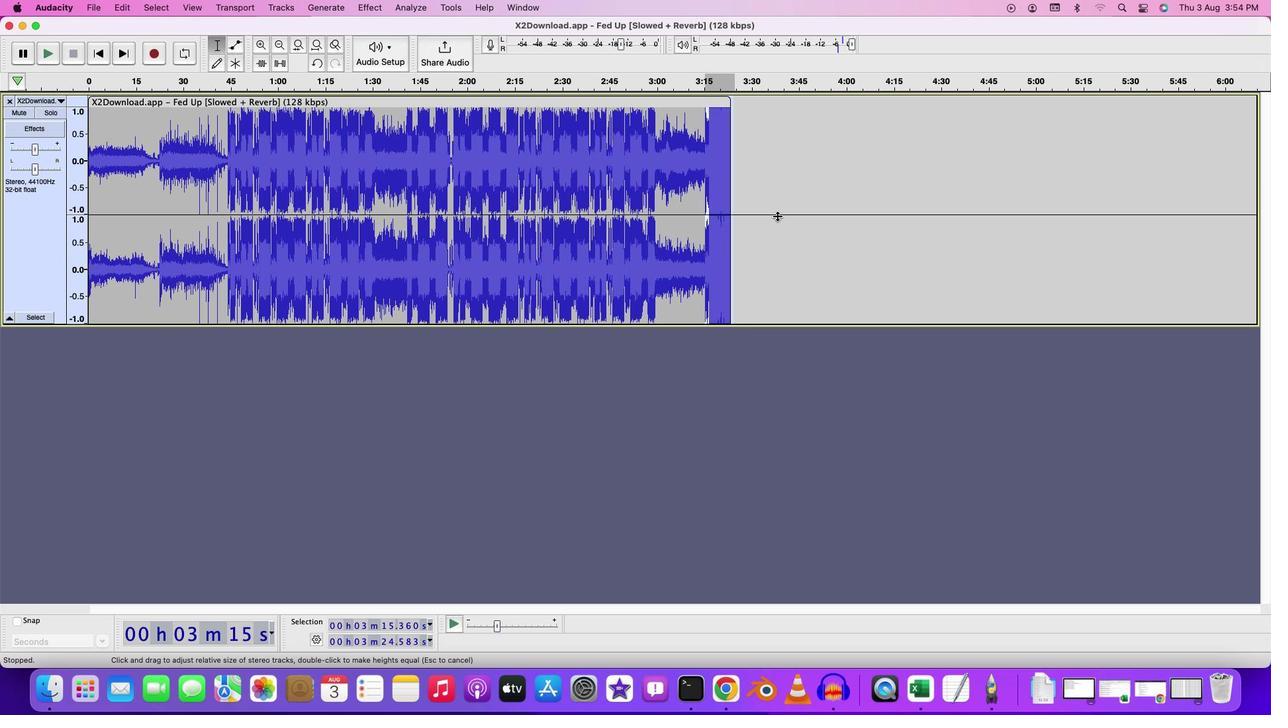 
Action: Mouse pressed left at (776, 214)
Screenshot: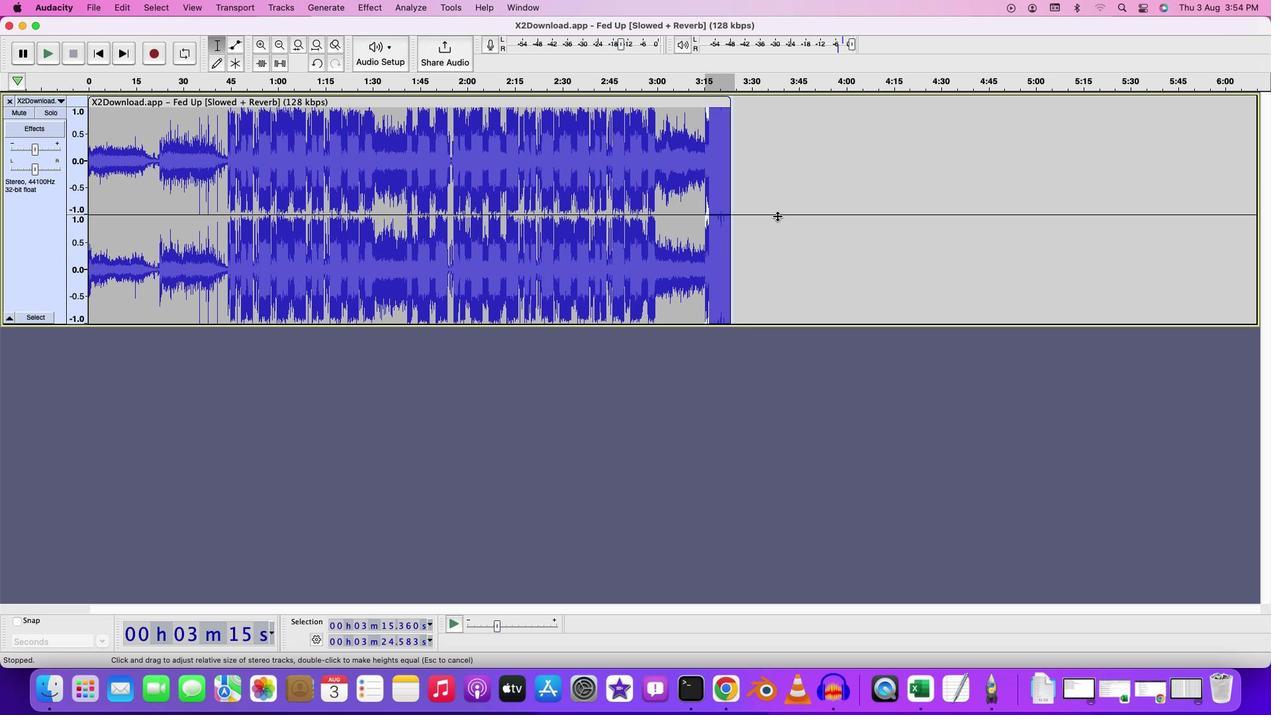 
Action: Mouse moved to (434, 182)
Screenshot: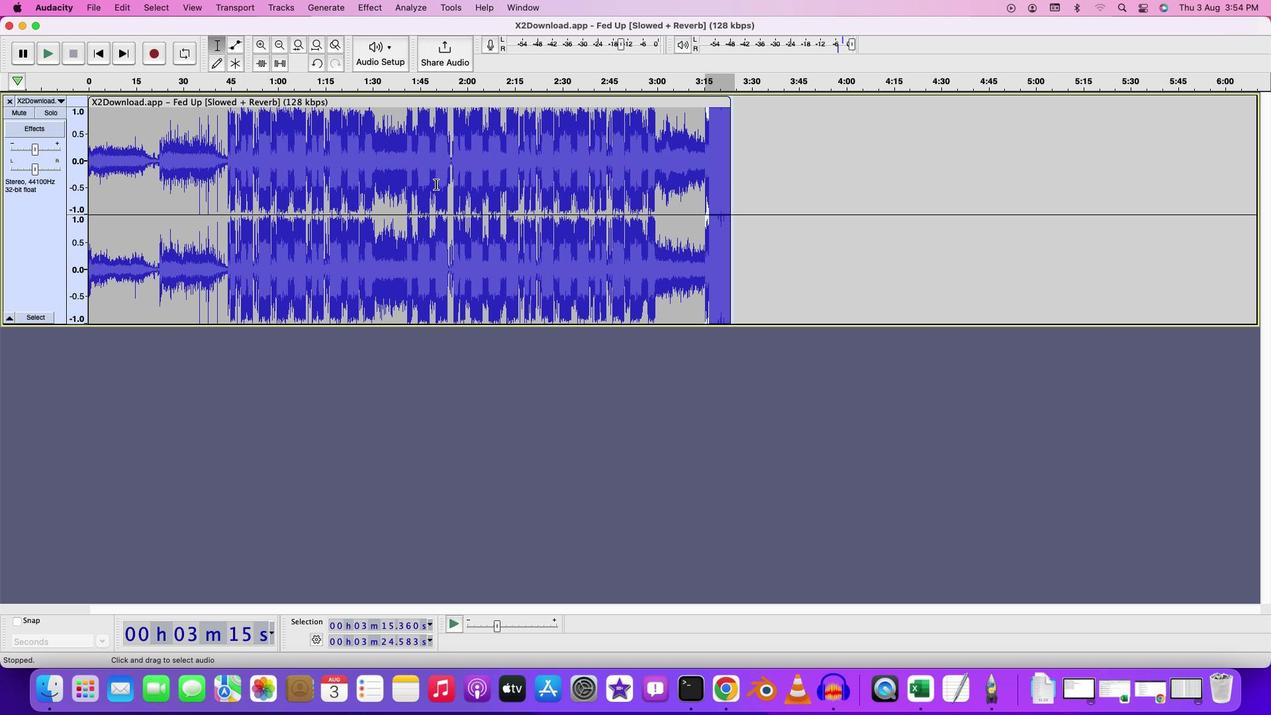 
Action: Mouse pressed left at (434, 182)
Screenshot: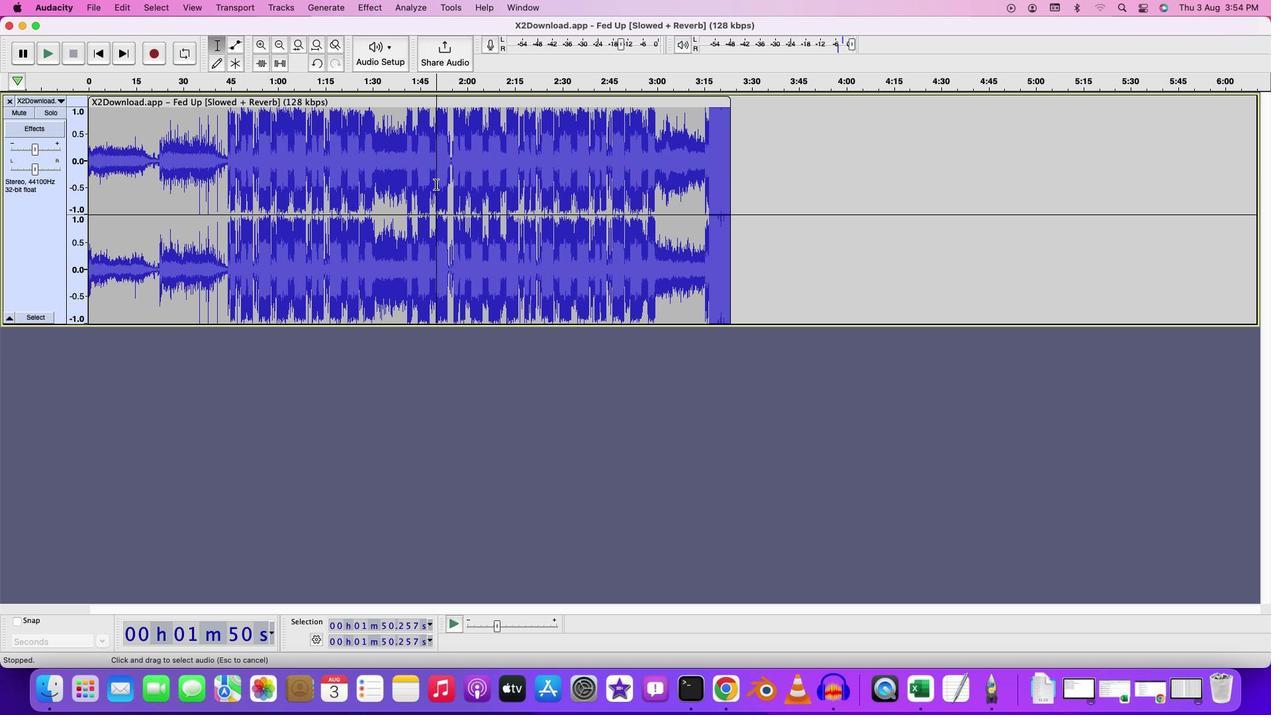 
Action: Mouse moved to (697, 116)
Screenshot: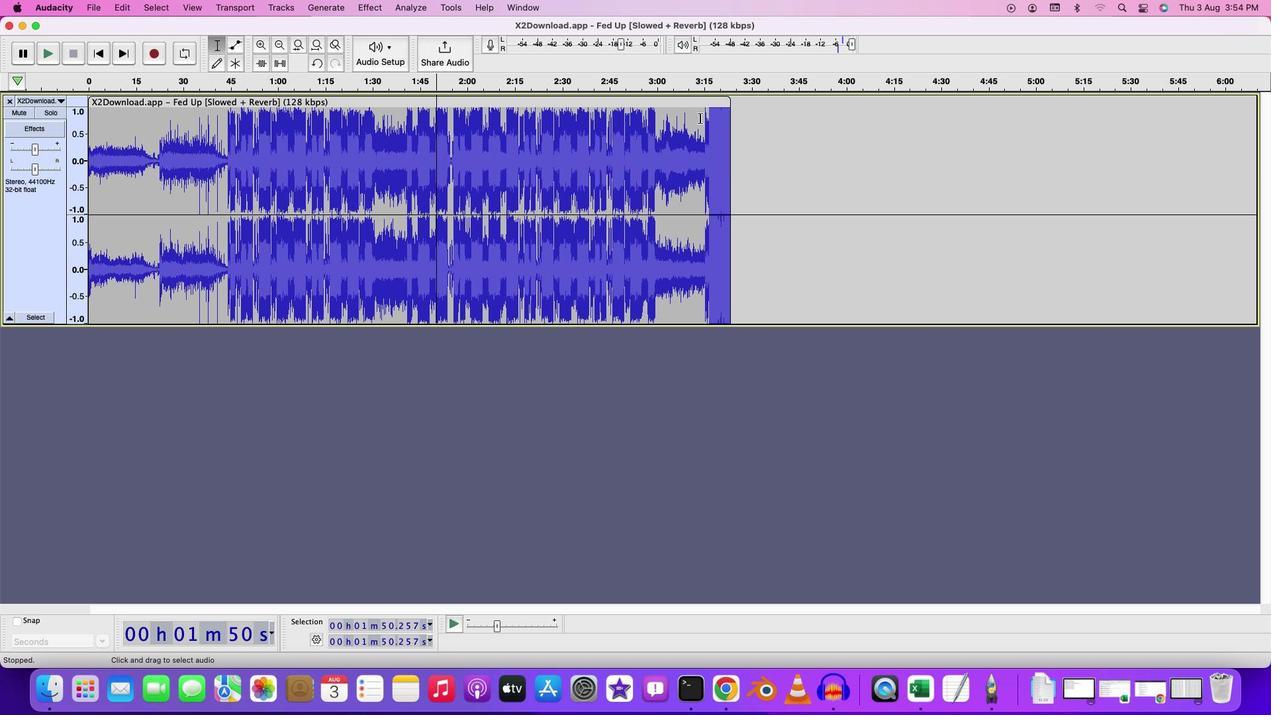 
Action: Mouse pressed left at (697, 116)
Screenshot: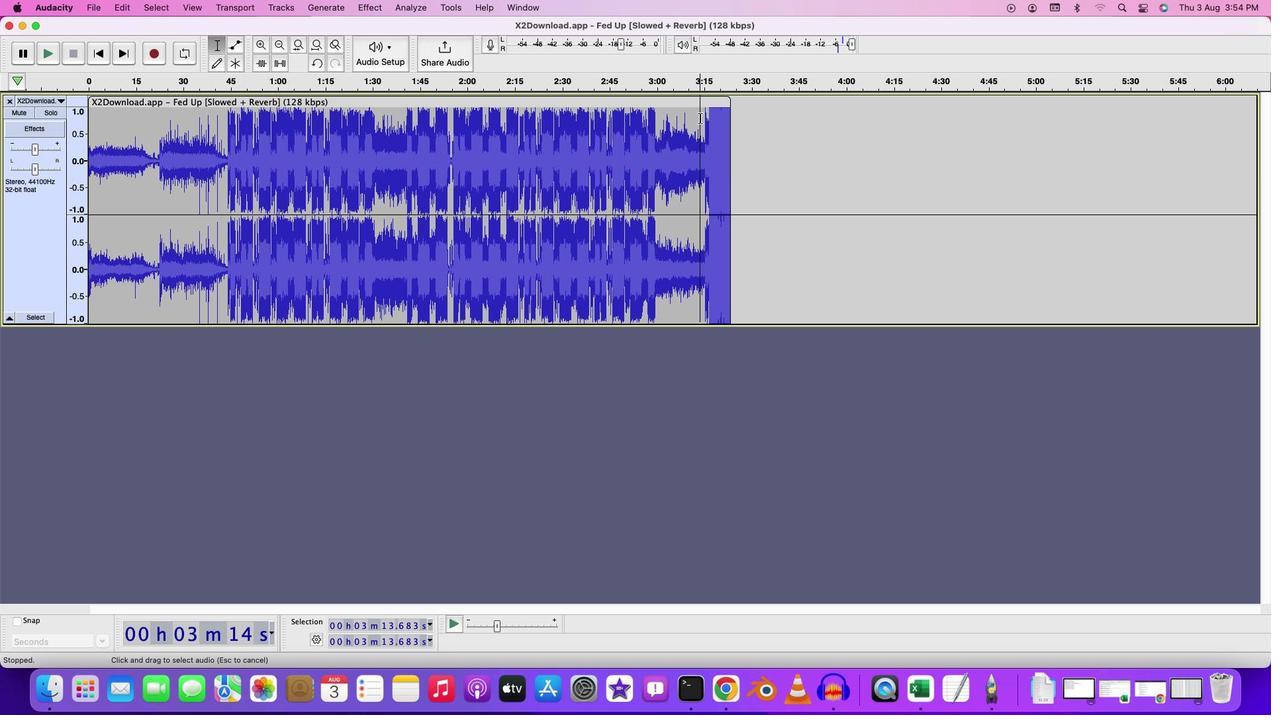 
Action: Key pressed Key.space
Screenshot: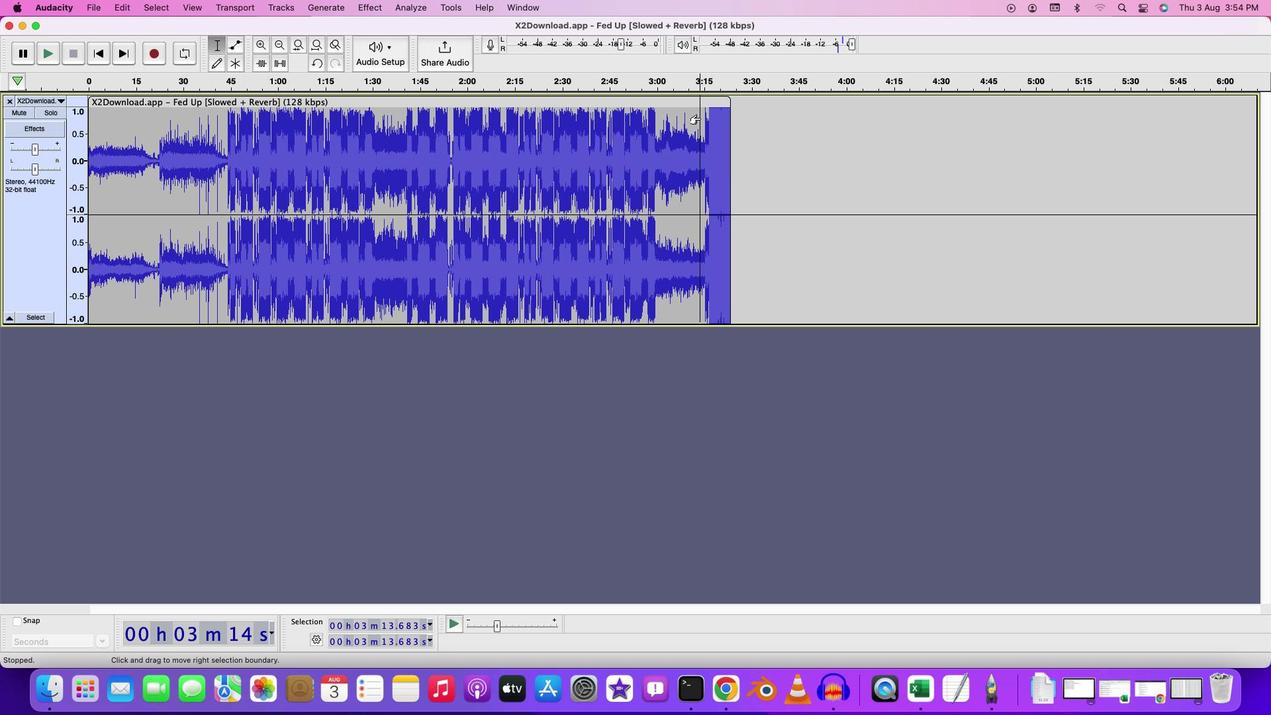 
Action: Mouse moved to (742, 130)
Screenshot: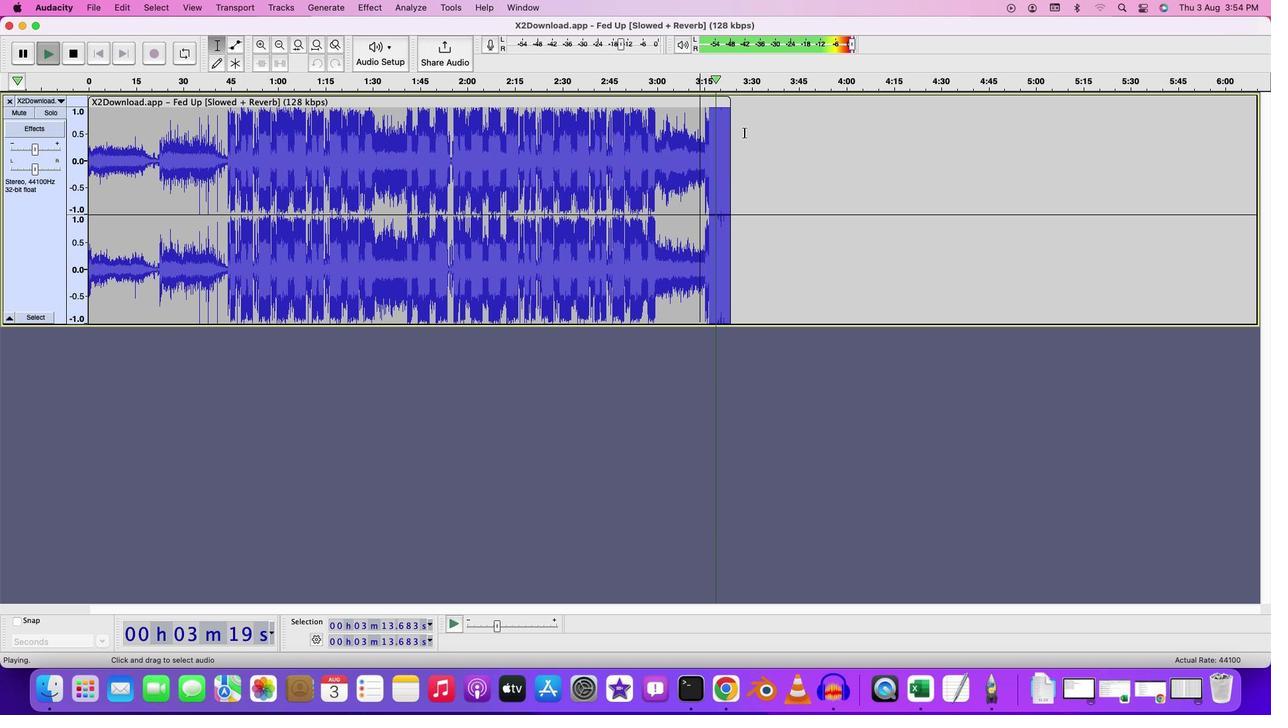 
Action: Key pressed Key.space
Screenshot: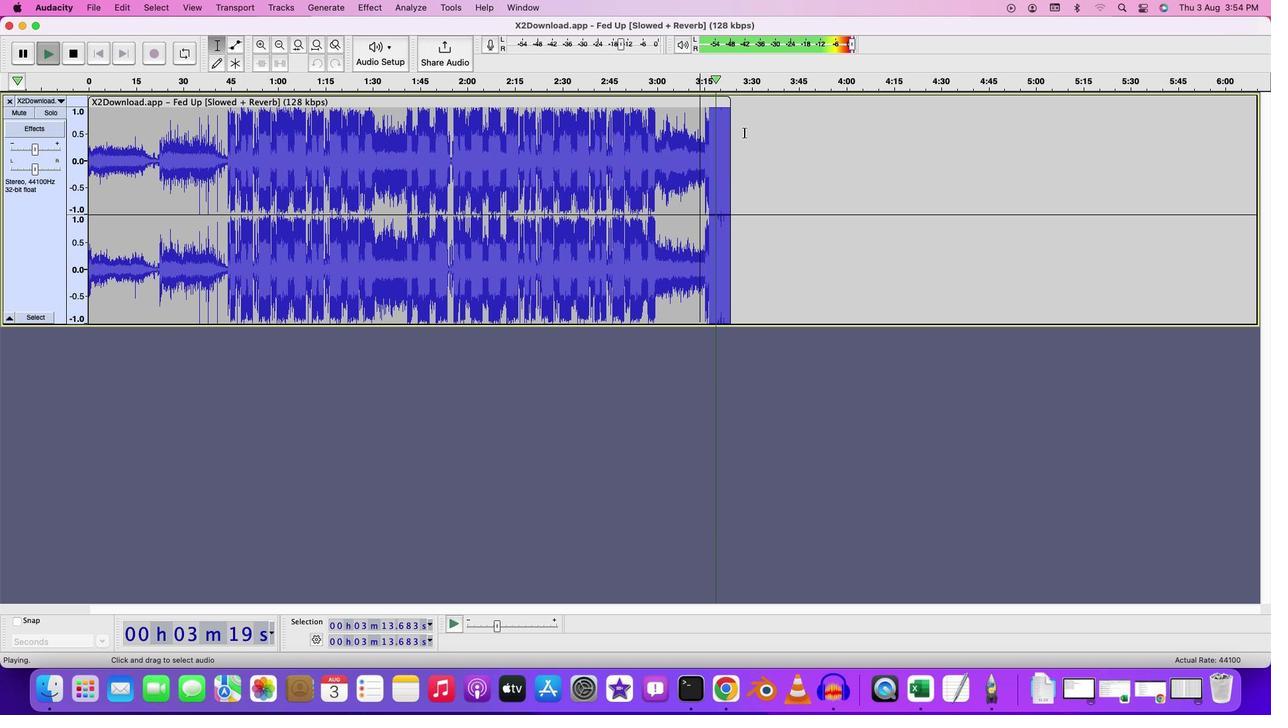 
Action: Mouse moved to (407, 119)
Screenshot: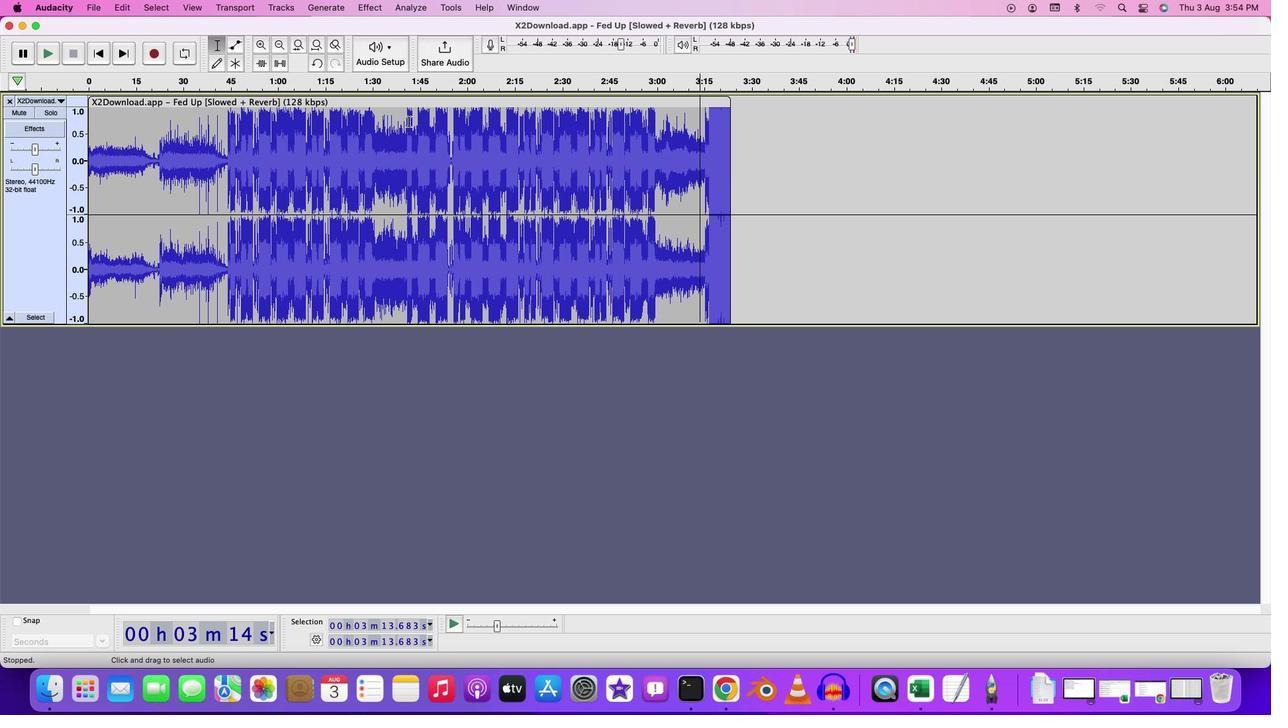 
Action: Mouse pressed left at (407, 119)
Screenshot: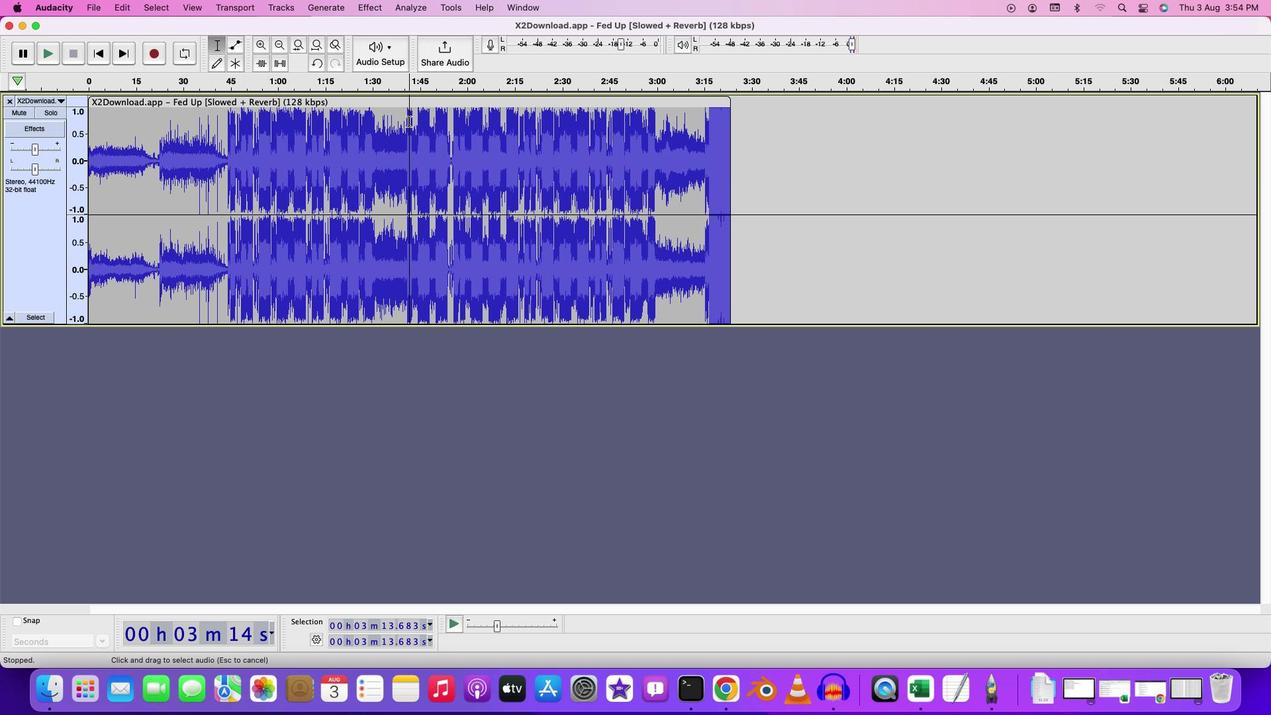 
Action: Mouse moved to (373, 113)
Screenshot: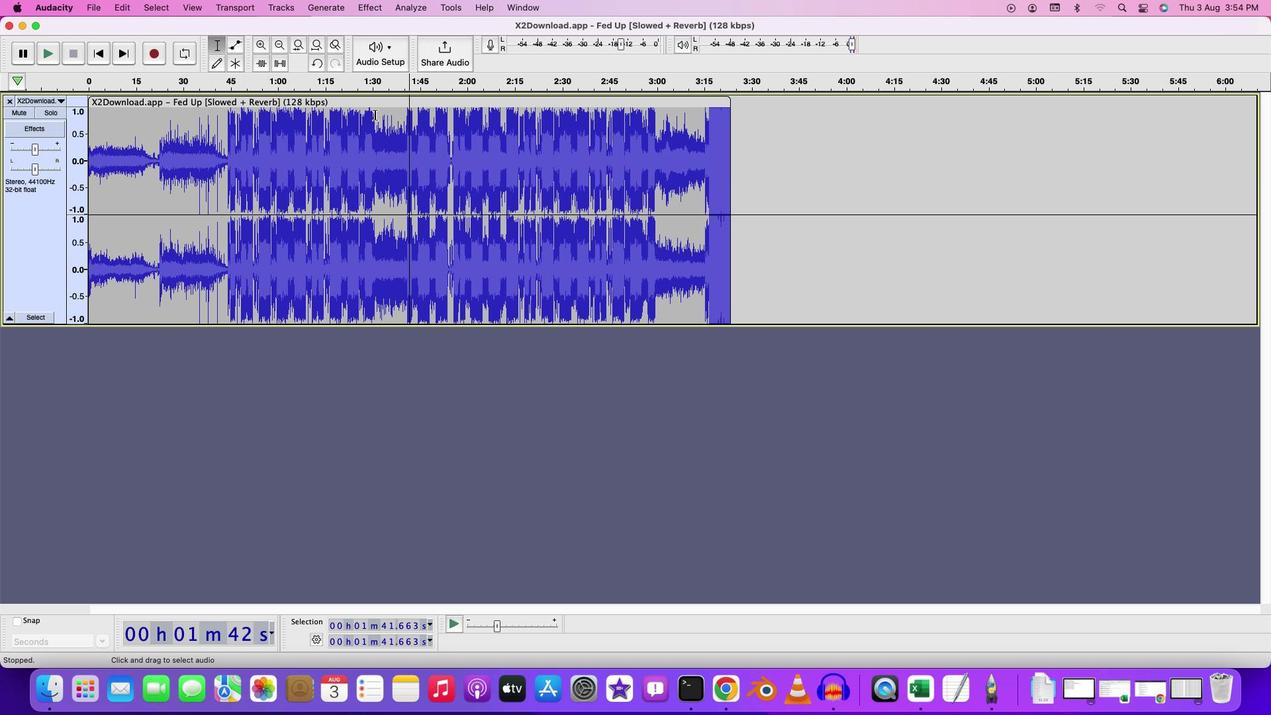 
Action: Mouse pressed left at (373, 113)
Screenshot: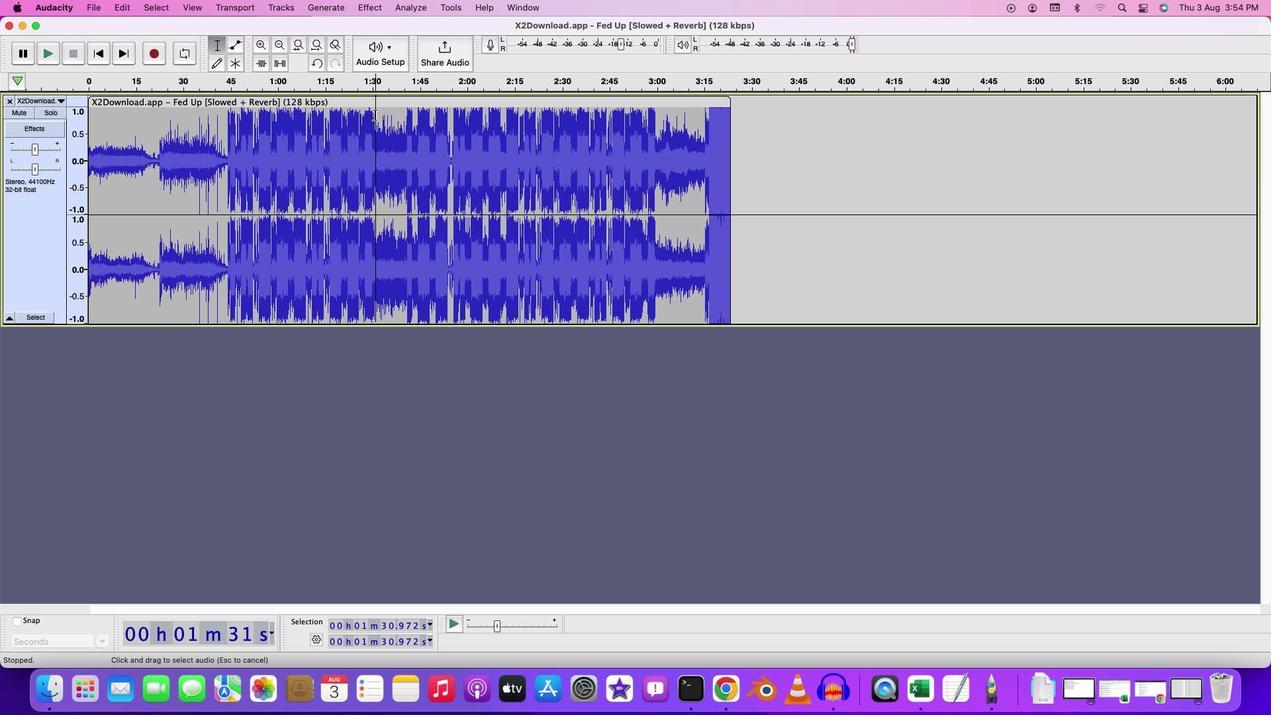 
Action: Mouse moved to (227, 113)
Screenshot: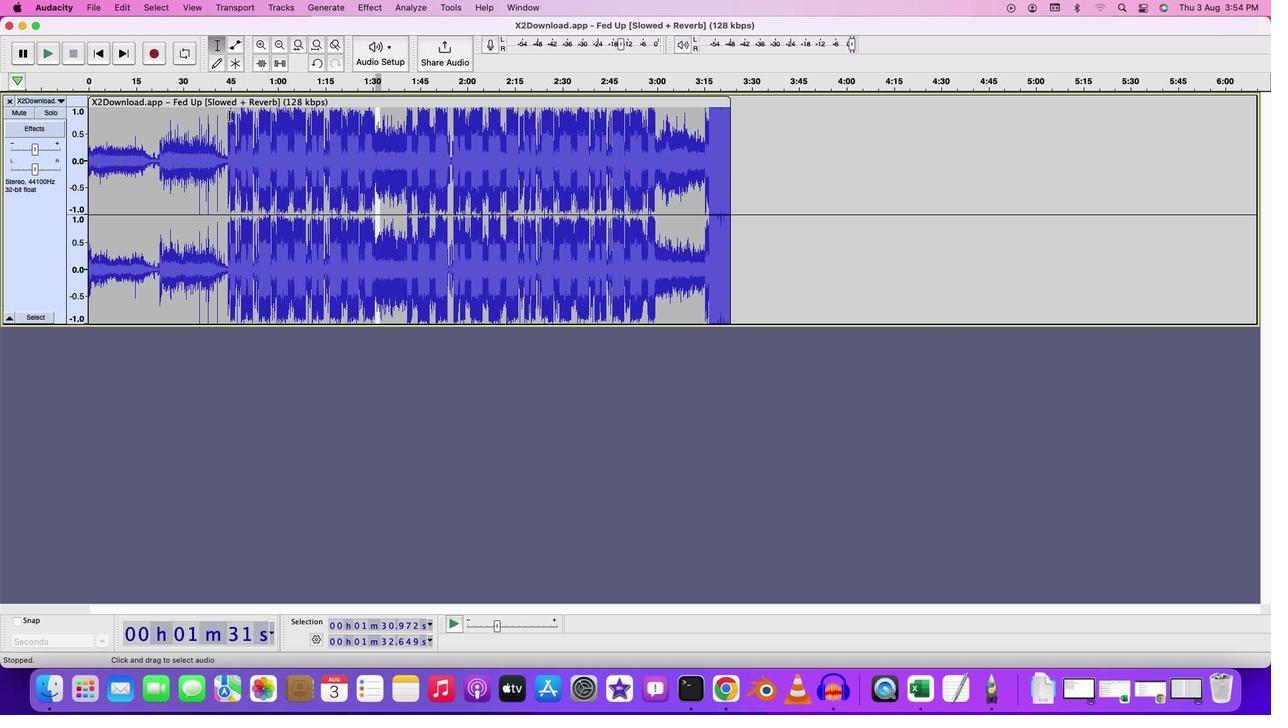 
Action: Mouse pressed left at (227, 113)
Screenshot: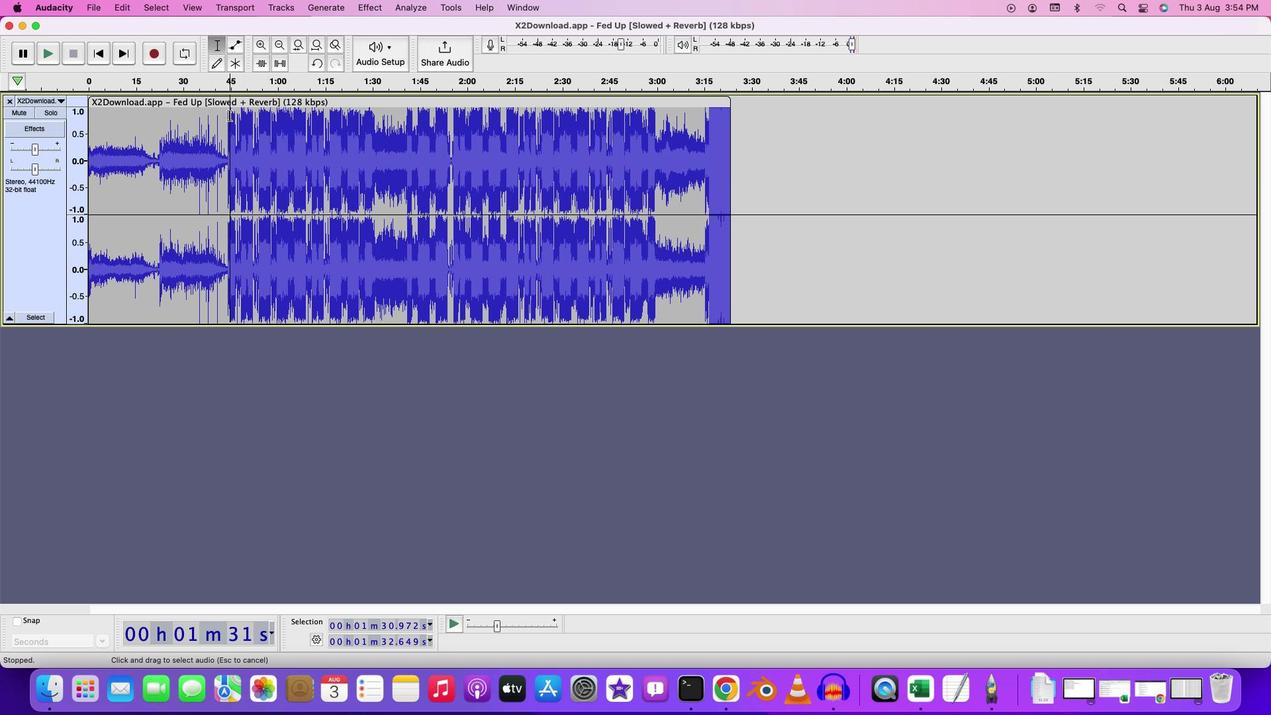 
Action: Mouse moved to (368, 5)
Screenshot: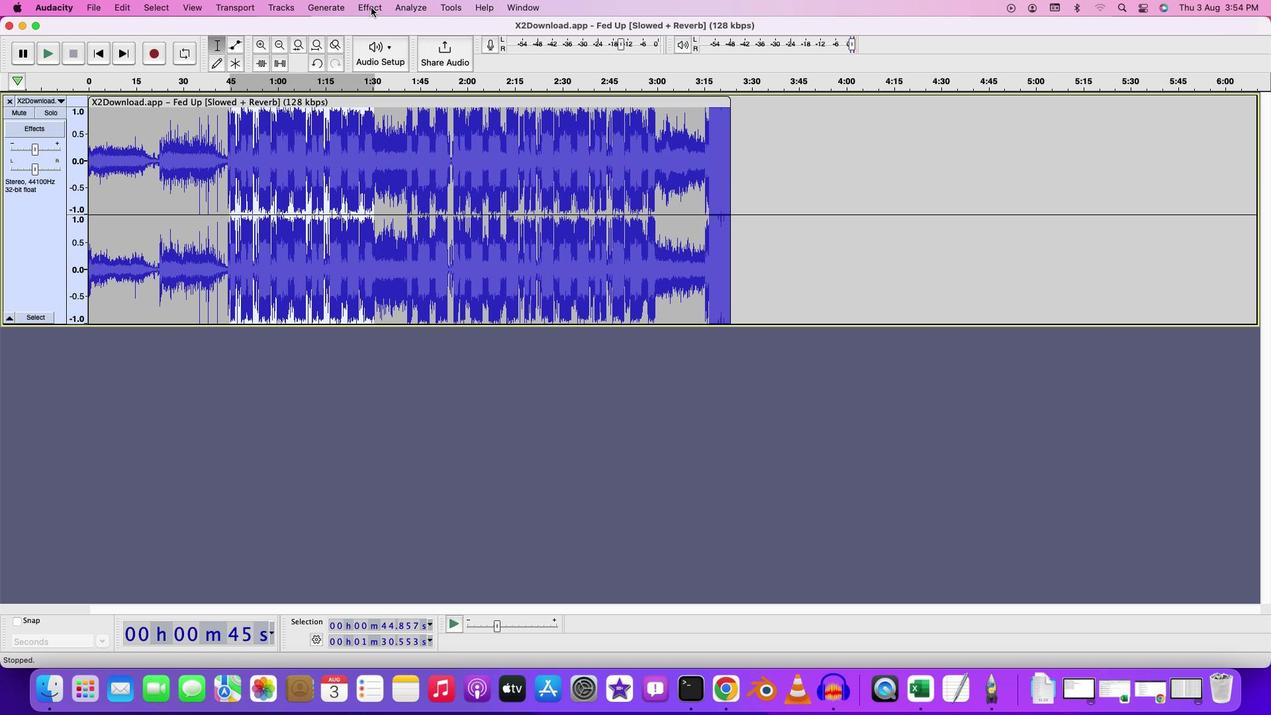 
Action: Mouse pressed left at (368, 5)
Screenshot: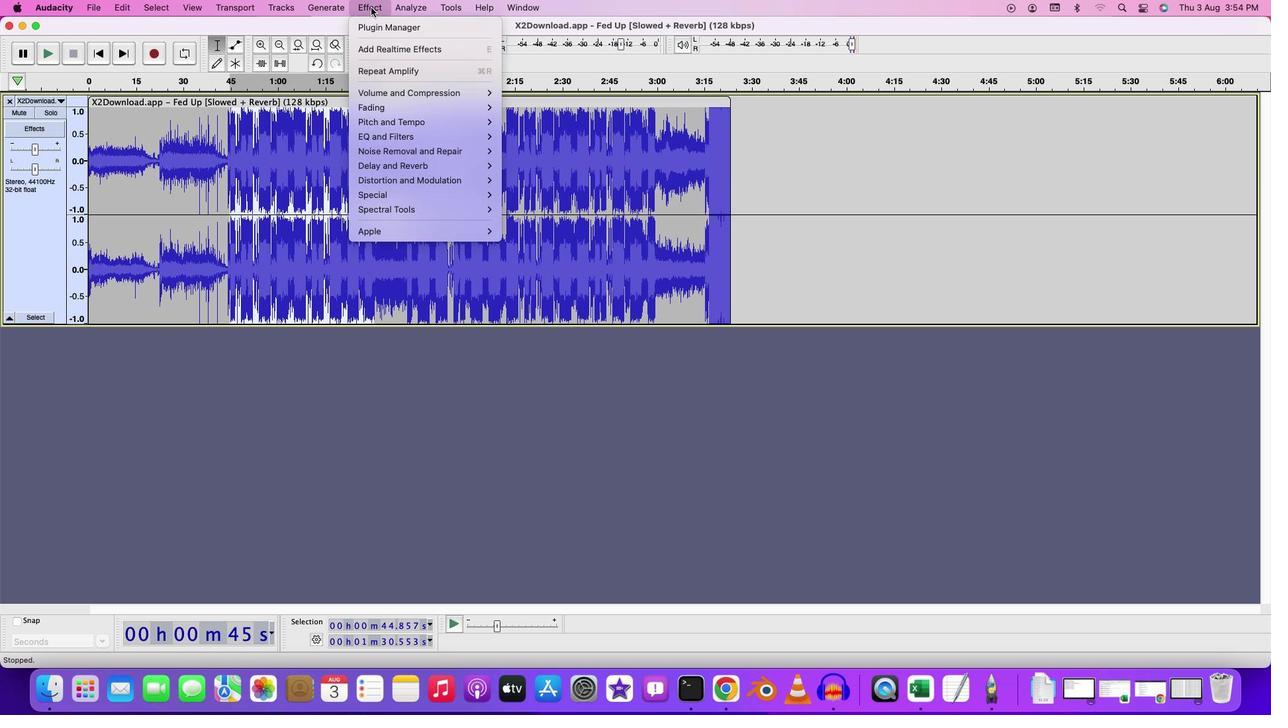 
Action: Mouse moved to (505, 90)
Screenshot: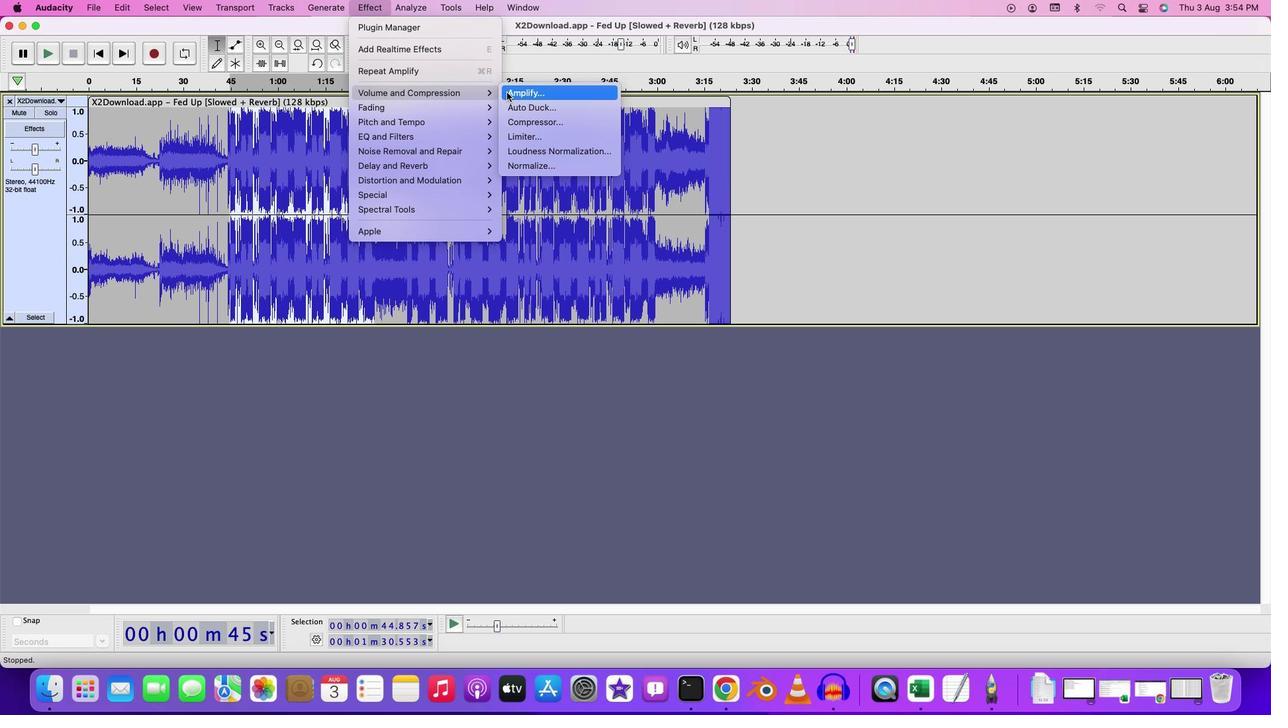 
Action: Mouse pressed left at (505, 90)
Screenshot: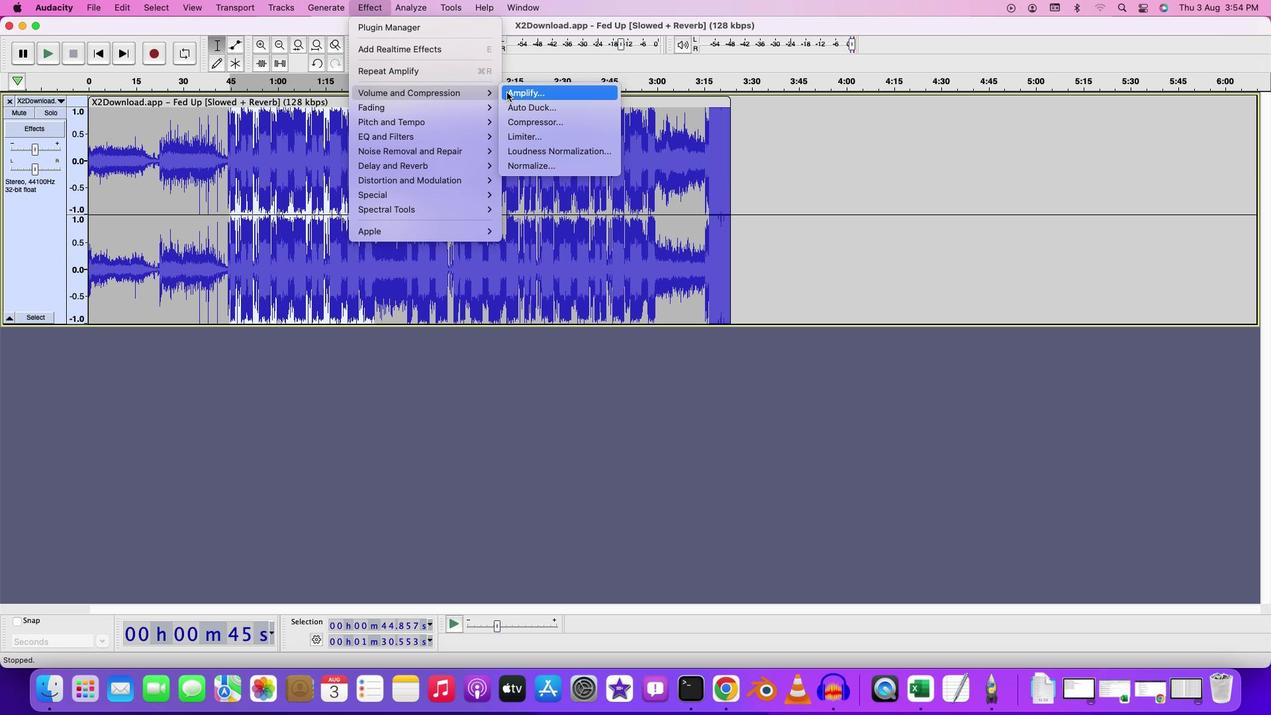 
Action: Mouse moved to (635, 349)
Screenshot: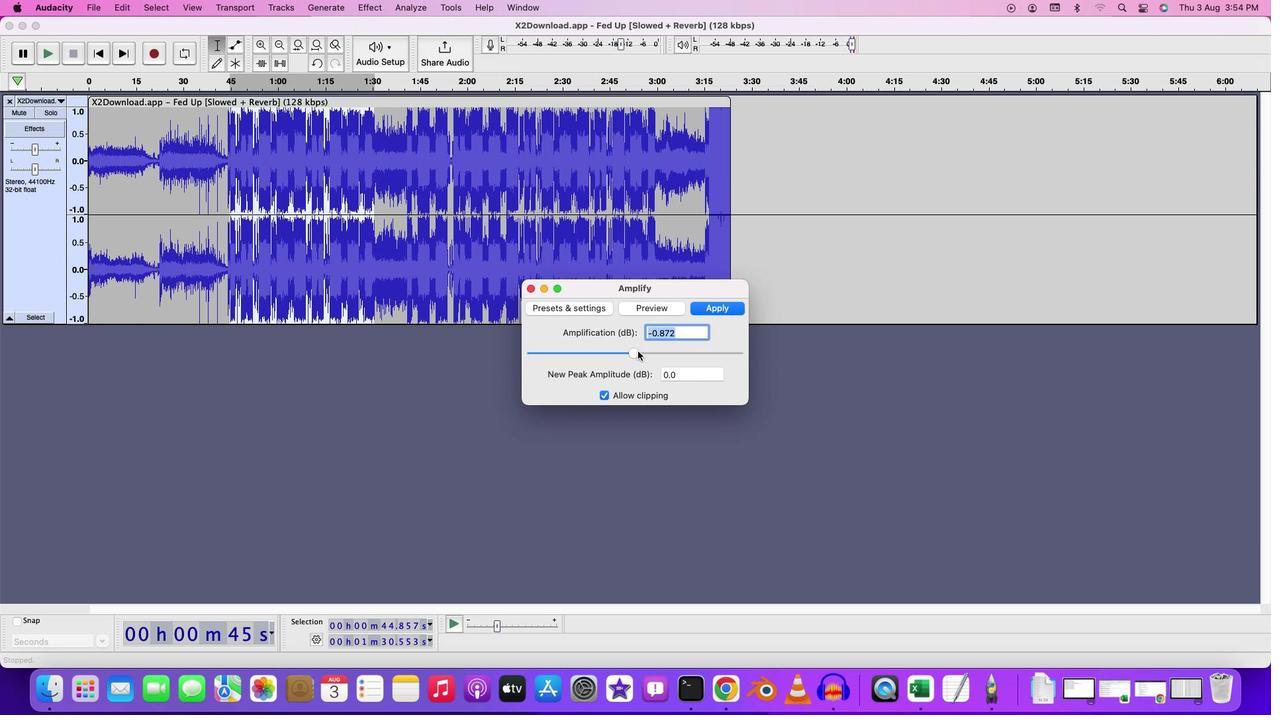 
Action: Mouse pressed left at (635, 349)
Screenshot: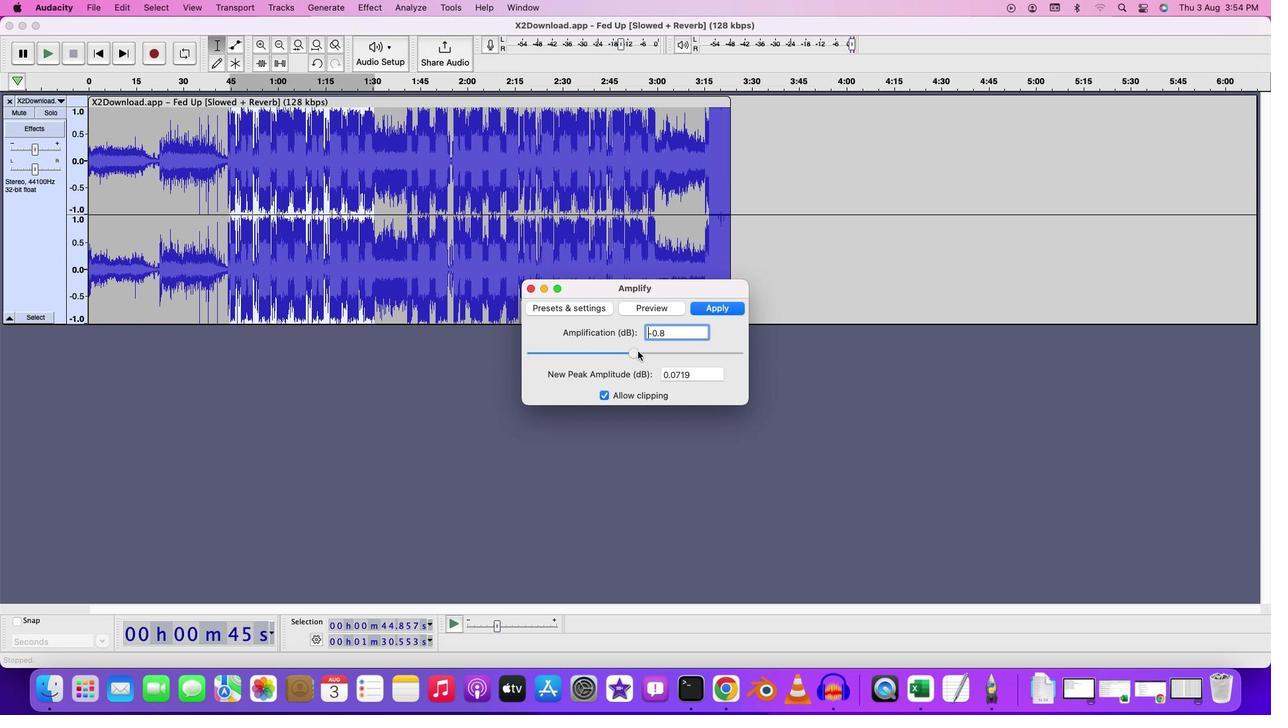 
Action: Mouse moved to (717, 307)
Screenshot: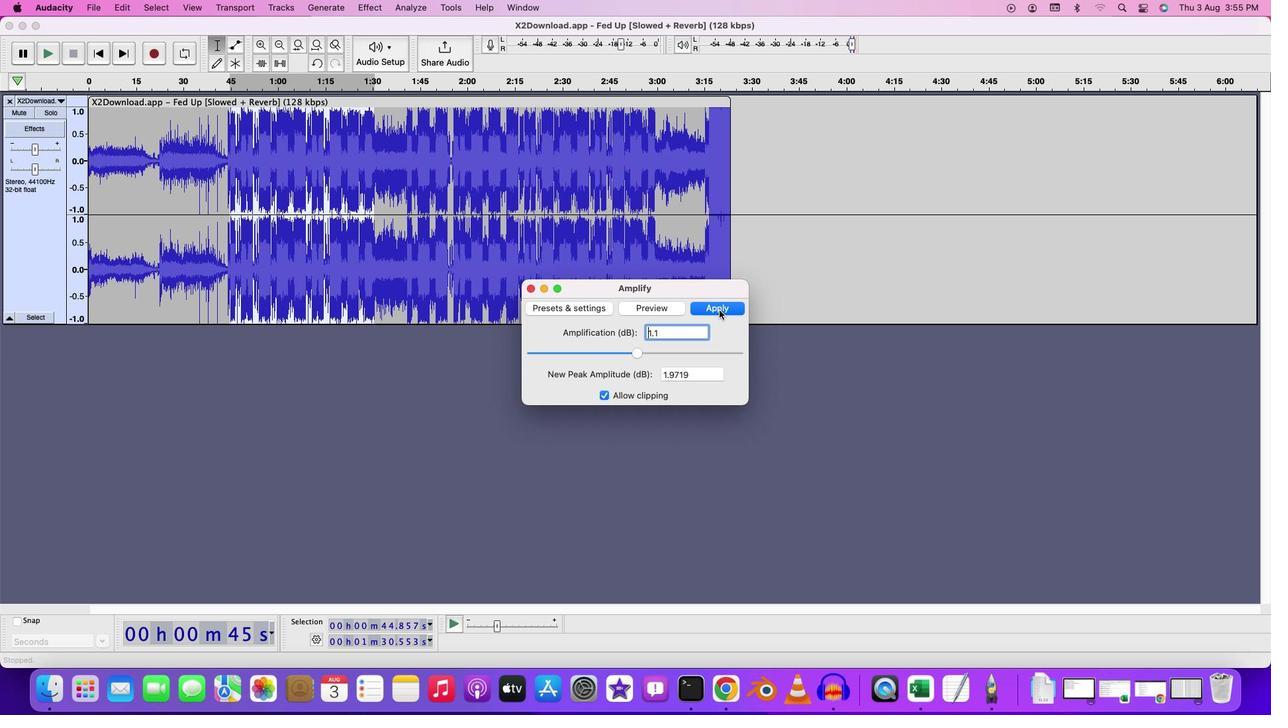 
Action: Mouse pressed left at (717, 307)
Screenshot: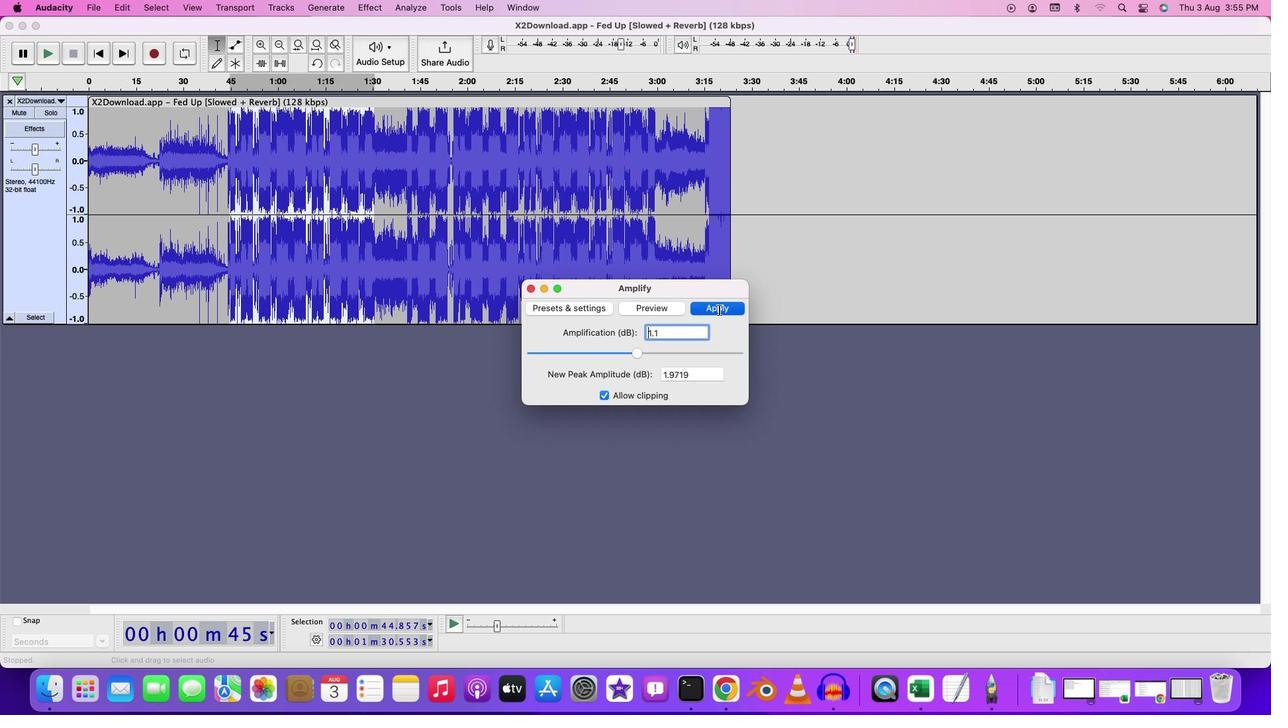 
Action: Mouse moved to (221, 120)
Screenshot: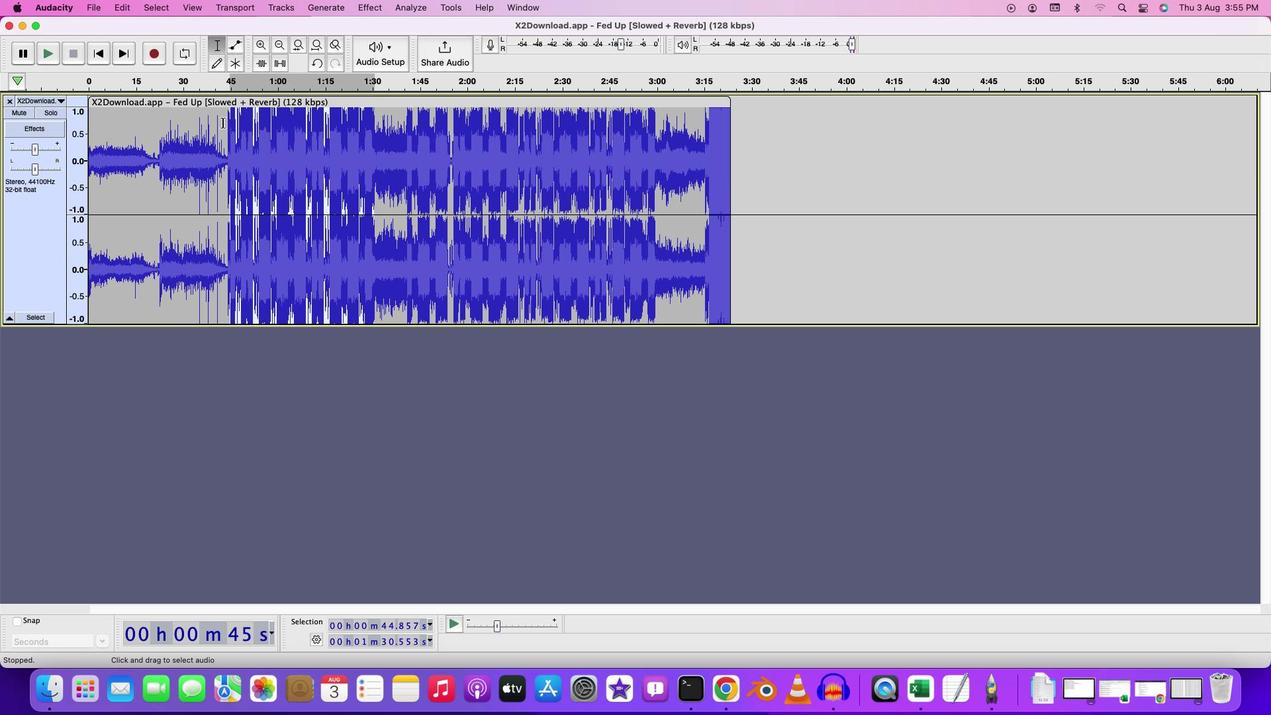 
Action: Mouse pressed left at (221, 120)
Screenshot: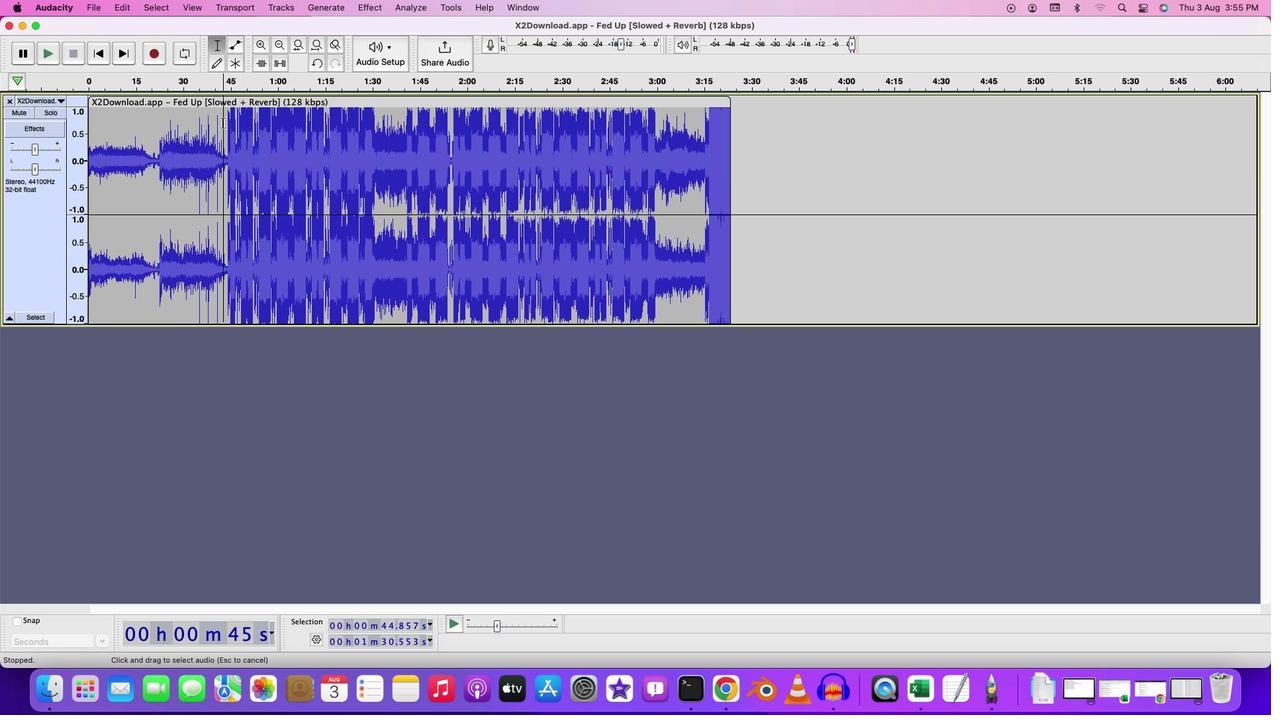
Action: Key pressed Key.space
Screenshot: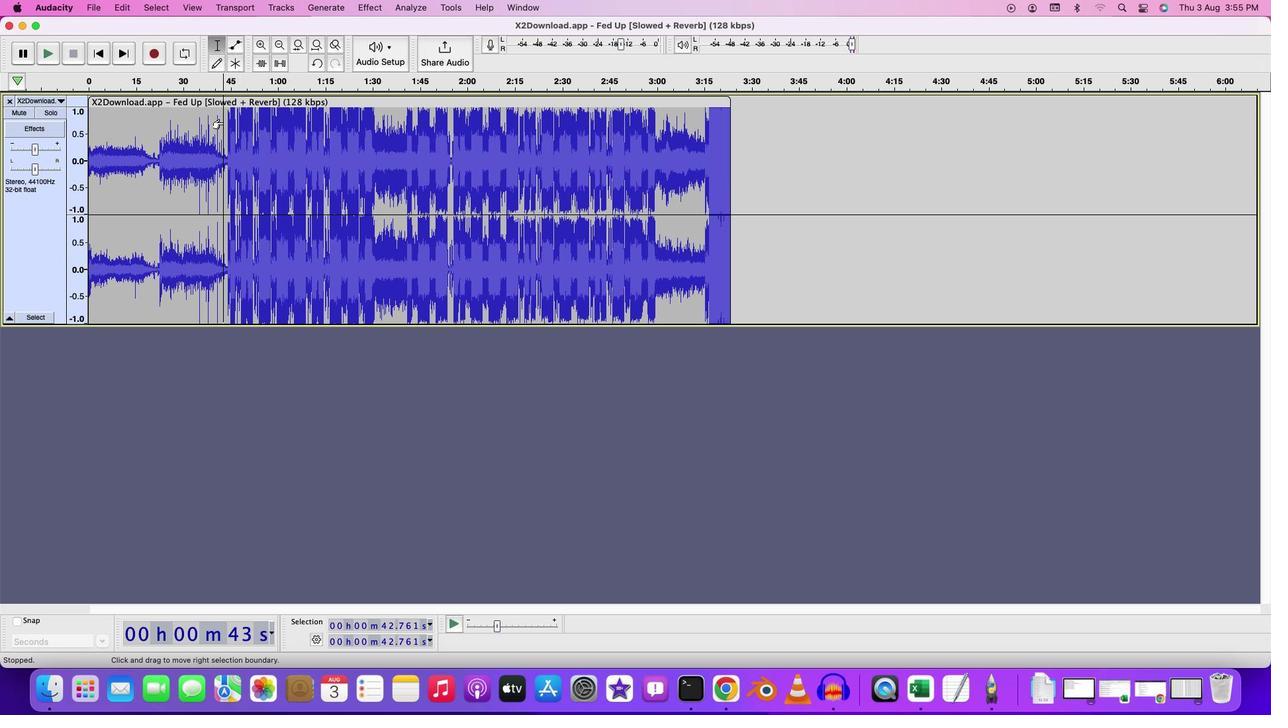 
Action: Mouse moved to (328, 119)
Screenshot: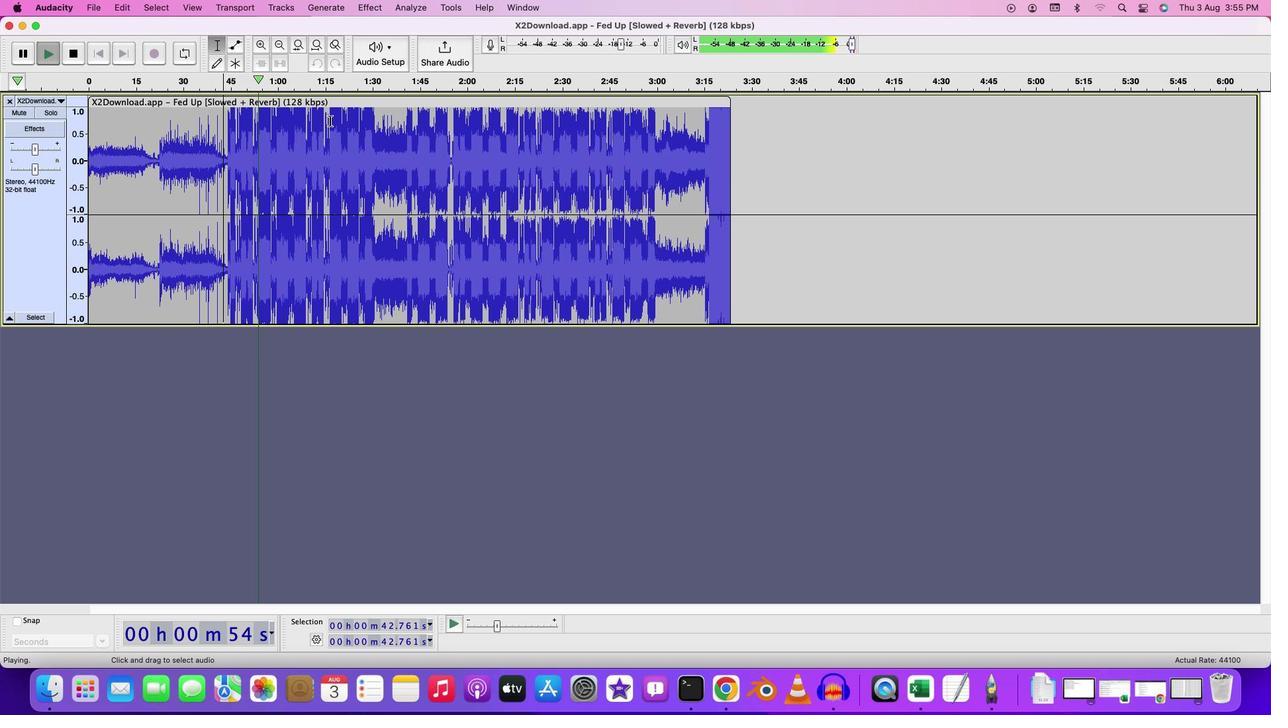 
Action: Mouse pressed left at (328, 119)
Screenshot: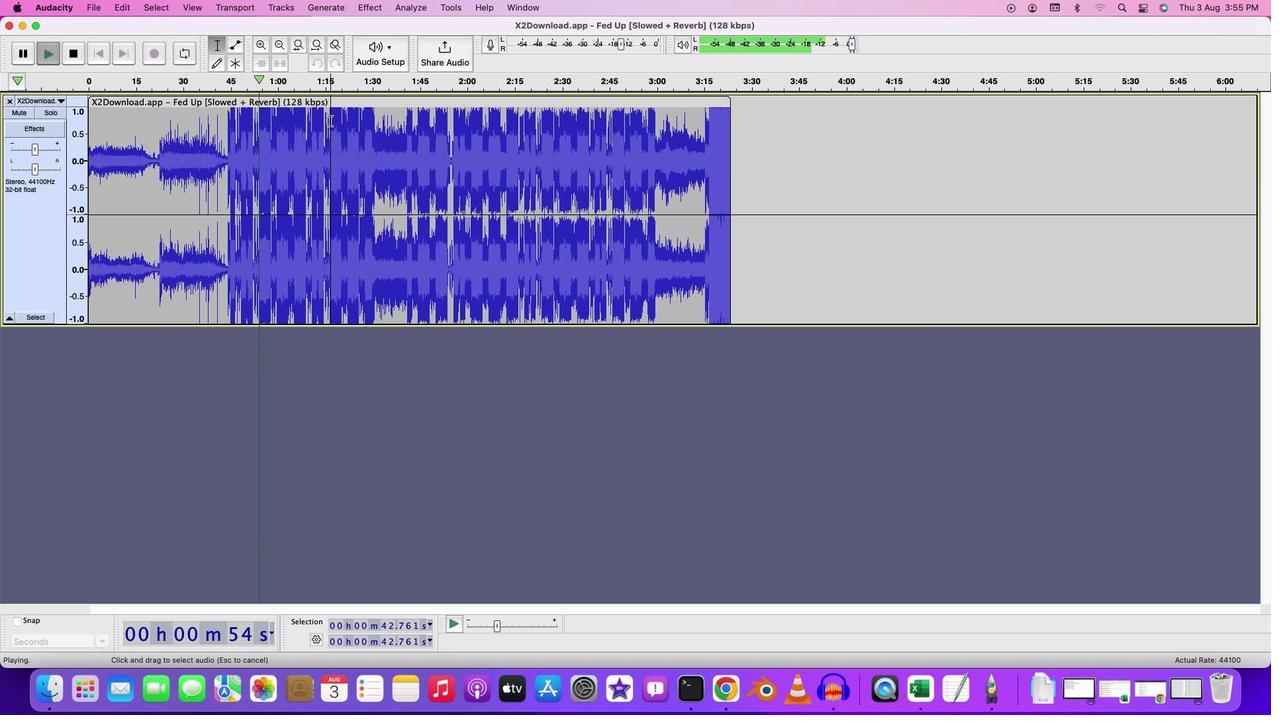 
Action: Key pressed Key.space
Screenshot: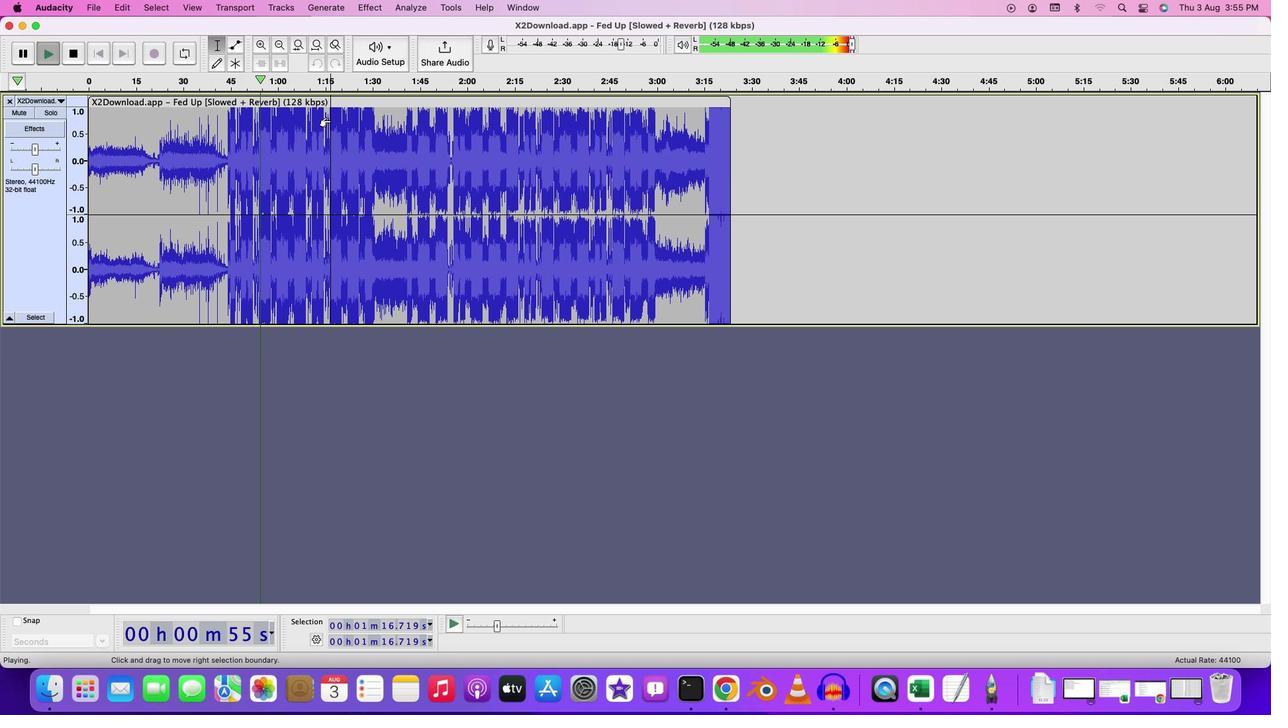 
Action: Mouse moved to (377, 119)
Screenshot: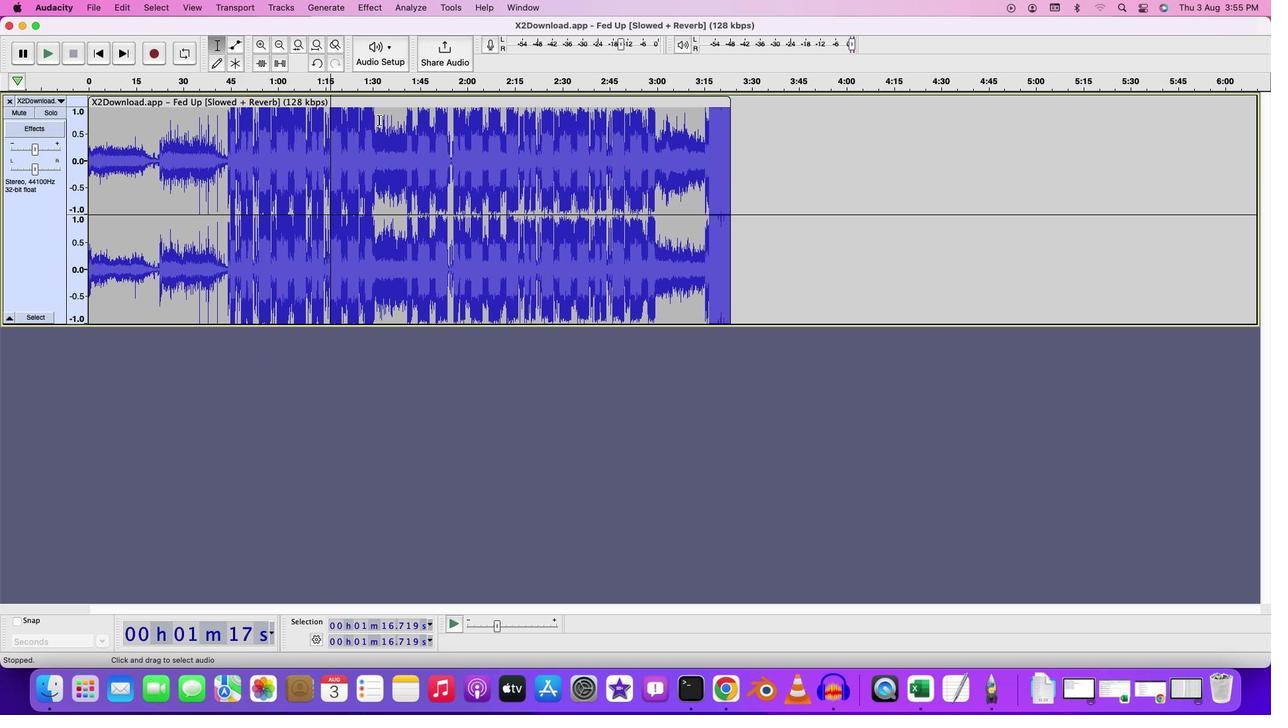 
Action: Key pressed Key.space
Screenshot: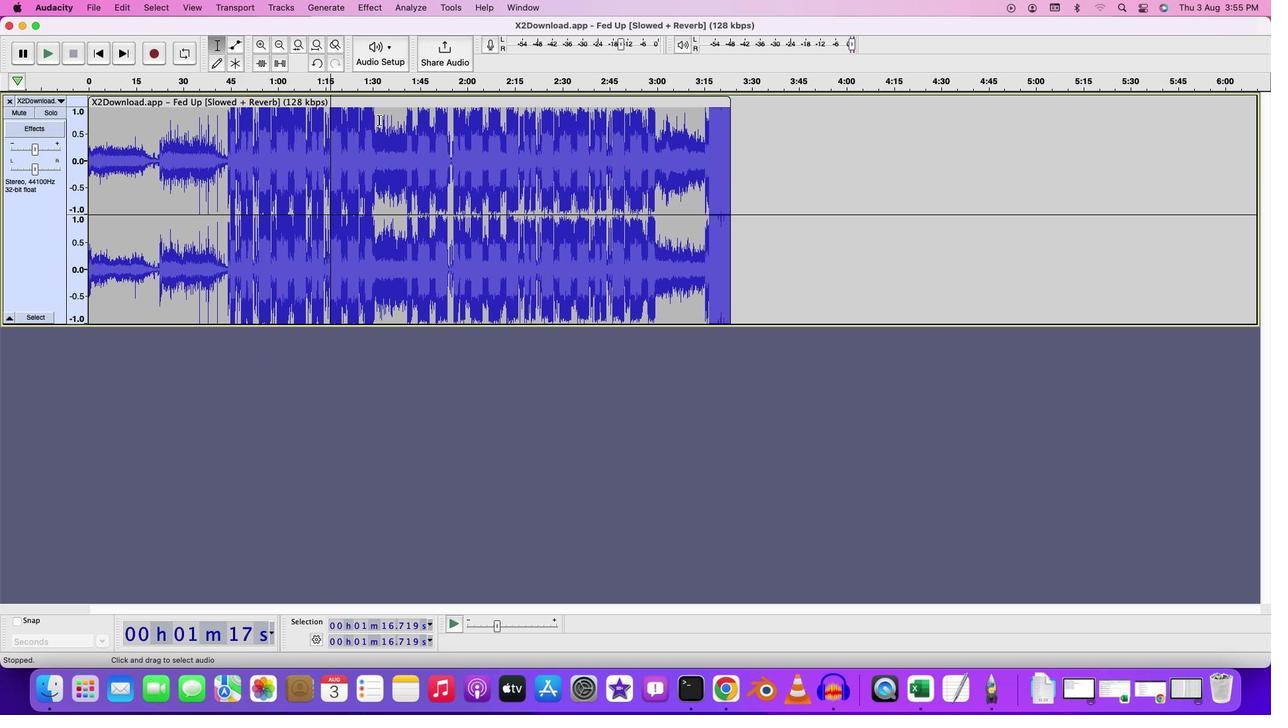 
Action: Mouse moved to (372, 113)
Screenshot: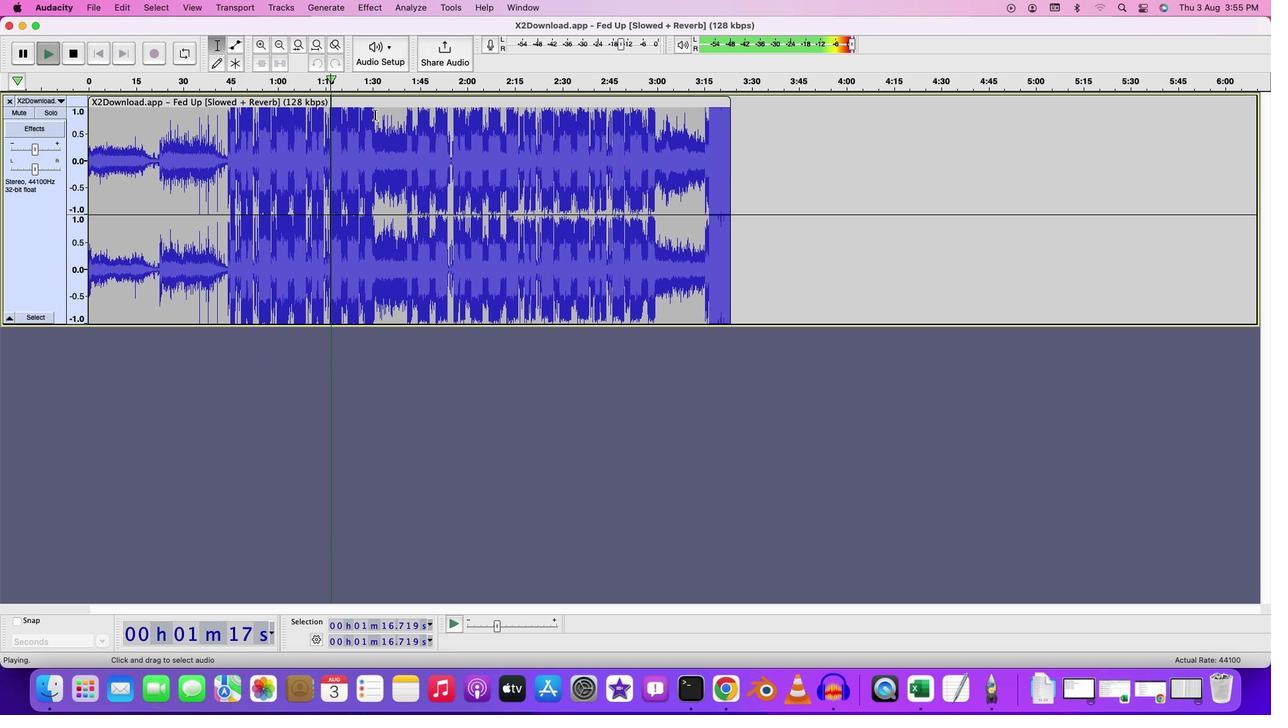 
Action: Mouse pressed left at (372, 113)
Screenshot: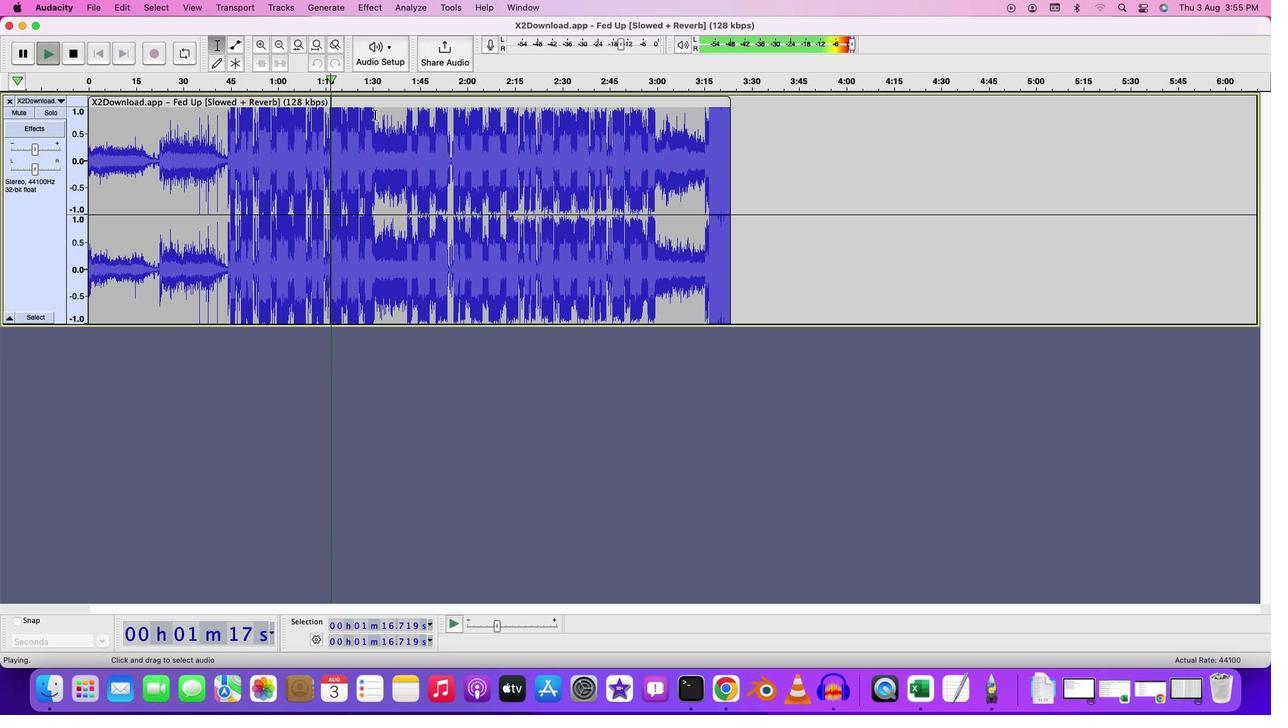 
Action: Mouse moved to (406, 115)
Screenshot: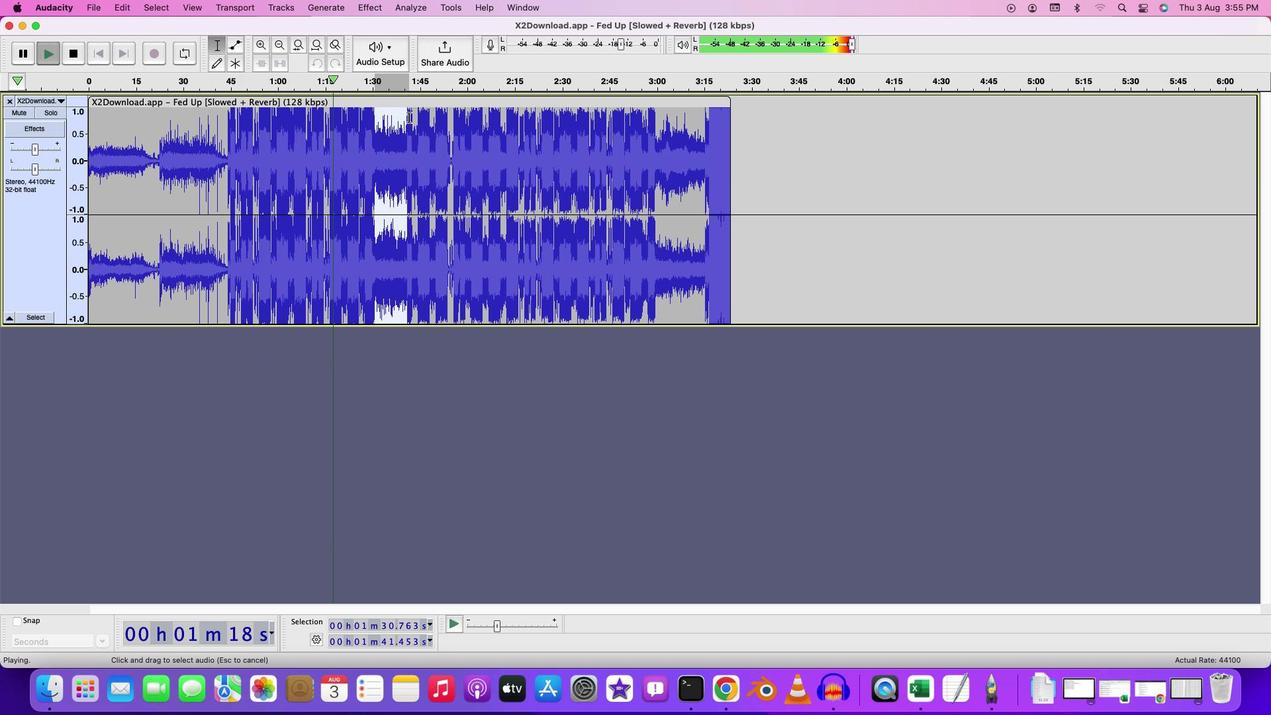 
Action: Key pressed Key.space
Screenshot: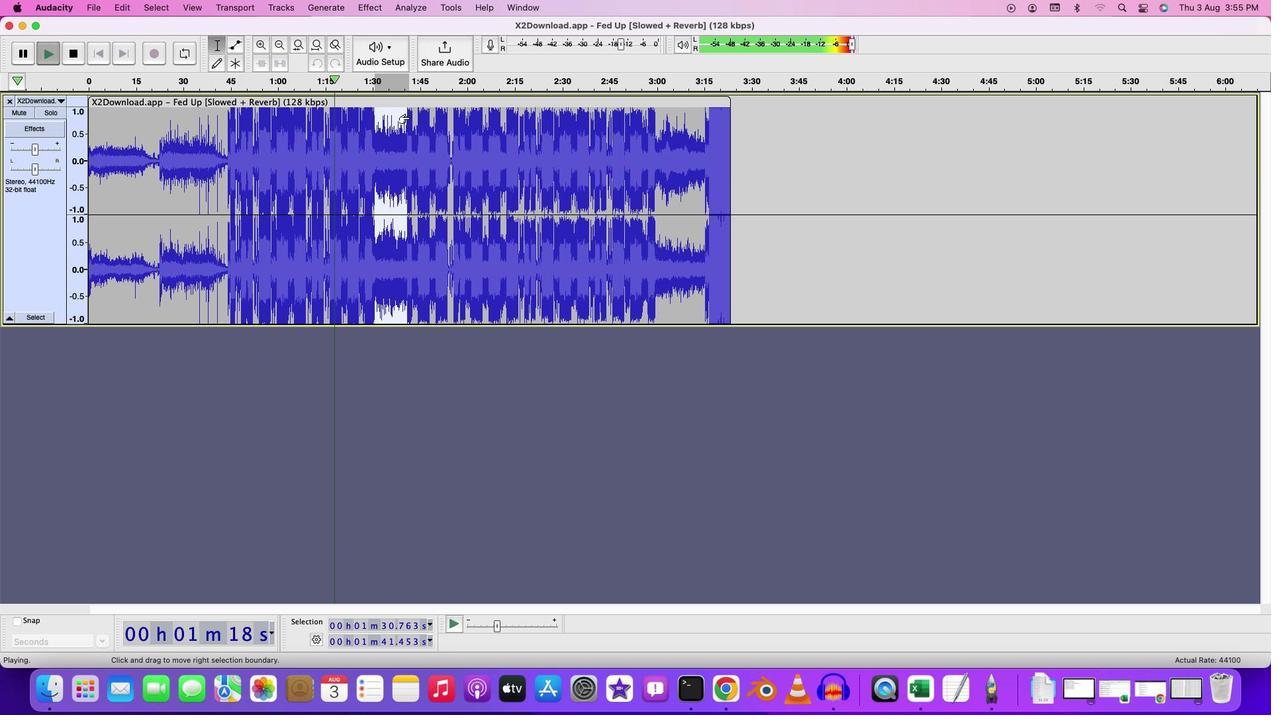 
Action: Mouse moved to (378, 6)
Screenshot: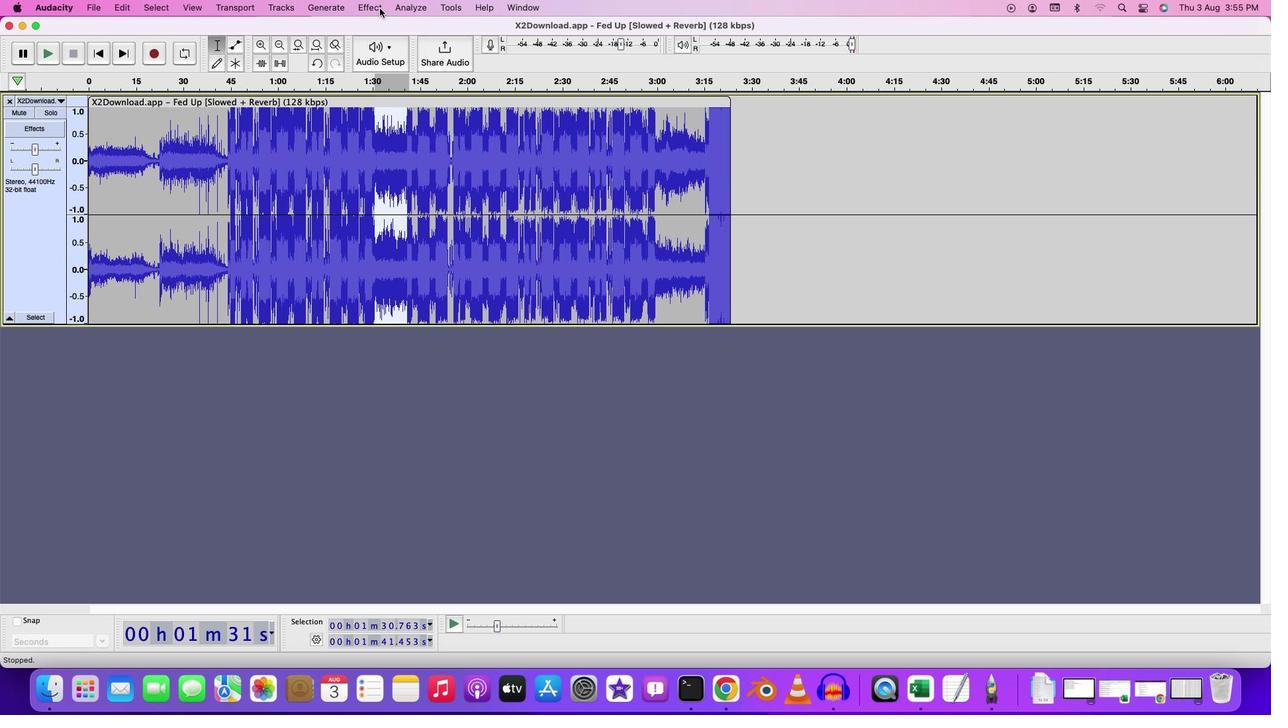 
Action: Mouse pressed left at (378, 6)
Screenshot: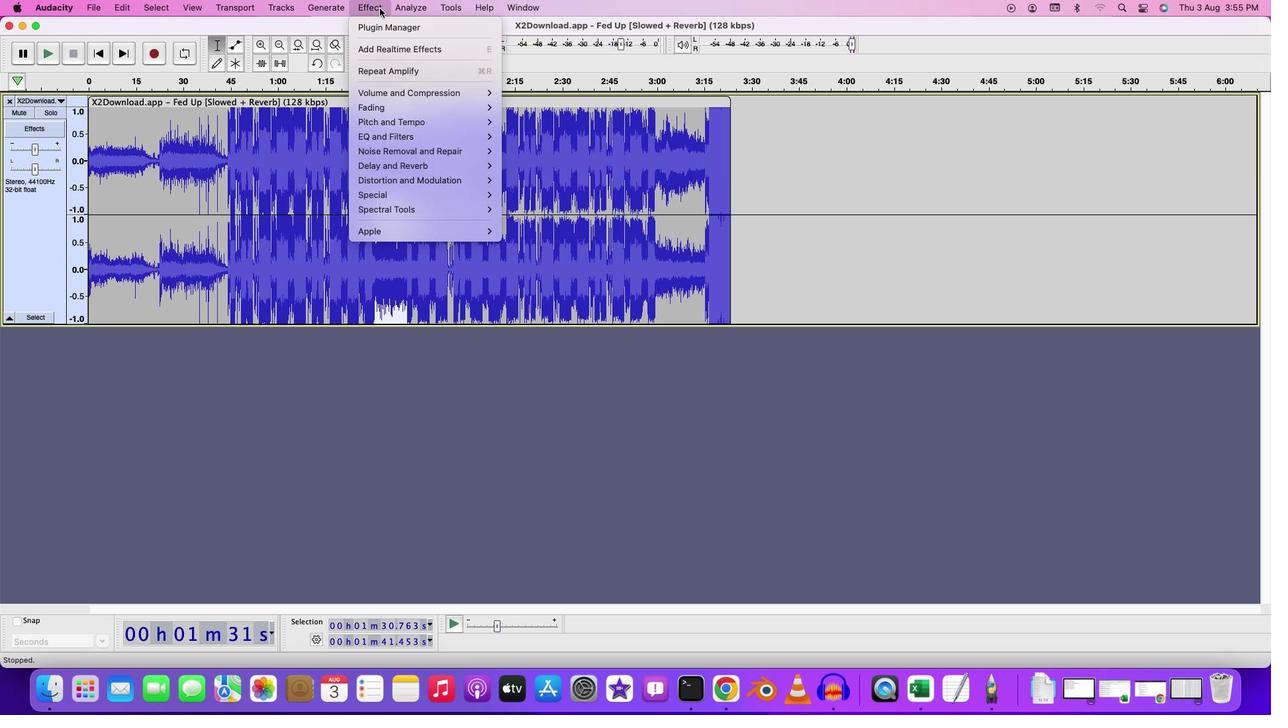 
Action: Mouse moved to (521, 88)
Screenshot: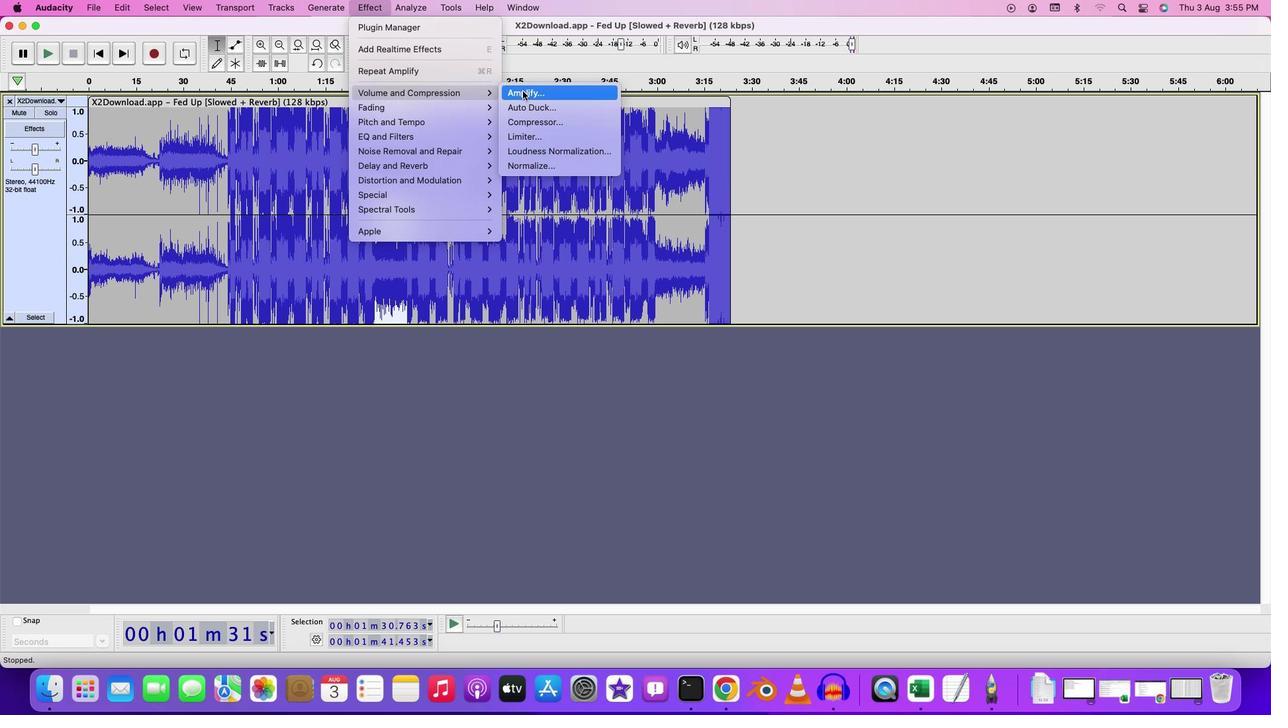 
Action: Mouse pressed left at (521, 88)
Screenshot: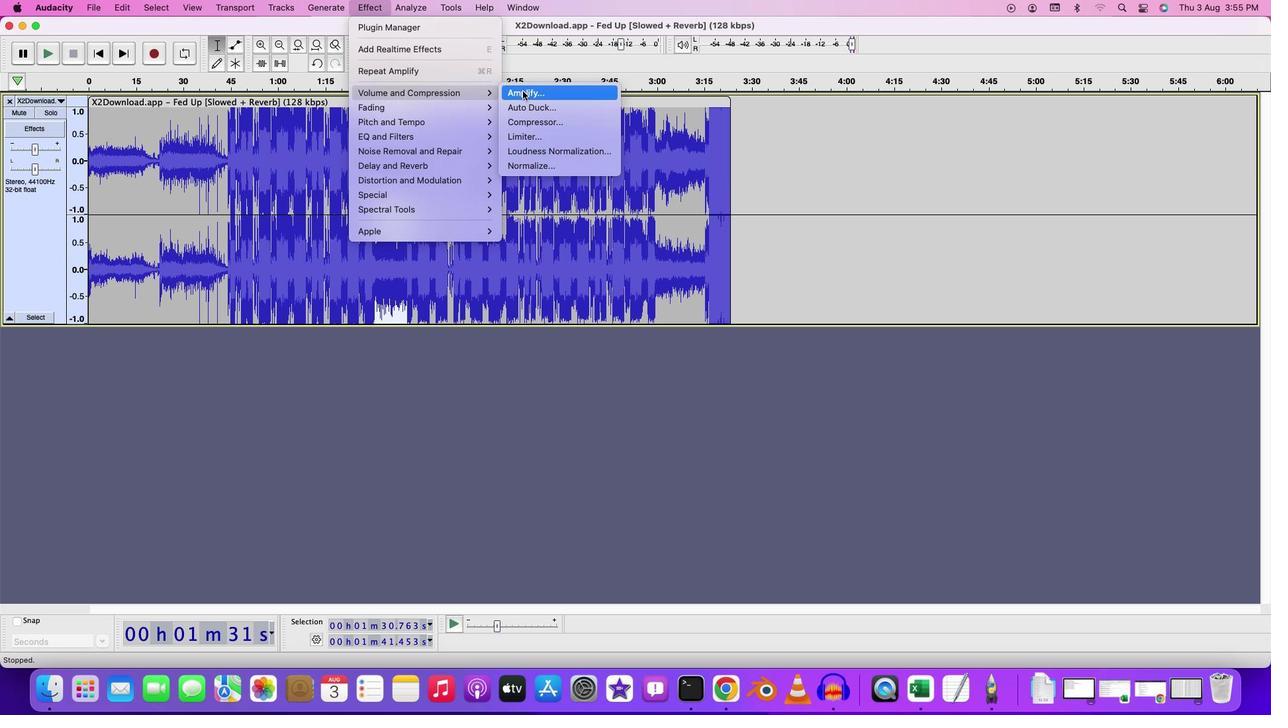 
Action: Mouse moved to (633, 350)
Screenshot: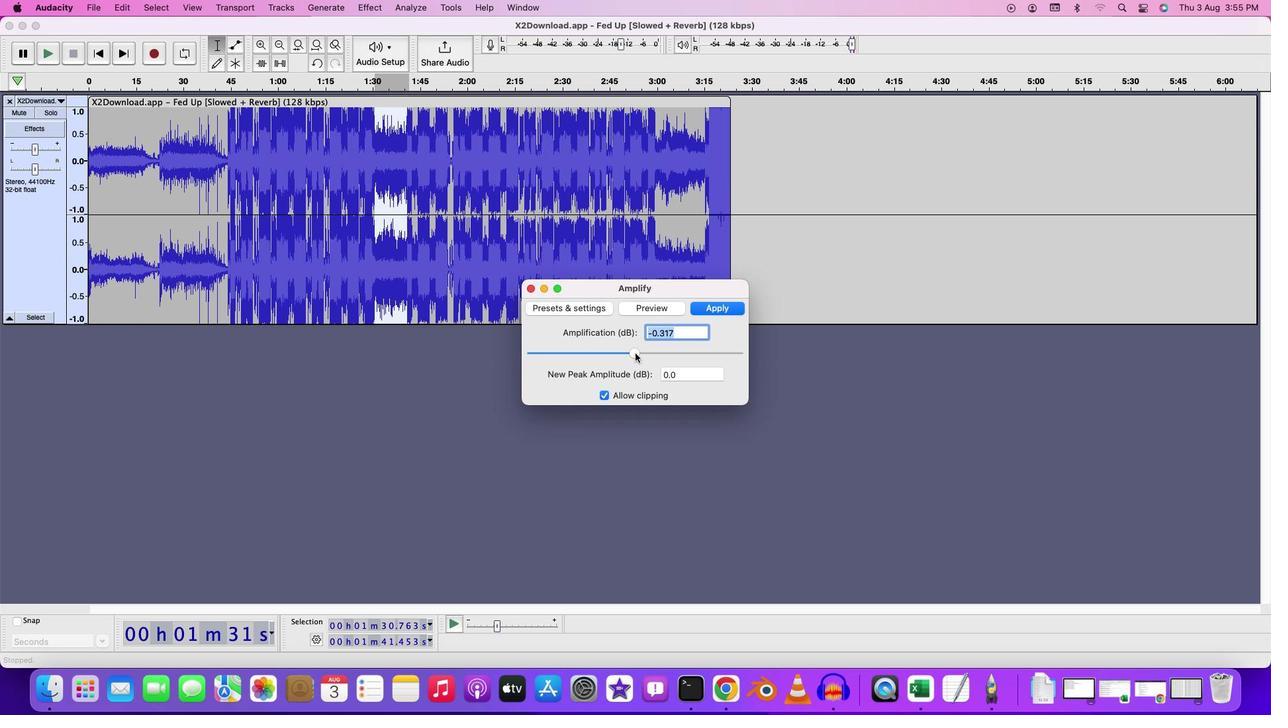 
Action: Mouse pressed left at (633, 350)
Screenshot: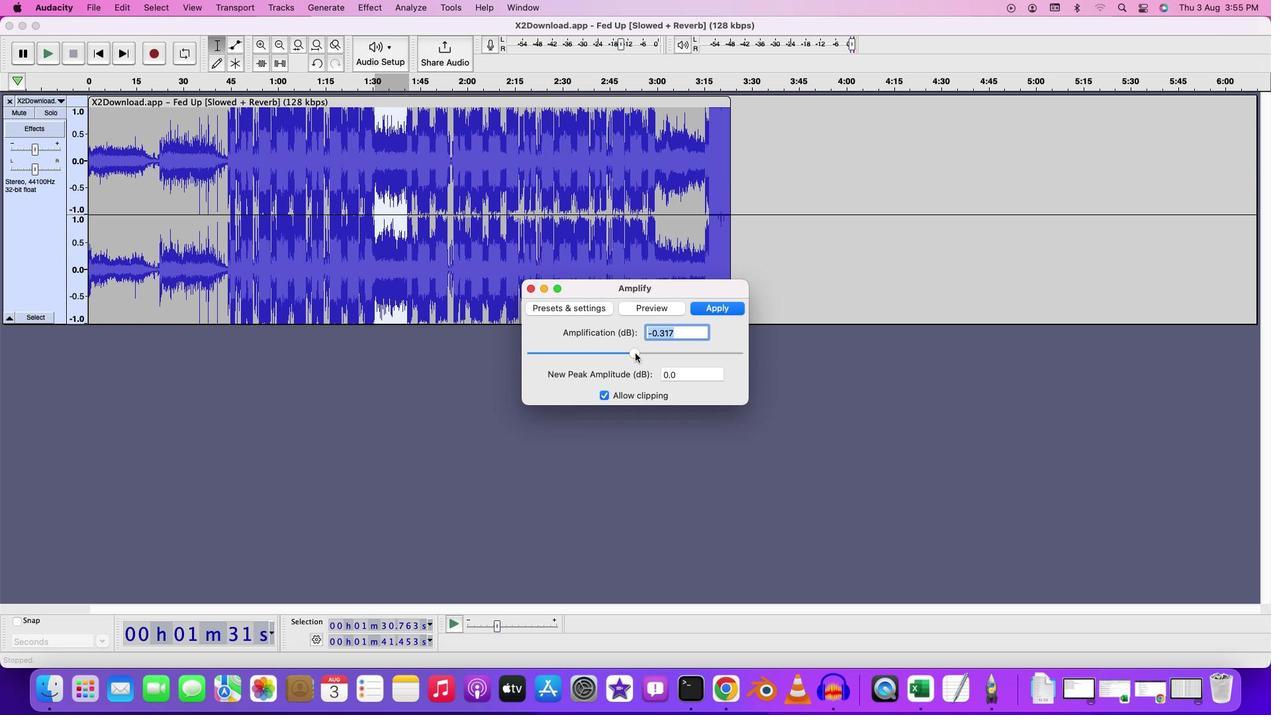 
Action: Mouse moved to (712, 301)
Screenshot: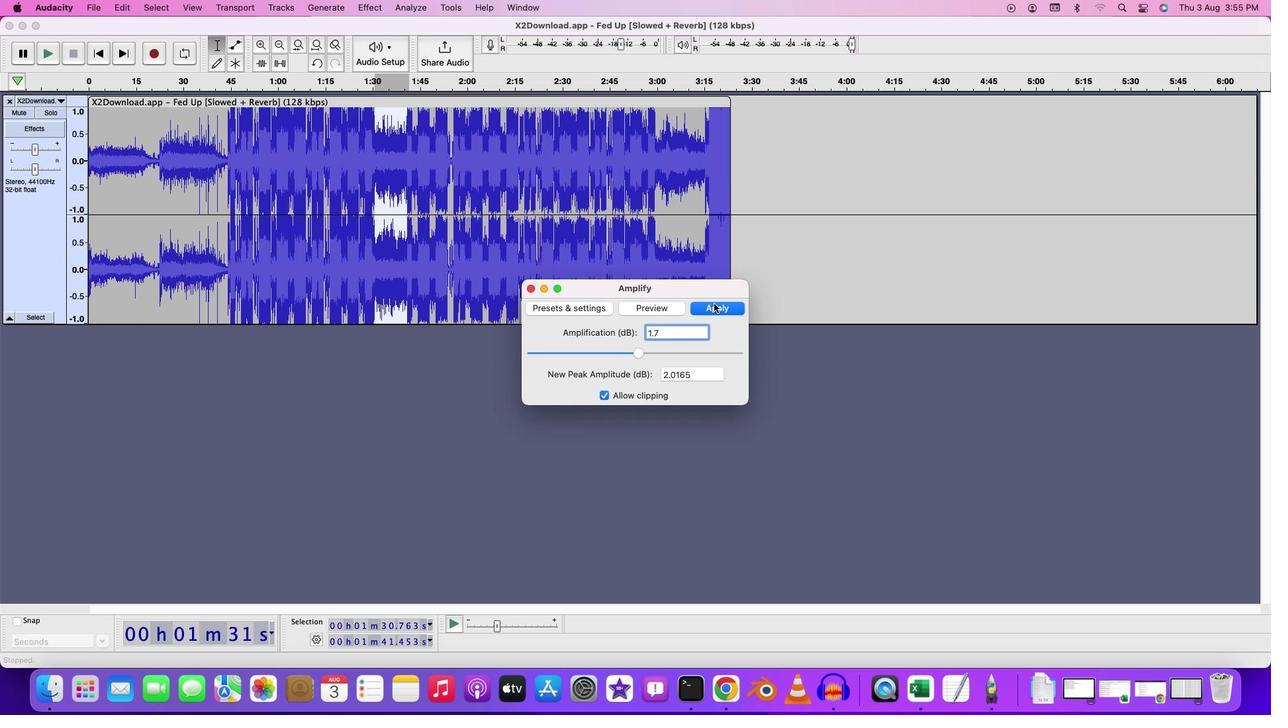
Action: Mouse pressed left at (712, 301)
Screenshot: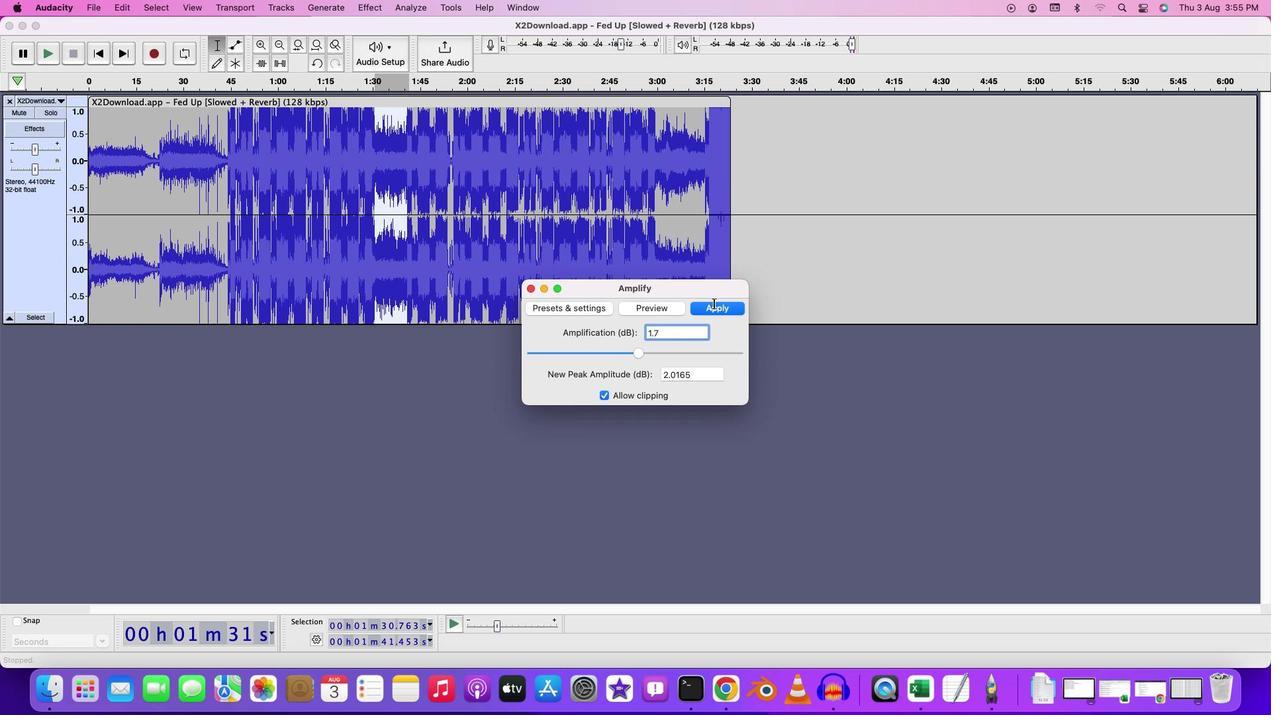 
Action: Mouse moved to (366, 125)
Screenshot: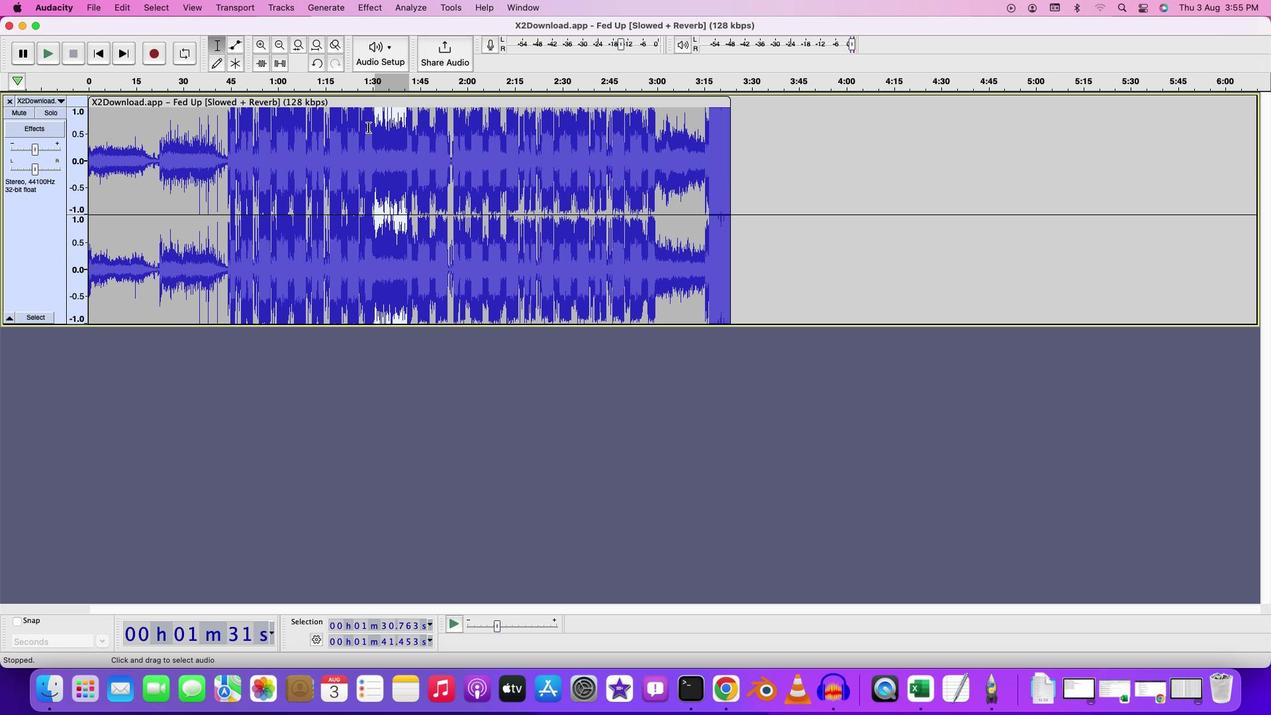 
Action: Mouse pressed left at (366, 125)
Screenshot: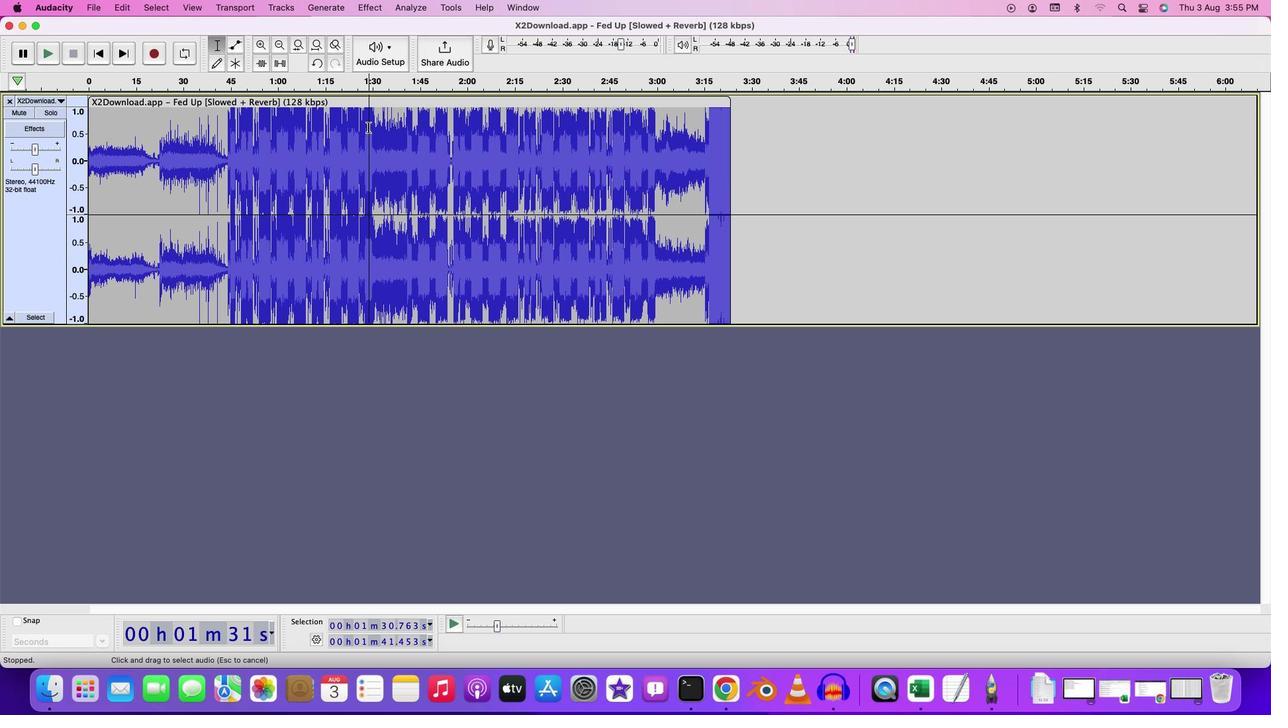 
Action: Key pressed Key.space
Screenshot: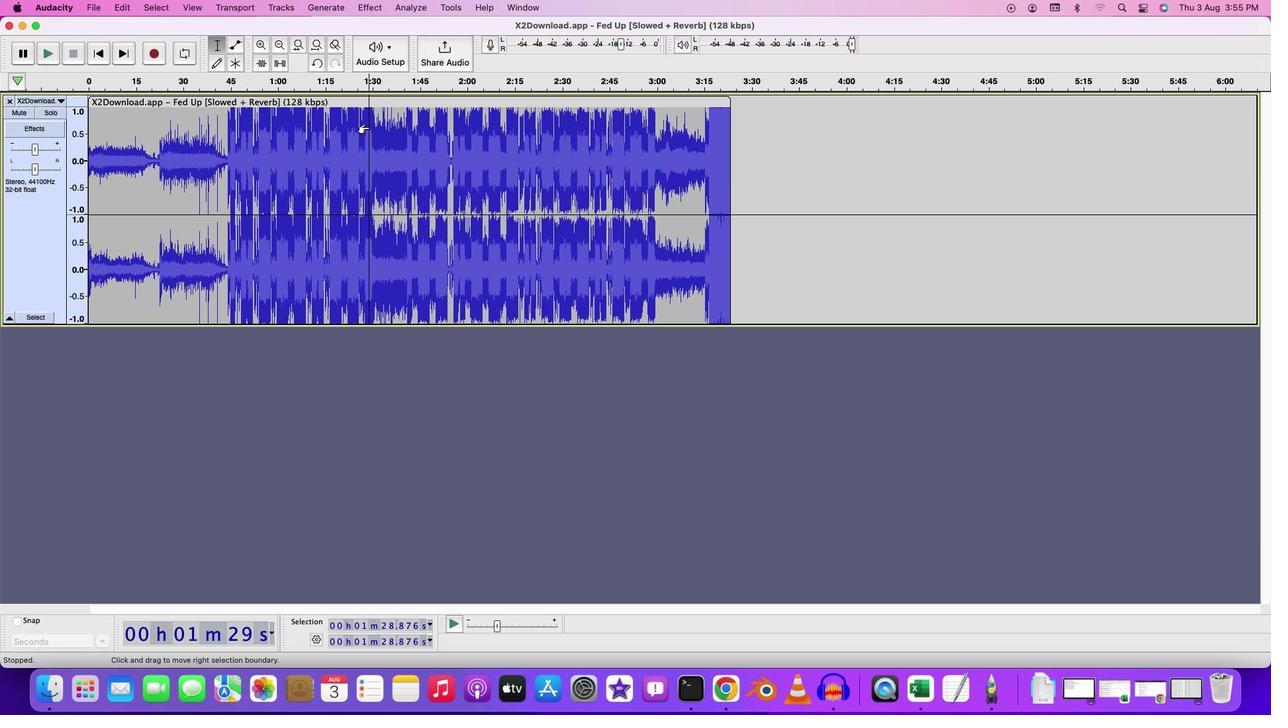 
Action: Mouse moved to (849, 44)
Screenshot: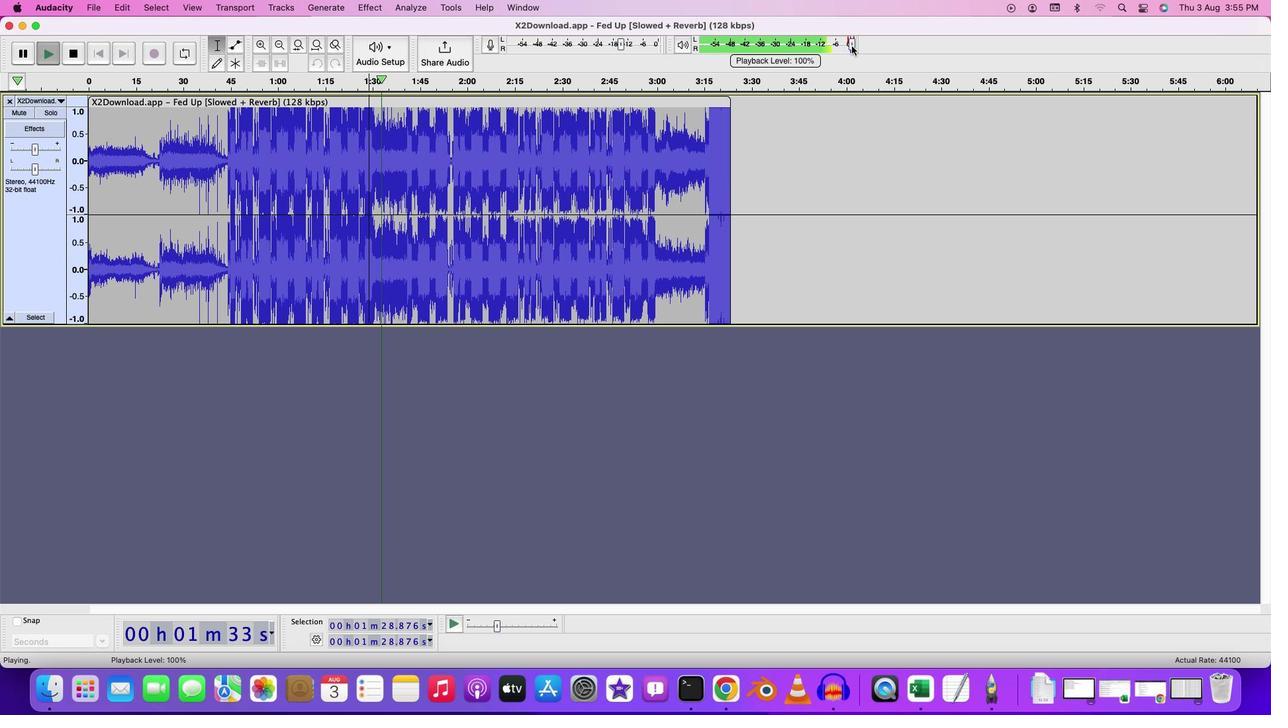 
Action: Mouse pressed left at (849, 44)
Screenshot: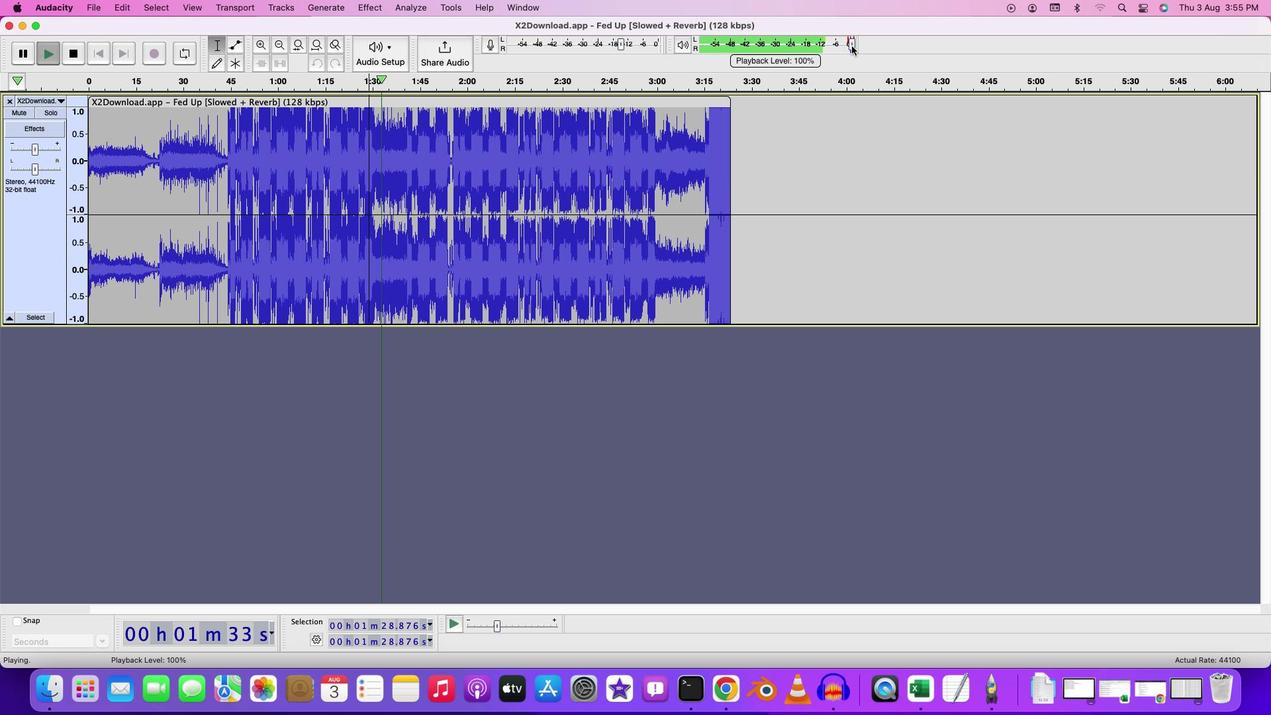 
Action: Mouse moved to (419, 107)
Screenshot: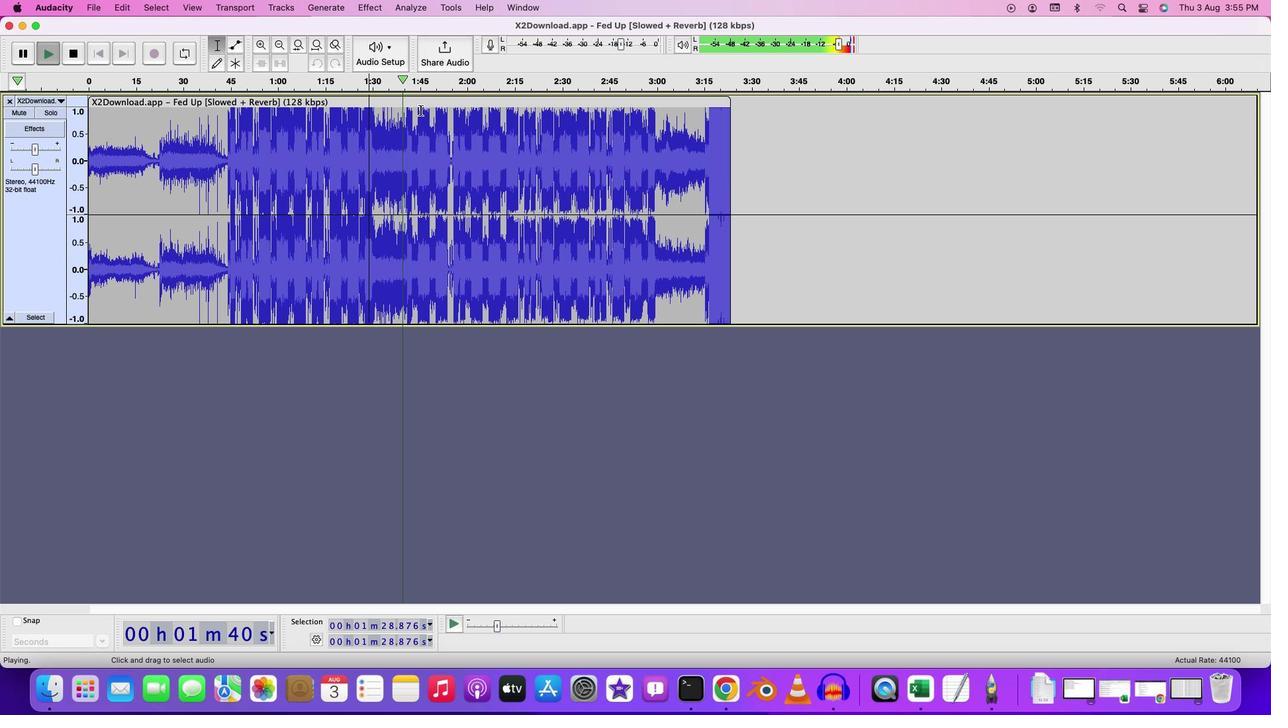 
Action: Mouse pressed left at (419, 107)
Screenshot: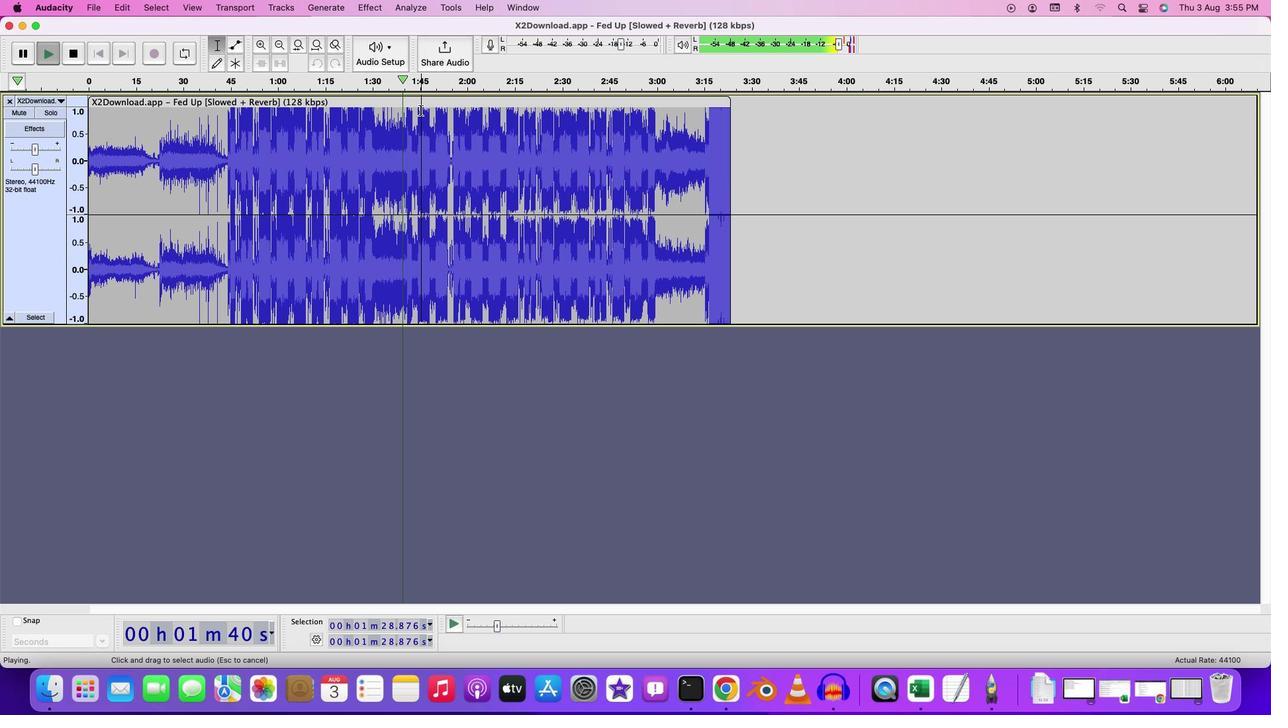 
Action: Mouse moved to (411, 111)
Screenshot: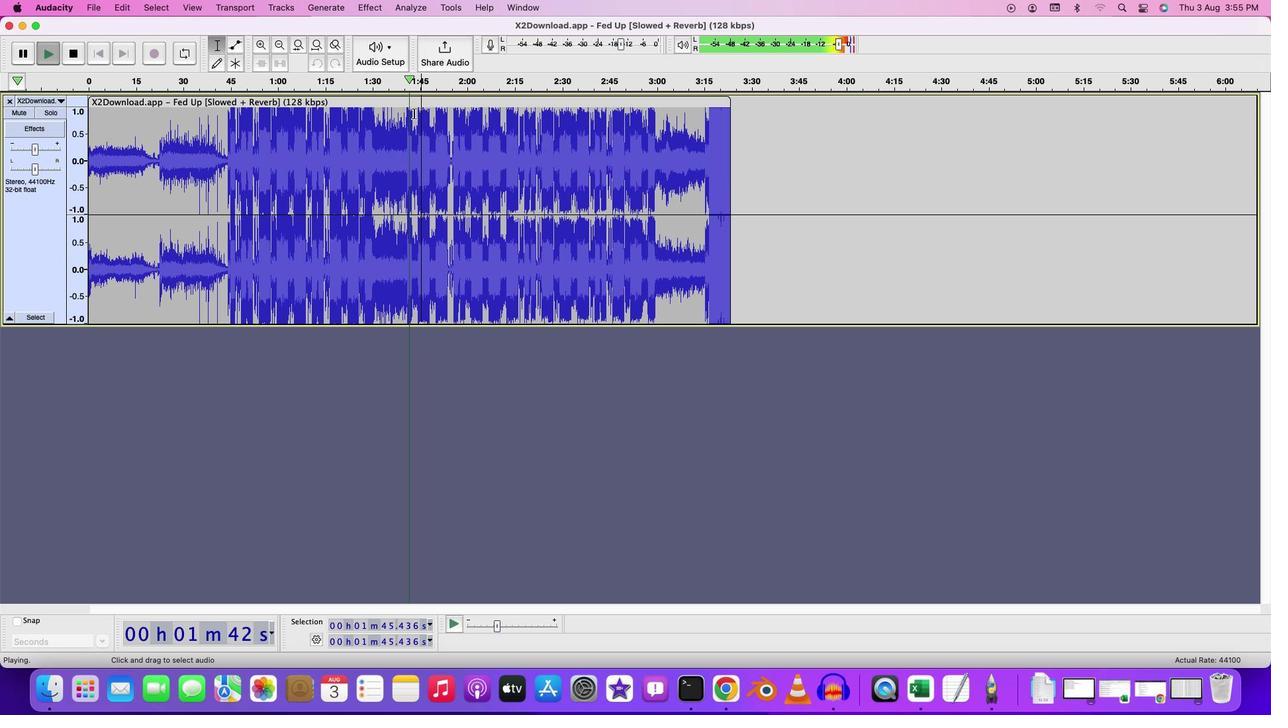 
Action: Mouse pressed left at (411, 111)
Screenshot: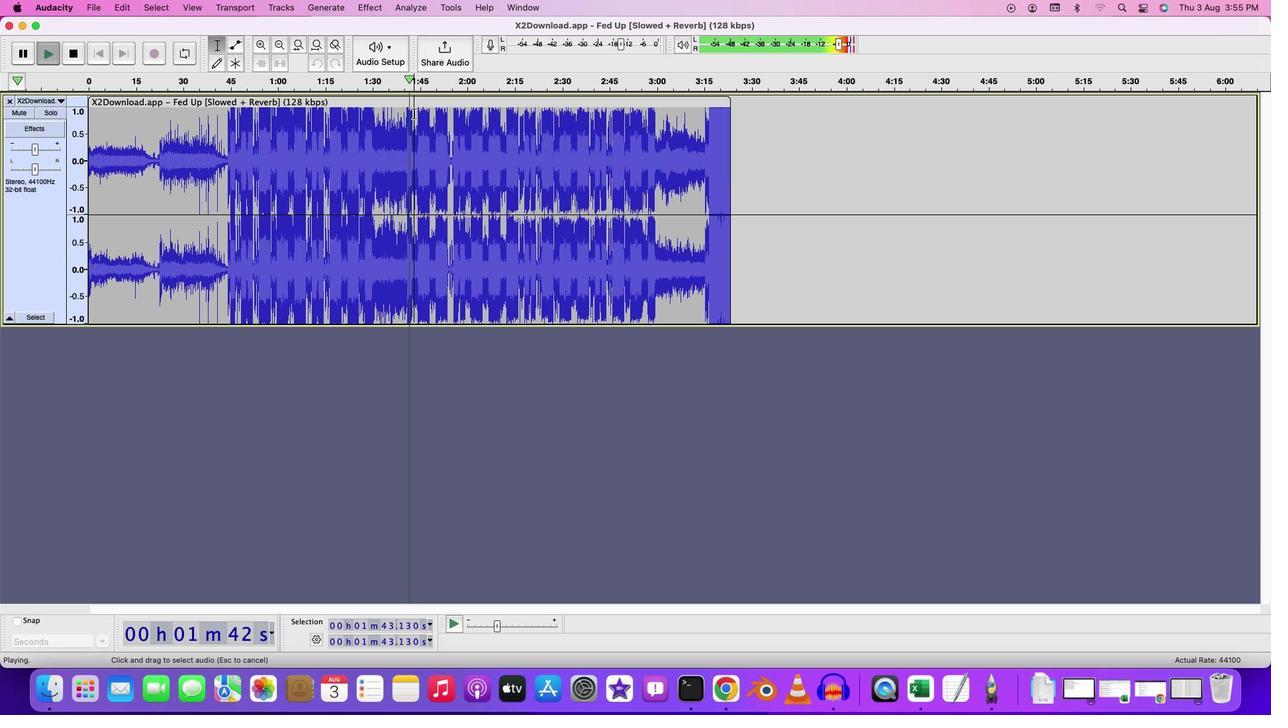 
Action: Mouse moved to (597, 137)
Screenshot: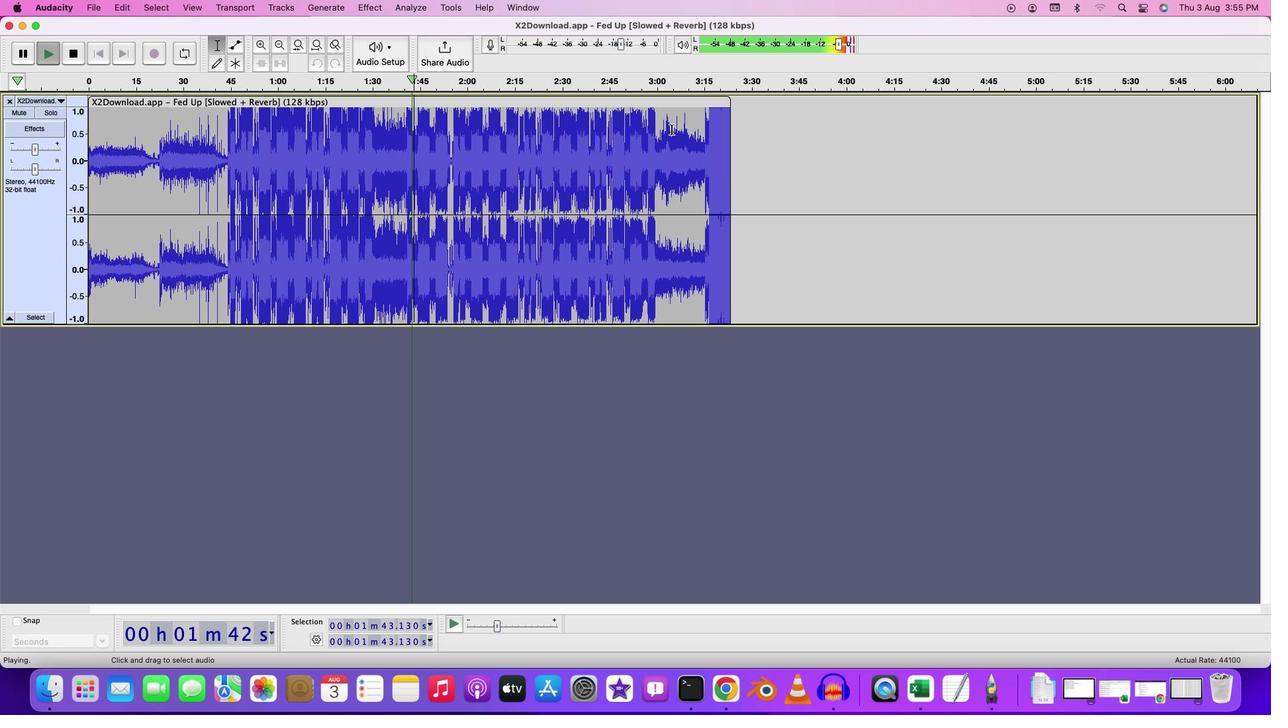 
Action: Key pressed Key.space
Screenshot: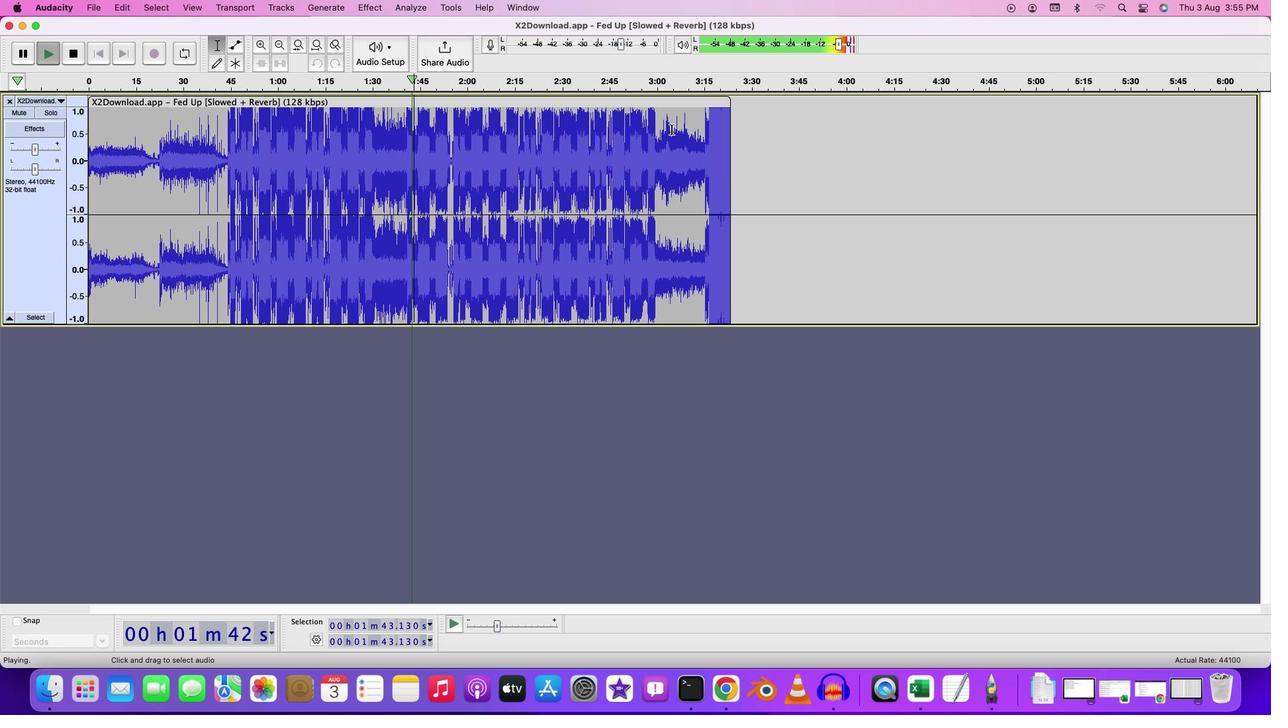 
Action: Mouse moved to (701, 117)
Screenshot: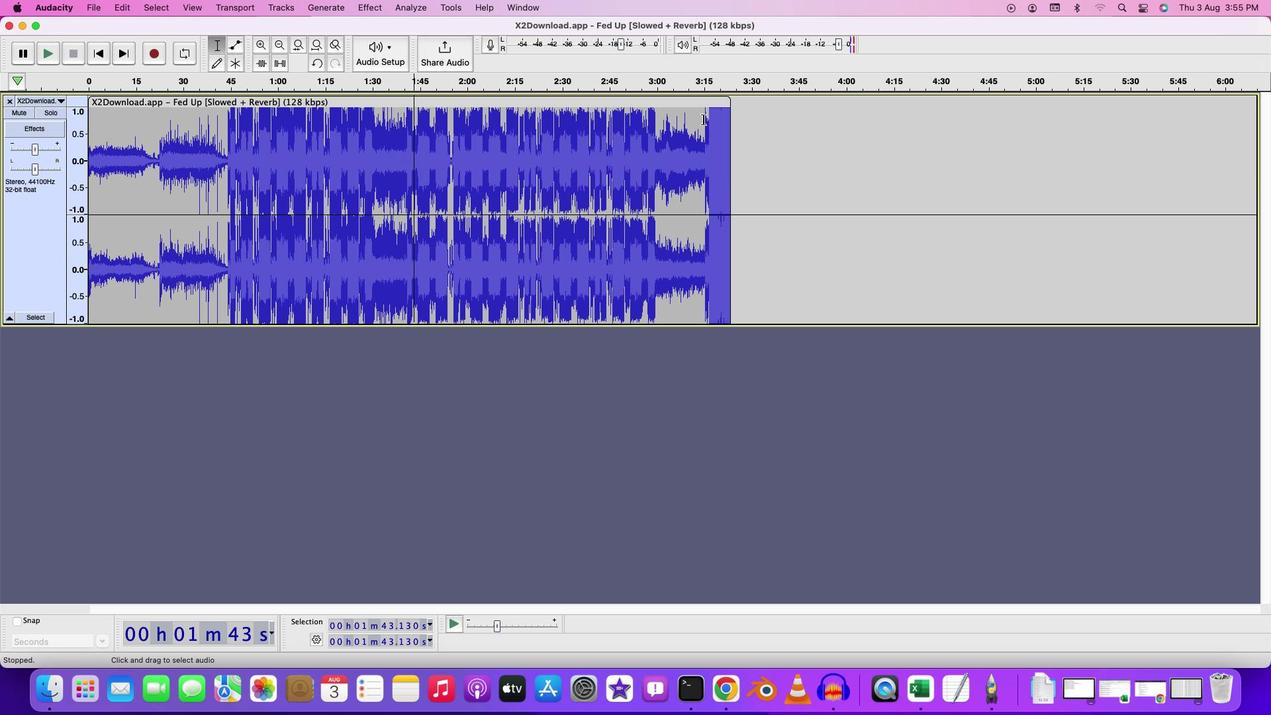 
Action: Mouse pressed left at (701, 117)
Screenshot: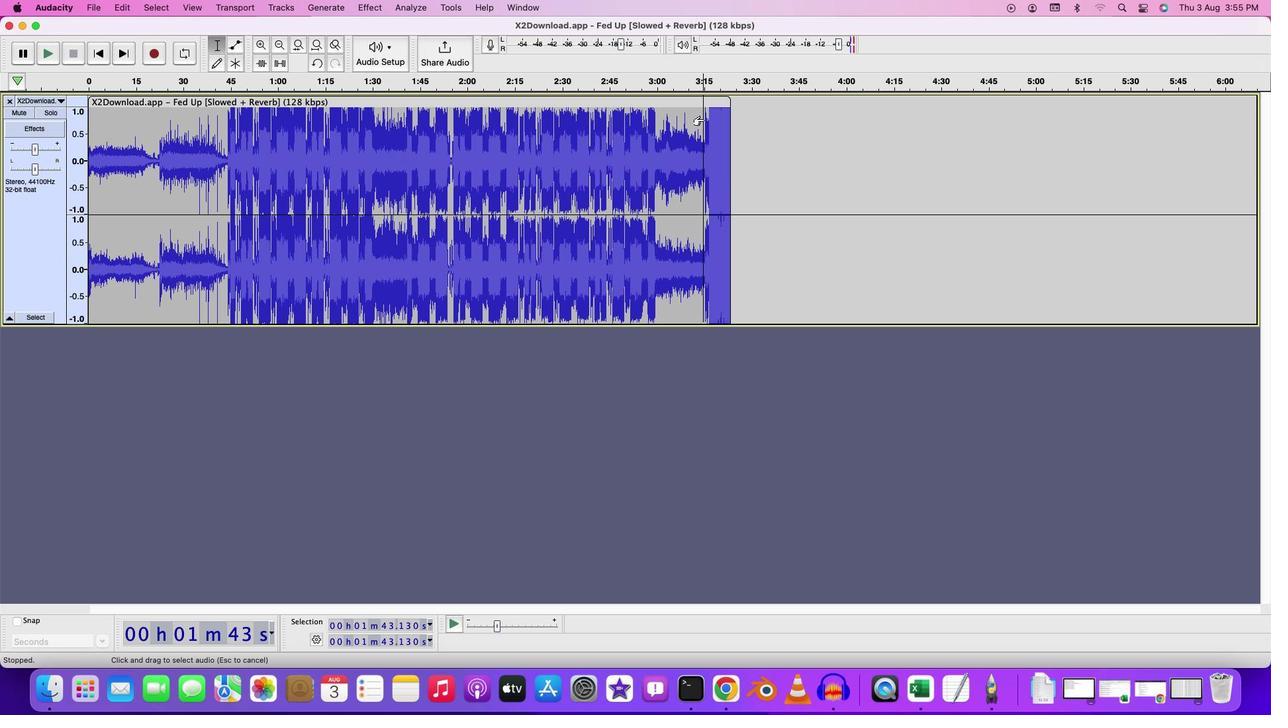 
Action: Mouse moved to (807, 214)
Screenshot: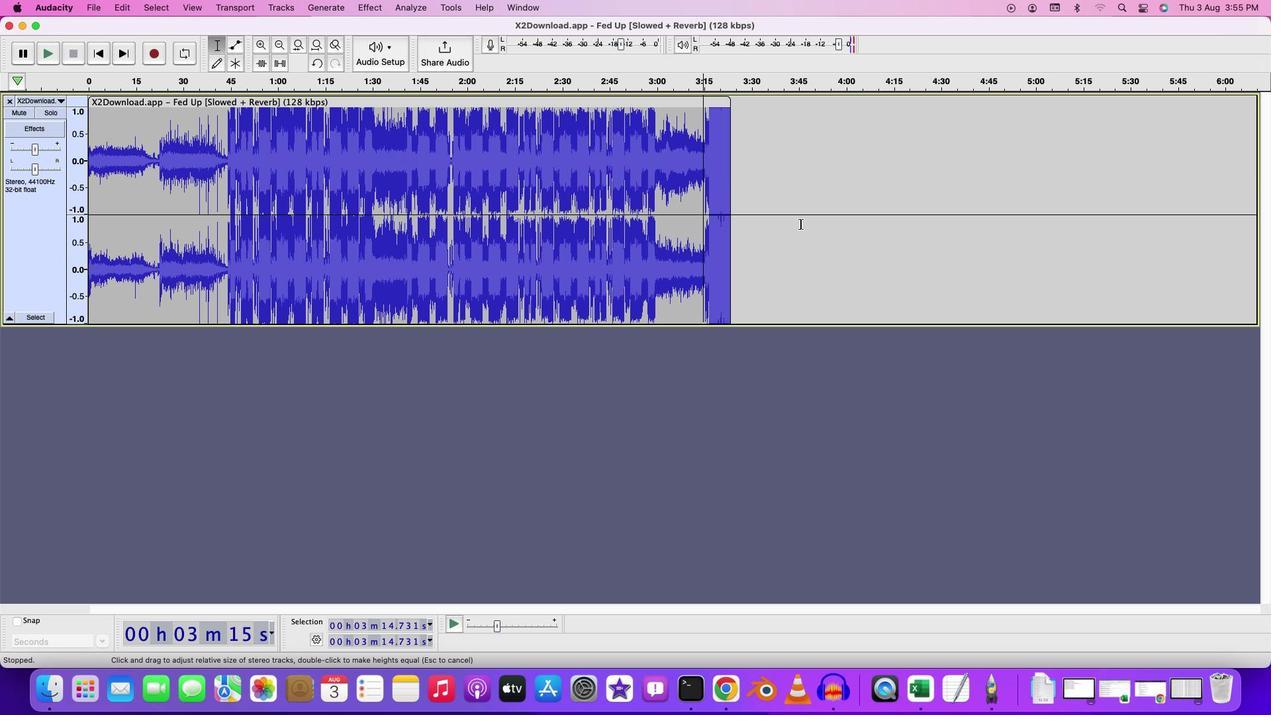 
Action: Key pressed Key.space
Screenshot: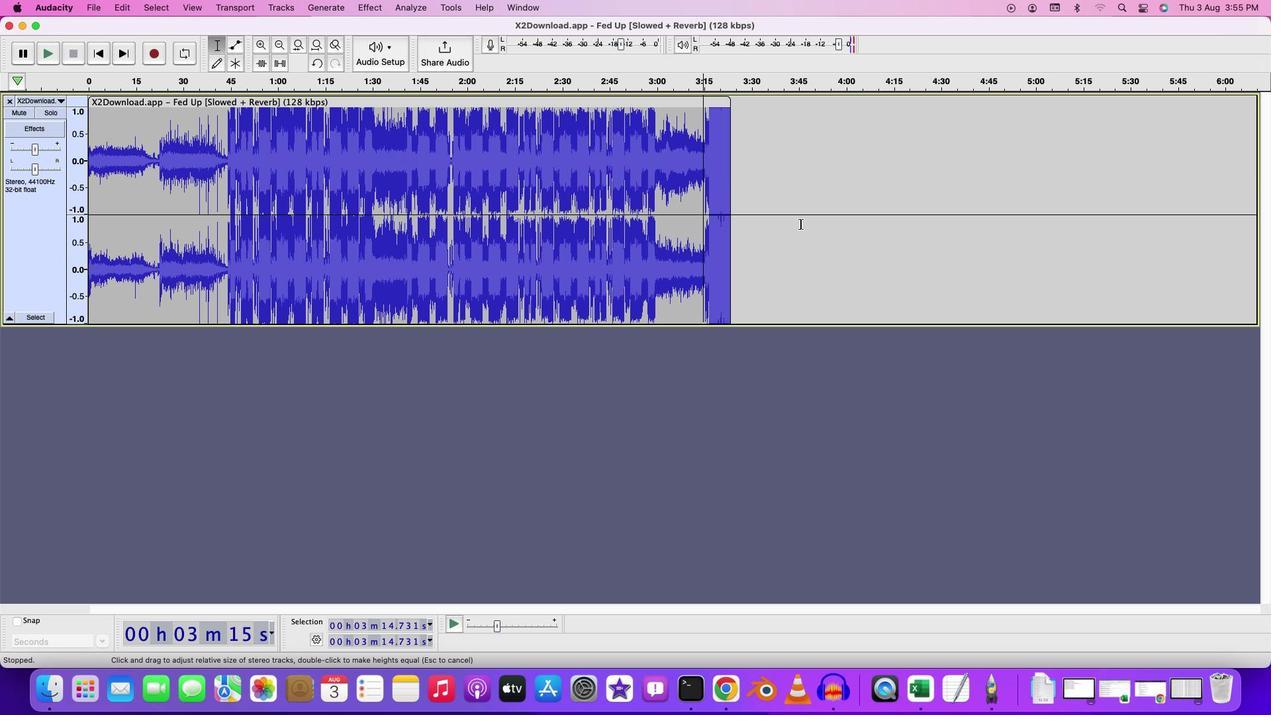 
Action: Mouse moved to (768, 234)
Screenshot: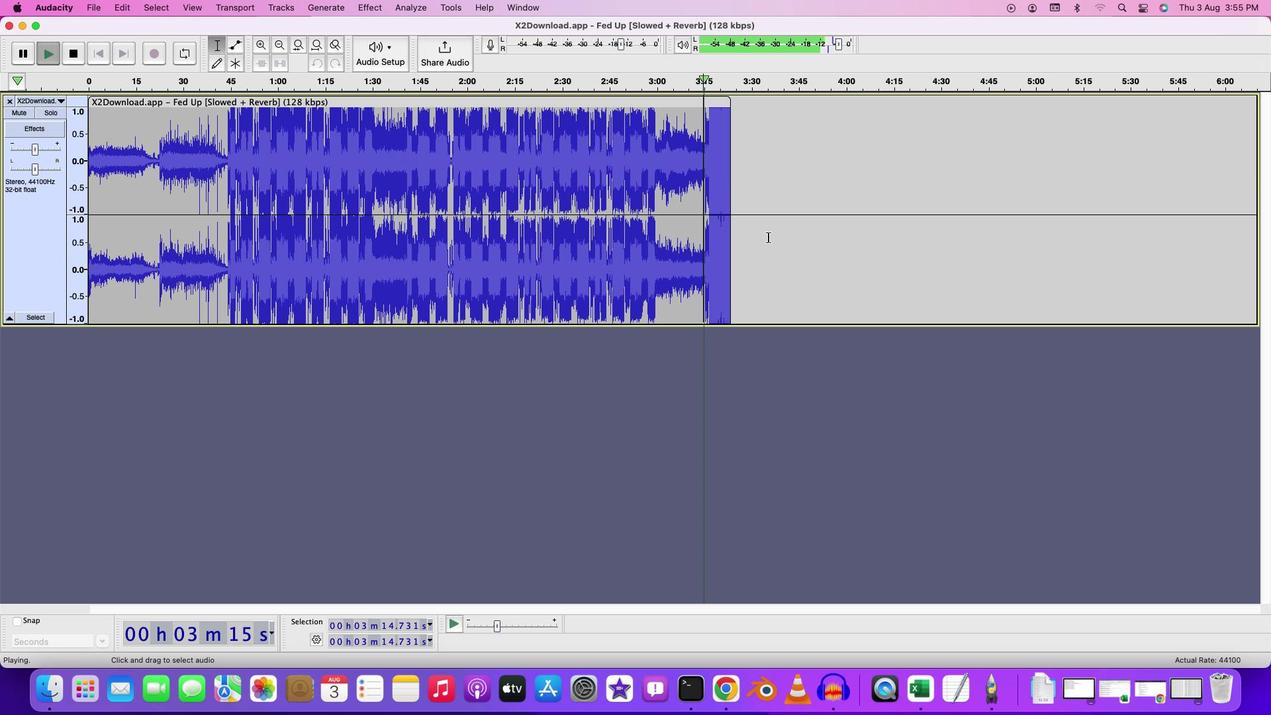 
Action: Key pressed Key.space
Screenshot: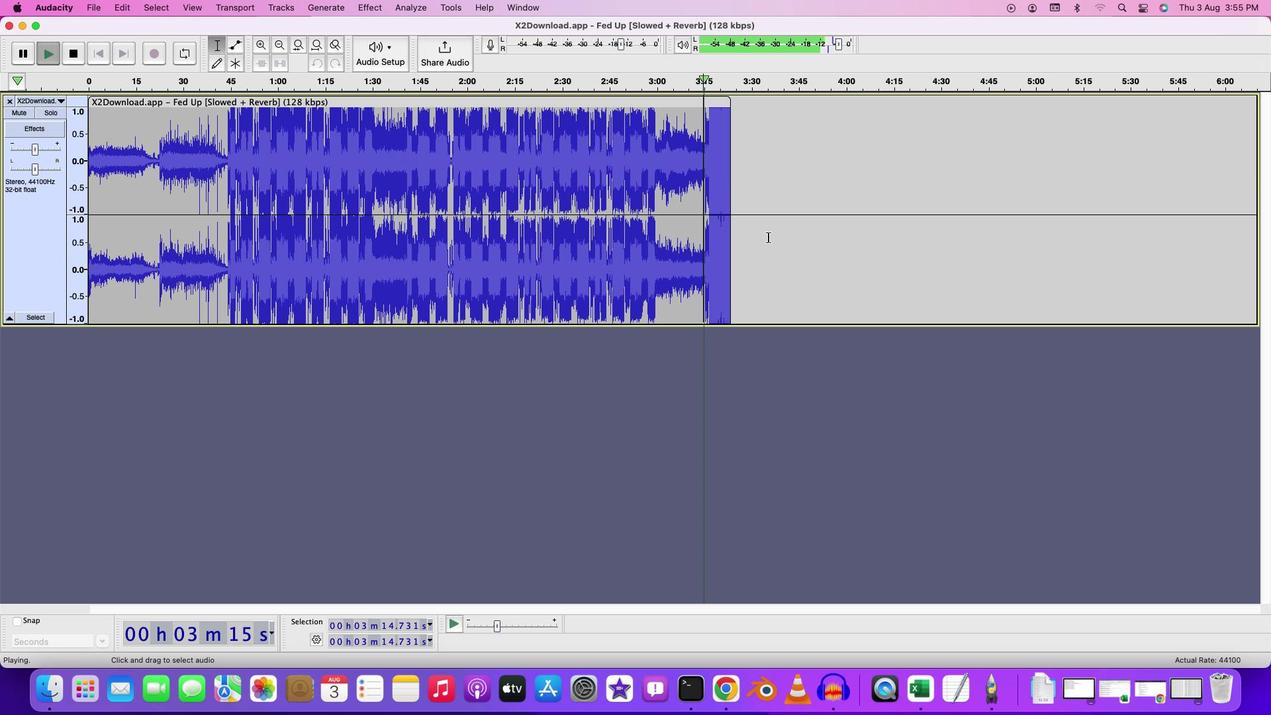 
Action: Mouse moved to (693, 380)
Screenshot: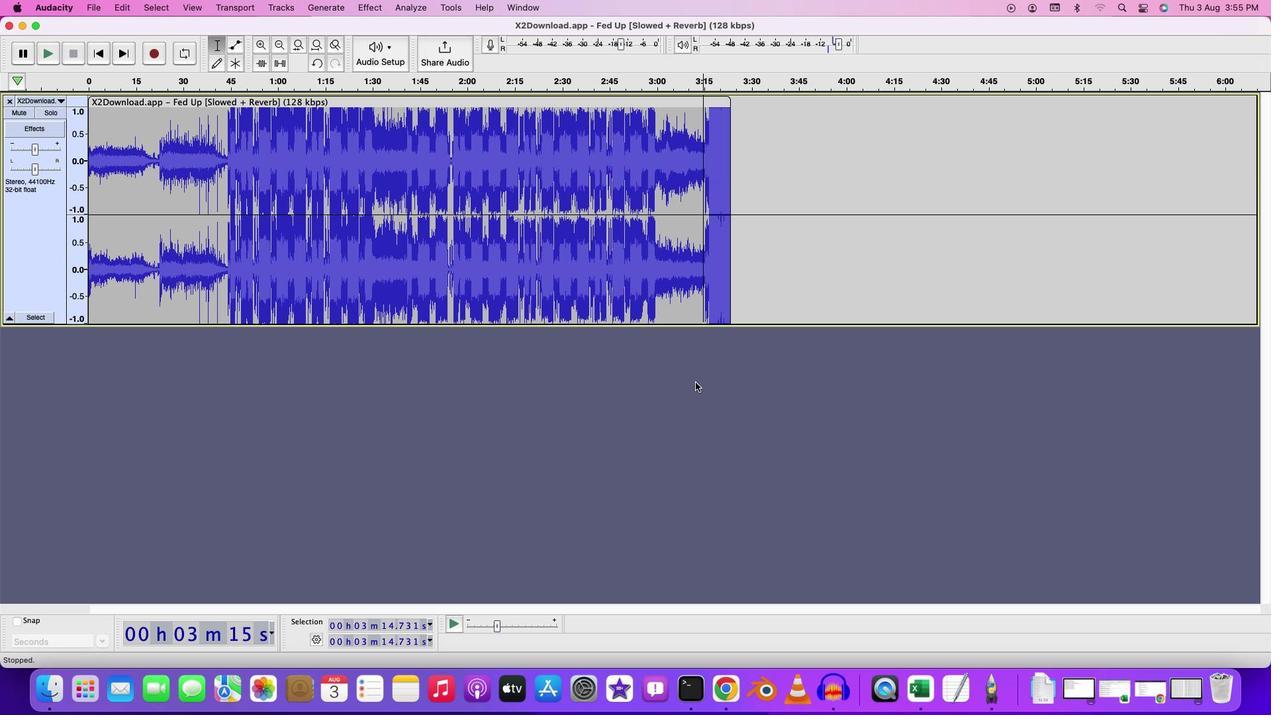 
Action: Mouse pressed left at (693, 380)
Screenshot: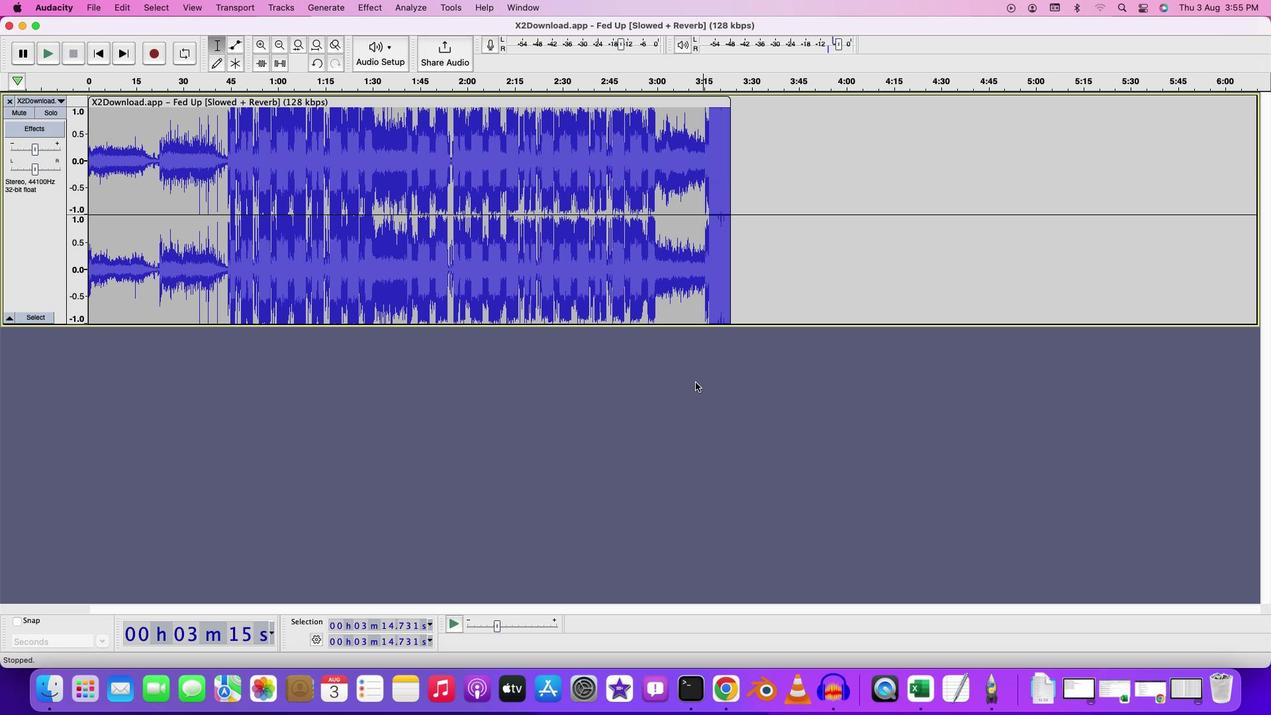 
